 Task: Create a due date automation trigger when advanced on, 2 days before a card is due add fields without custom field "Resume" set to a date between 1 and 7 working days ago at 11:00 AM.
Action: Mouse moved to (1078, 326)
Screenshot: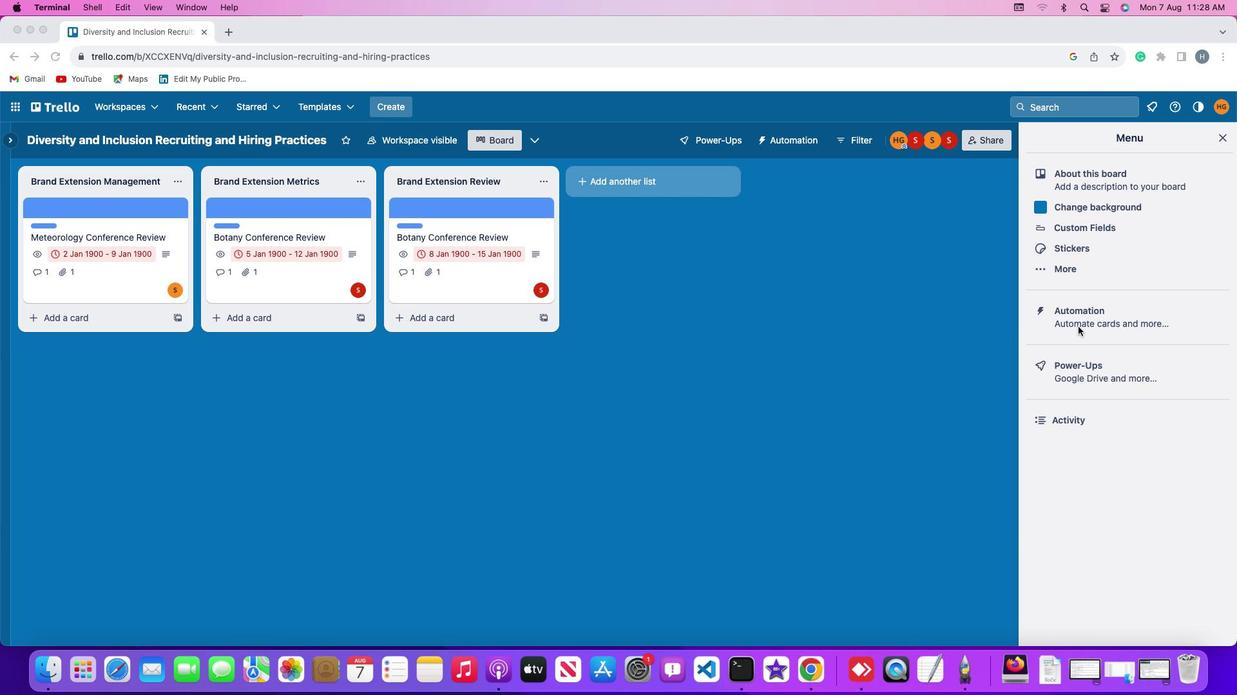 
Action: Mouse pressed left at (1078, 326)
Screenshot: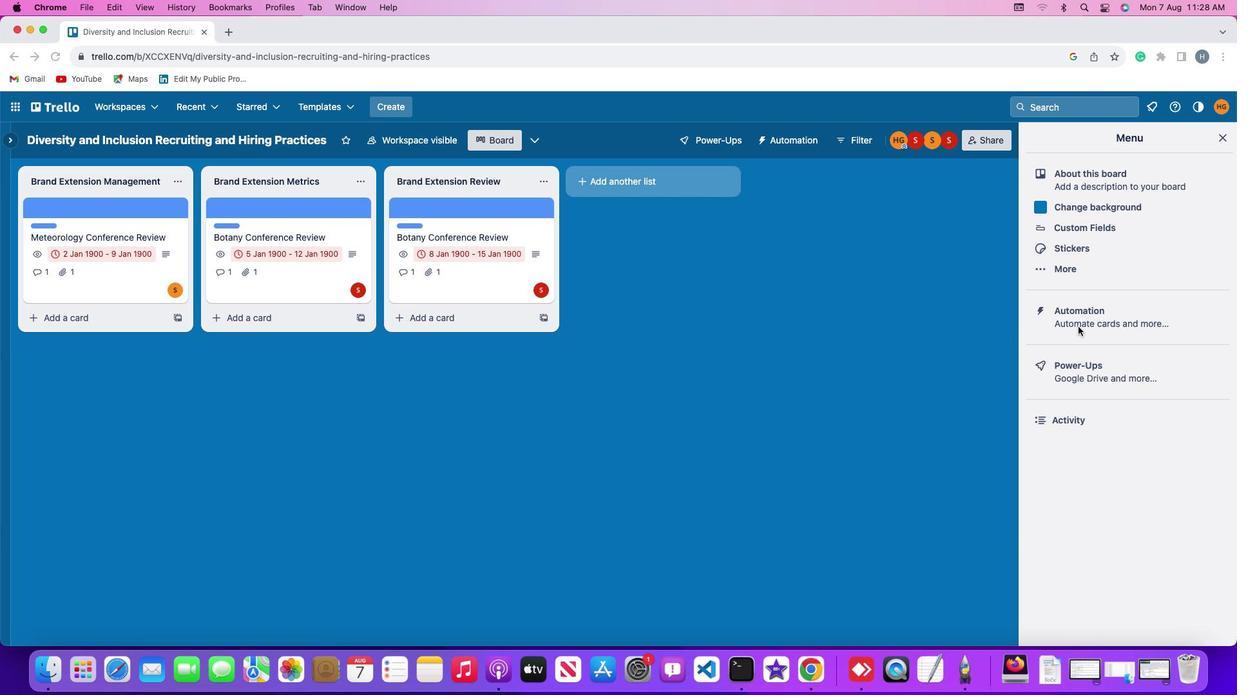 
Action: Mouse pressed left at (1078, 326)
Screenshot: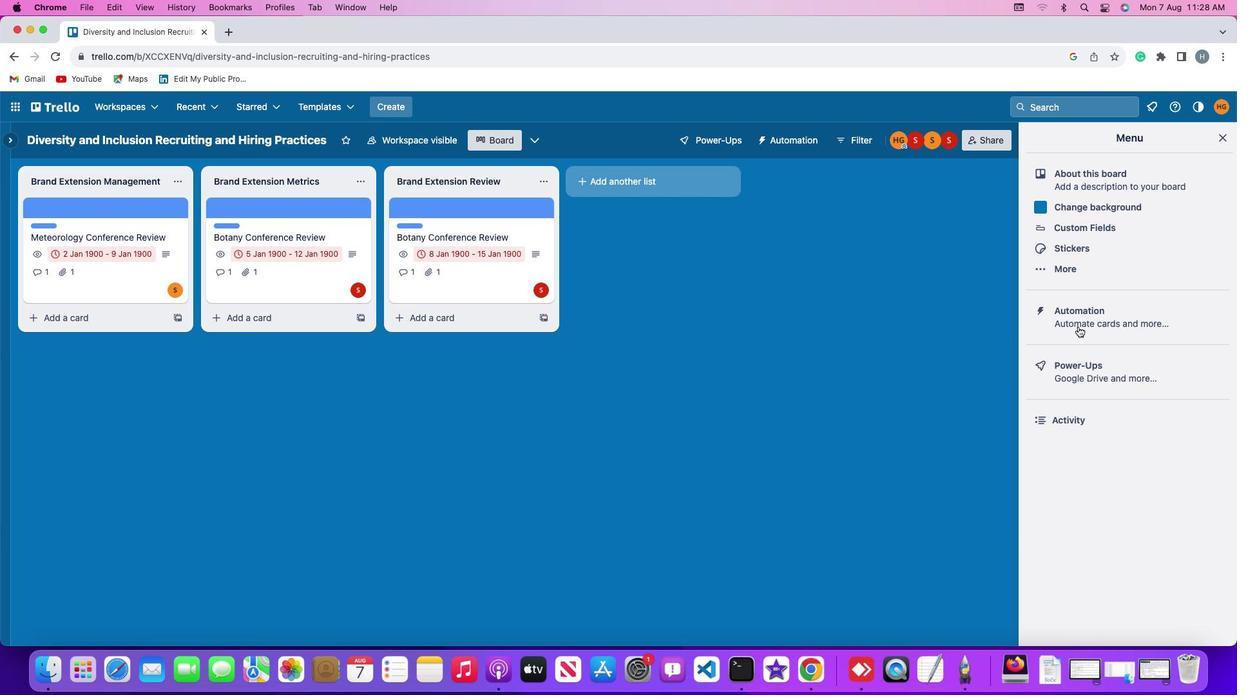 
Action: Mouse moved to (87, 305)
Screenshot: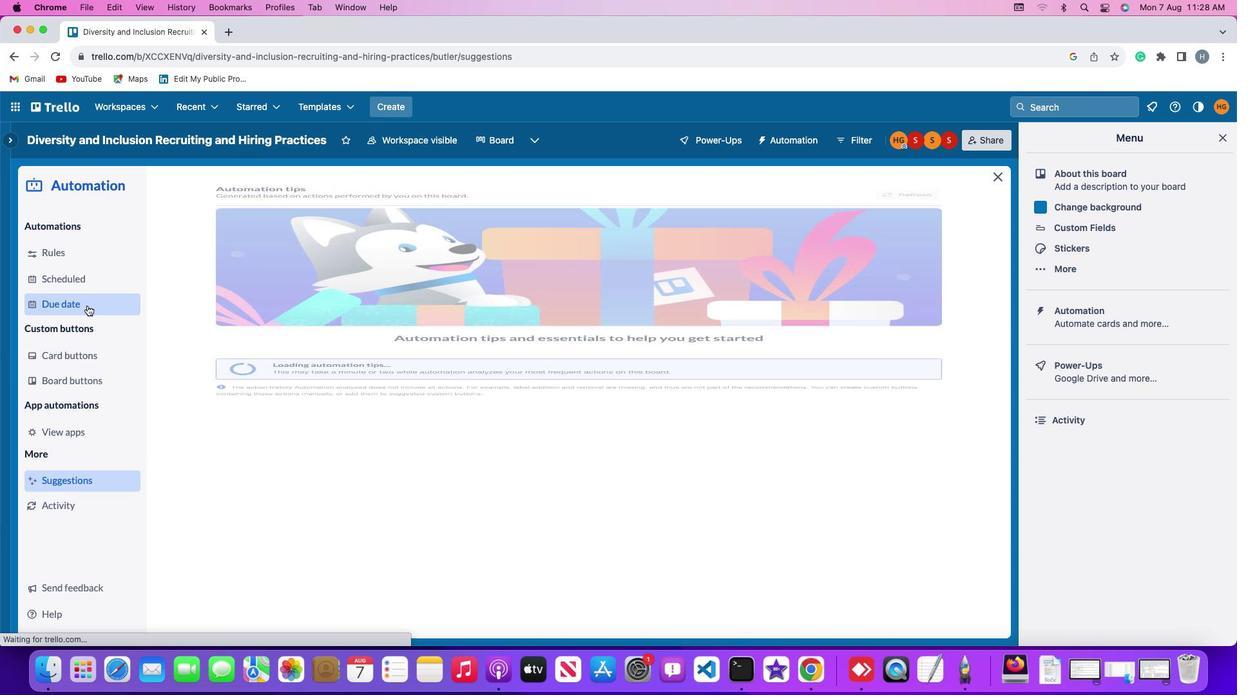 
Action: Mouse pressed left at (87, 305)
Screenshot: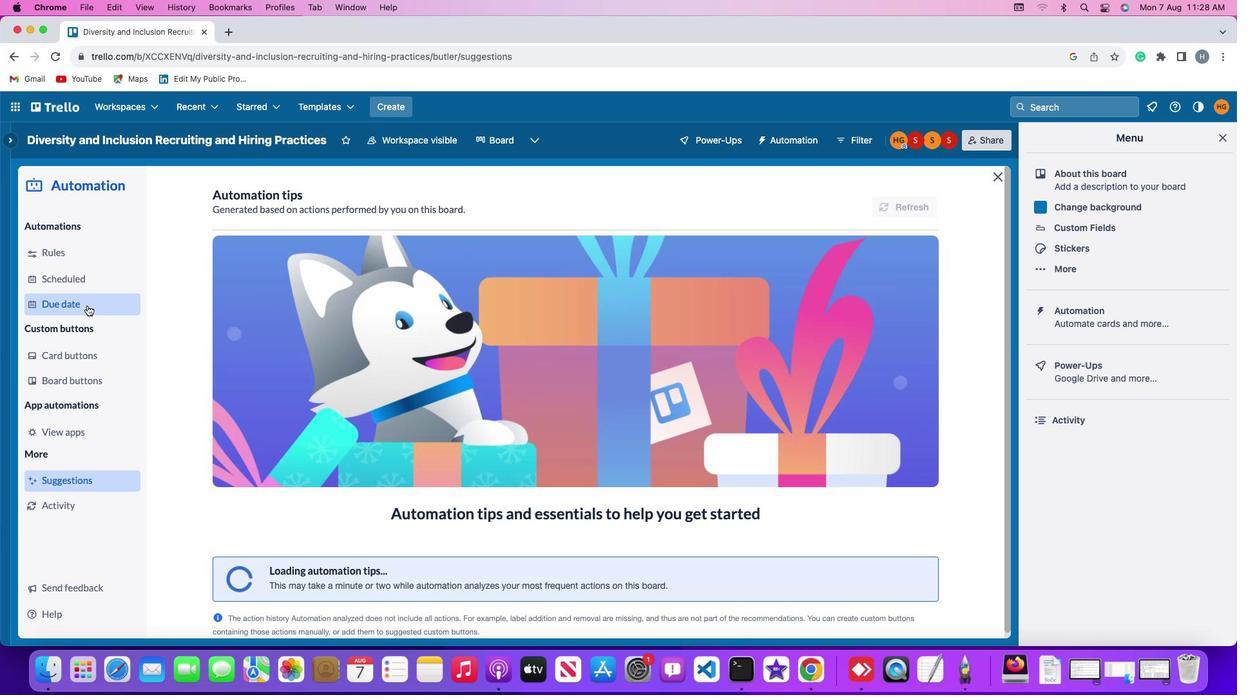 
Action: Mouse moved to (886, 198)
Screenshot: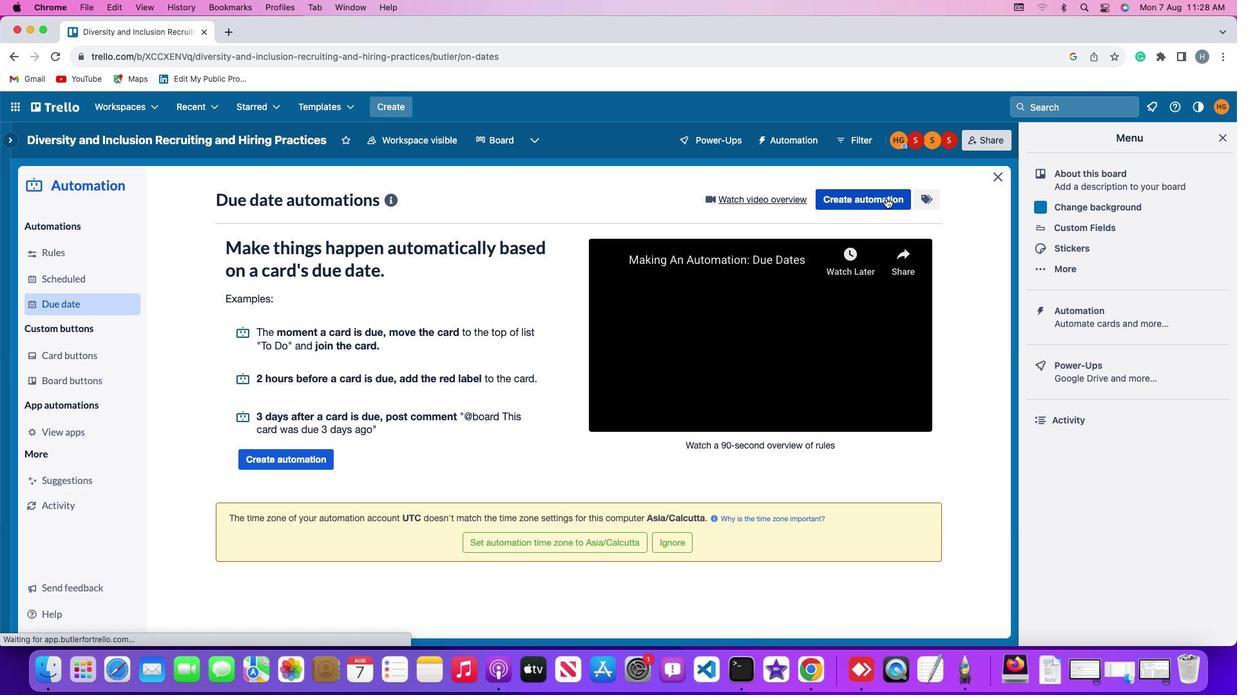 
Action: Mouse pressed left at (886, 198)
Screenshot: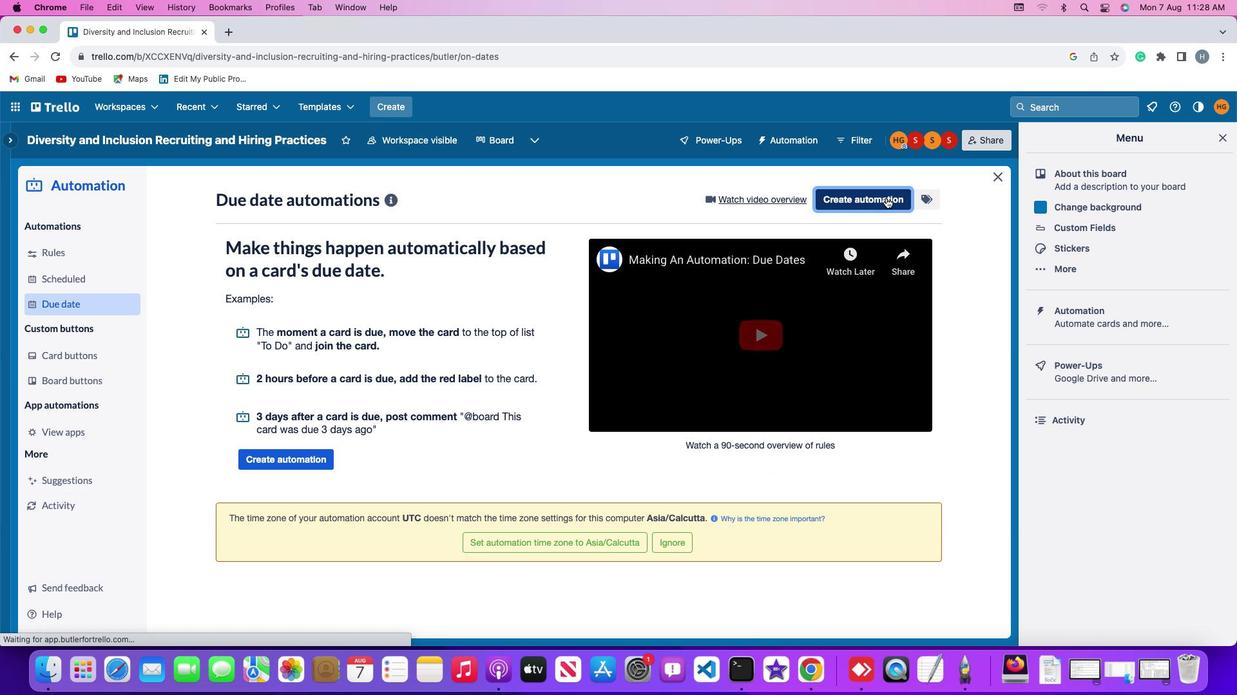 
Action: Mouse moved to (612, 326)
Screenshot: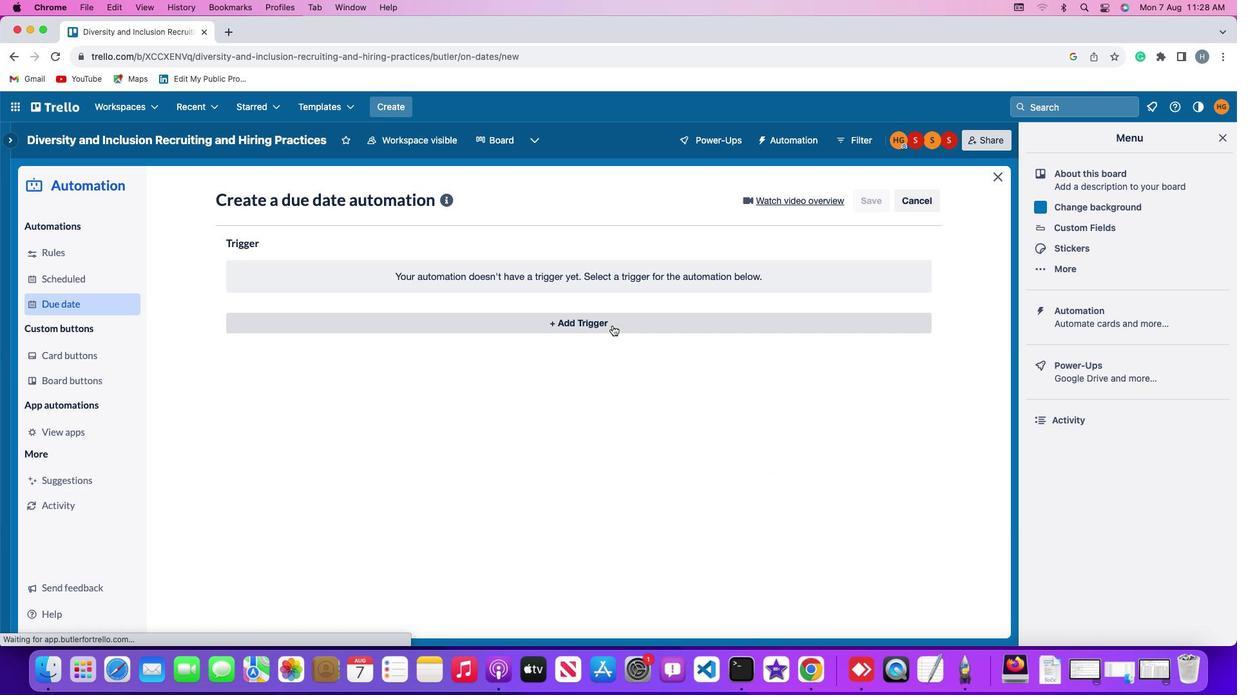 
Action: Mouse pressed left at (612, 326)
Screenshot: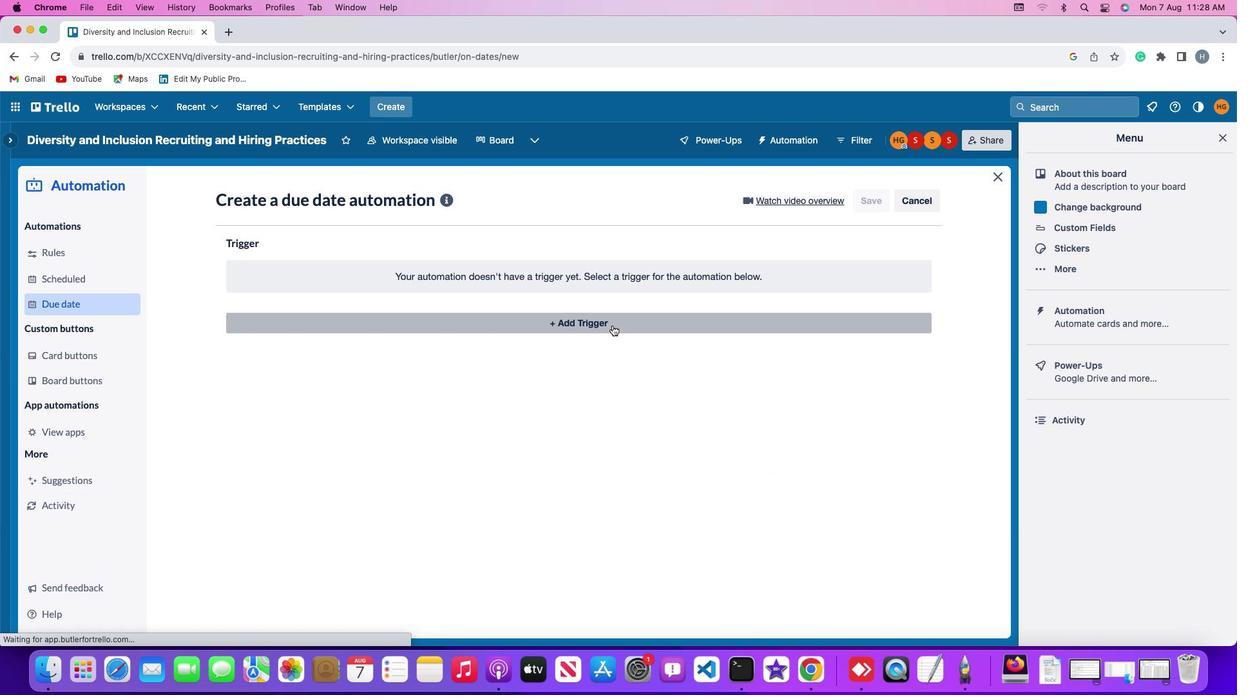 
Action: Mouse moved to (248, 518)
Screenshot: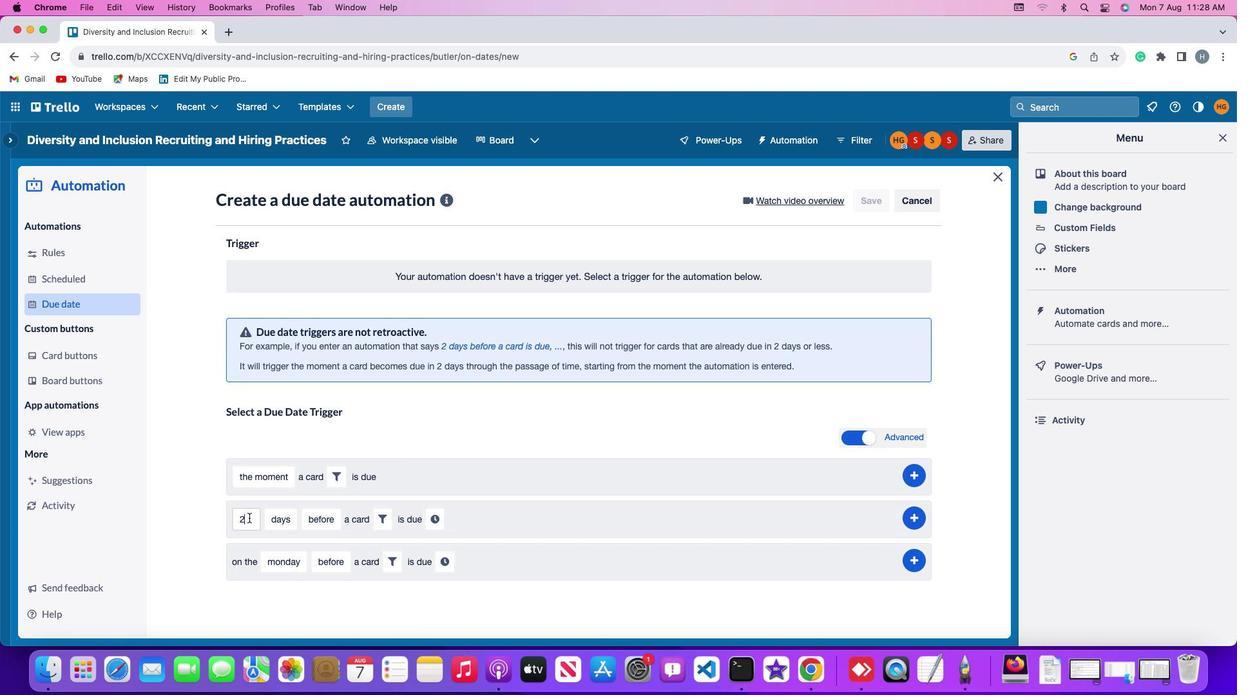 
Action: Mouse pressed left at (248, 518)
Screenshot: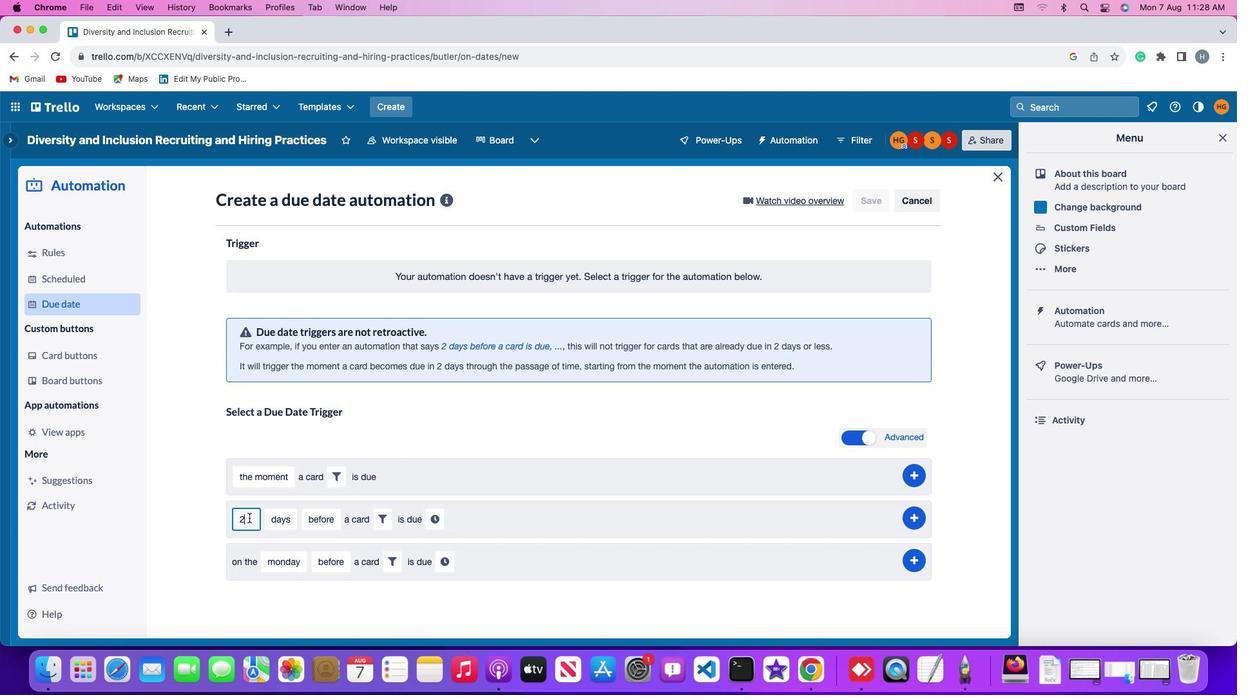 
Action: Mouse moved to (248, 518)
Screenshot: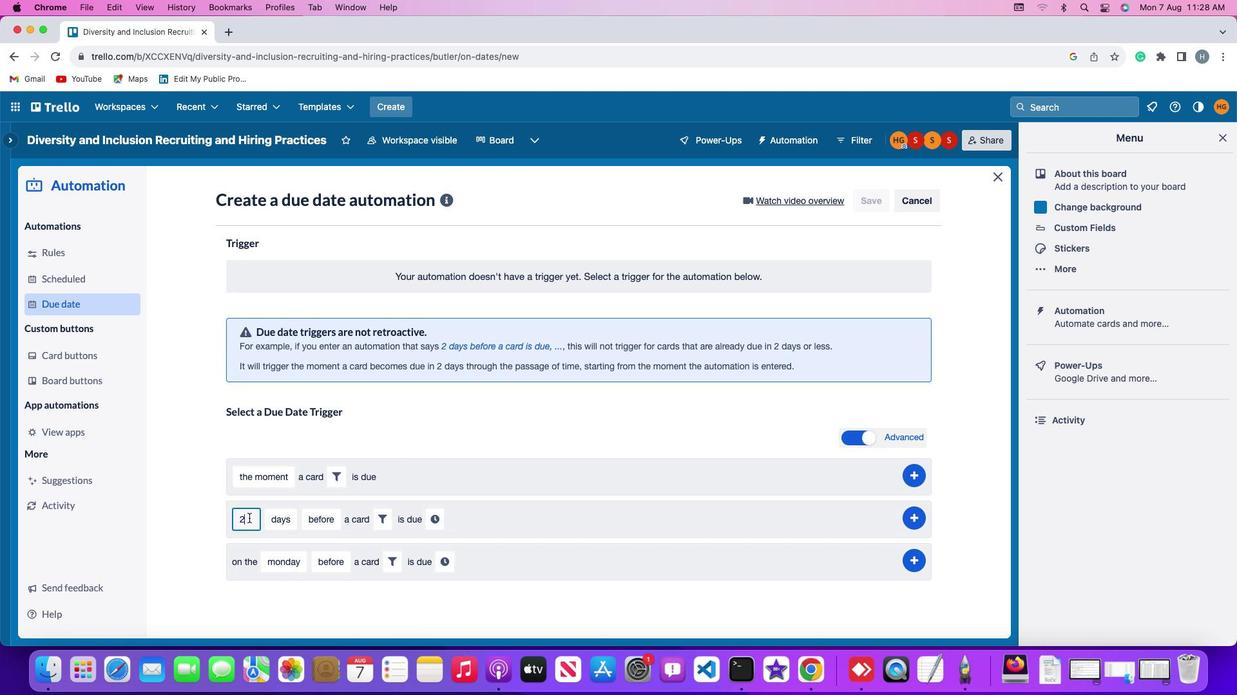
Action: Key pressed Key.backspace'2'
Screenshot: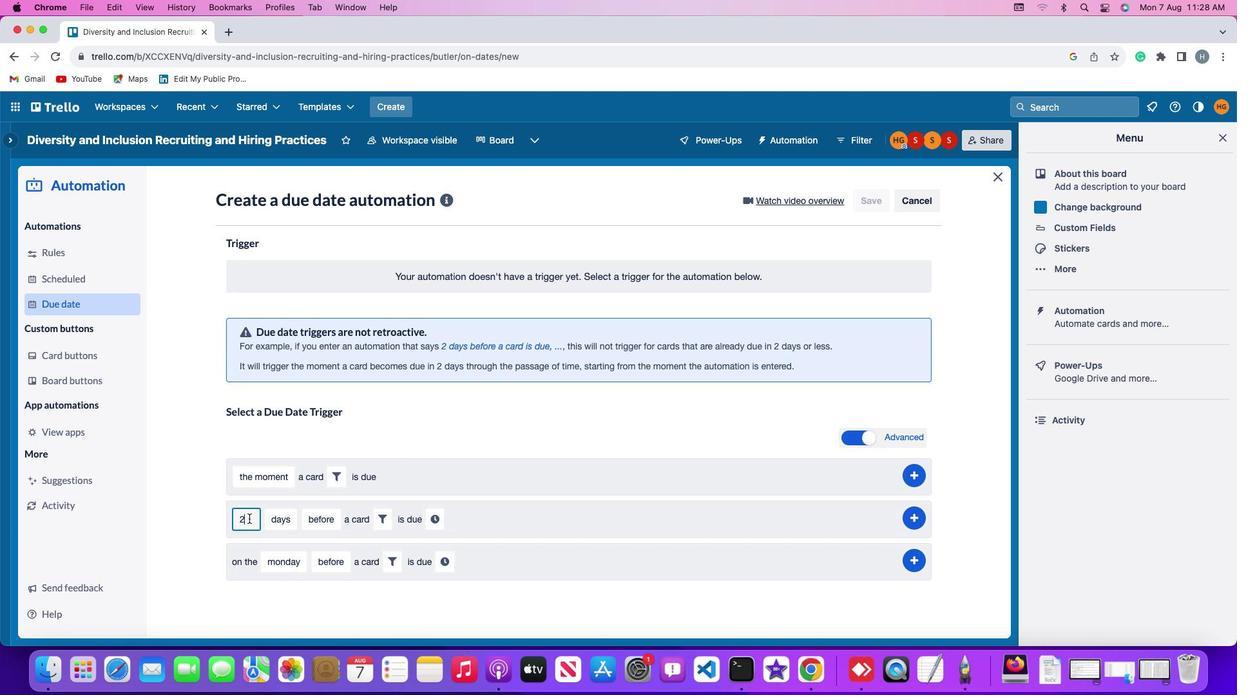 
Action: Mouse moved to (270, 519)
Screenshot: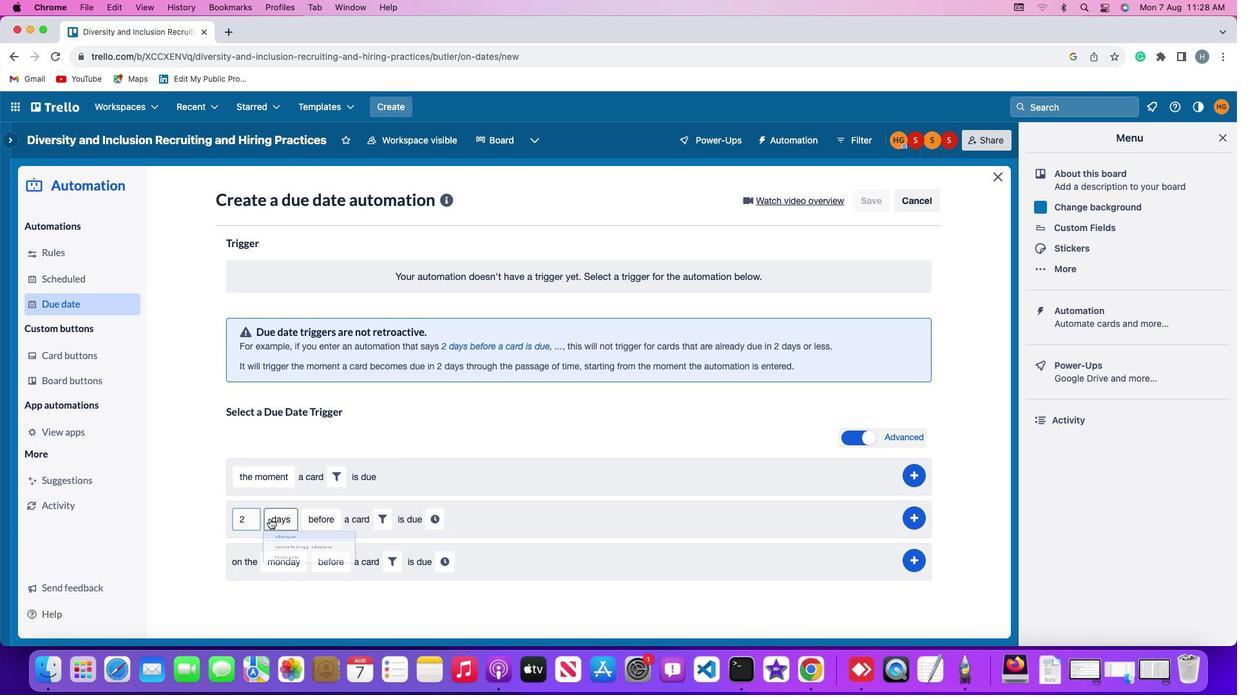 
Action: Mouse pressed left at (270, 519)
Screenshot: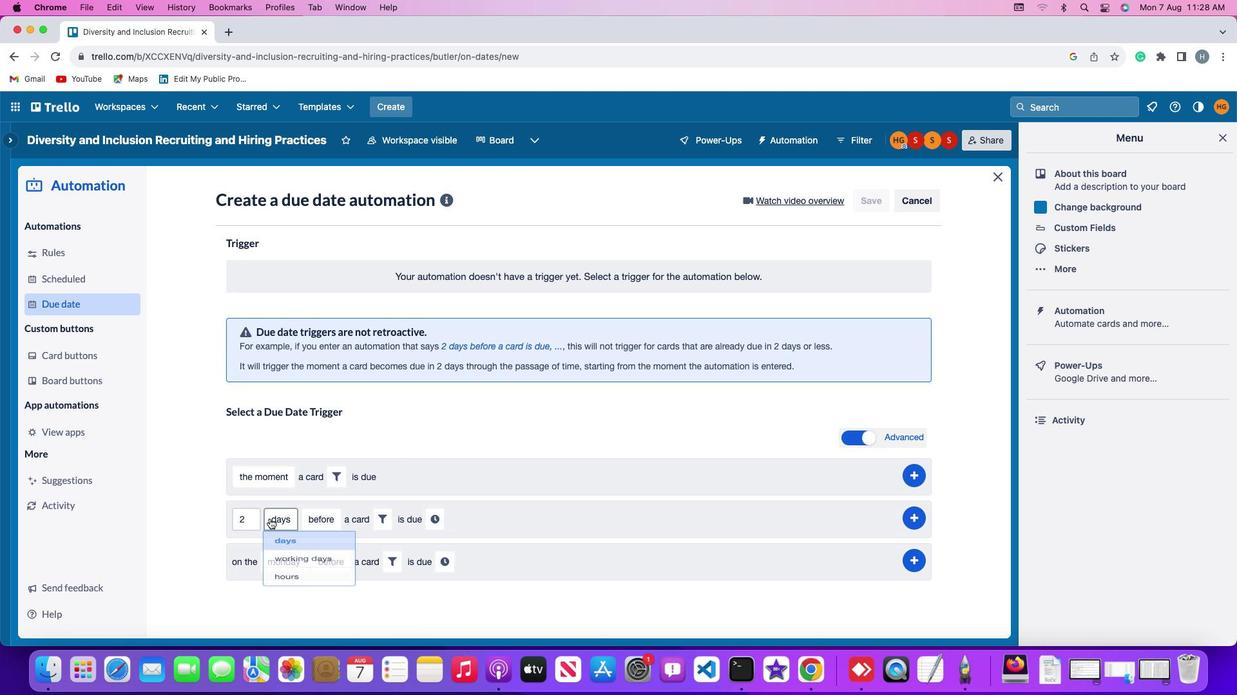 
Action: Mouse moved to (282, 546)
Screenshot: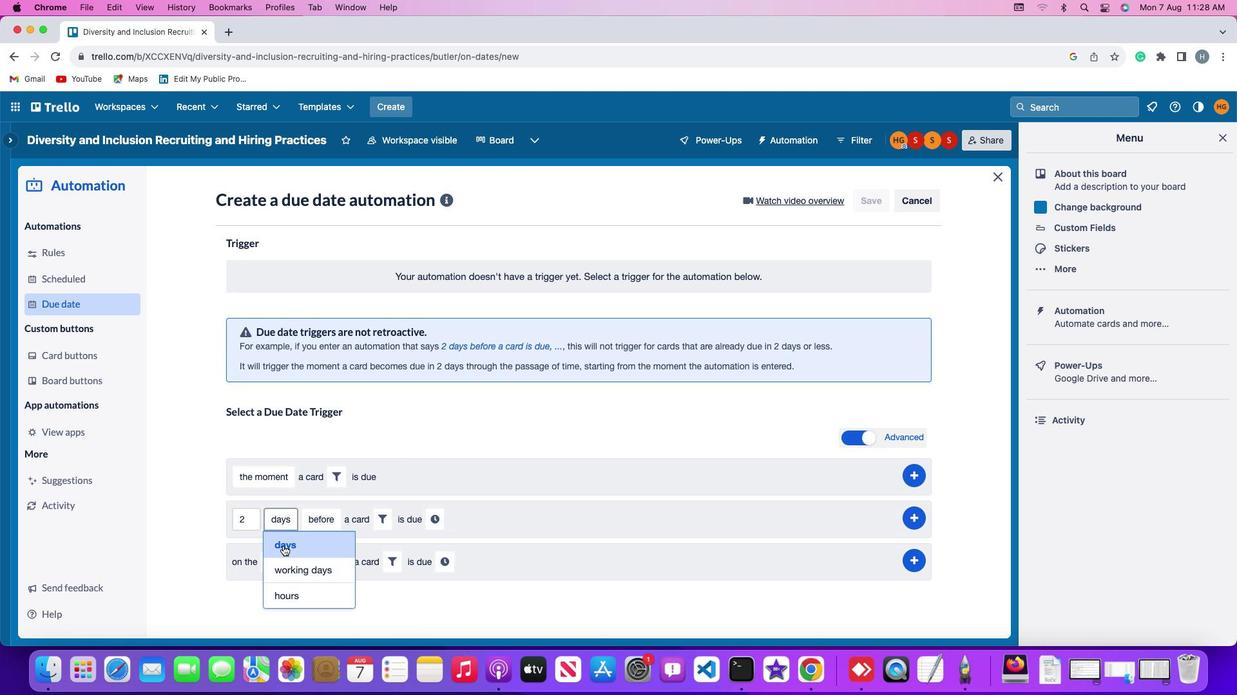 
Action: Mouse pressed left at (282, 546)
Screenshot: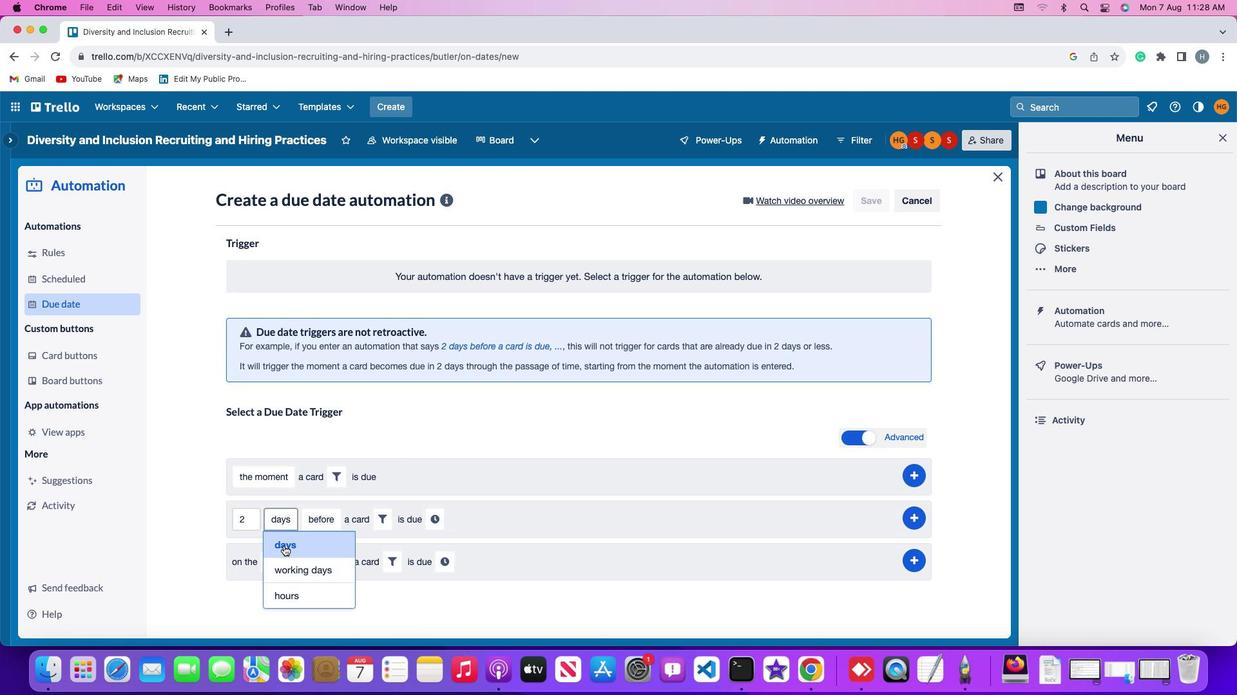 
Action: Mouse moved to (322, 520)
Screenshot: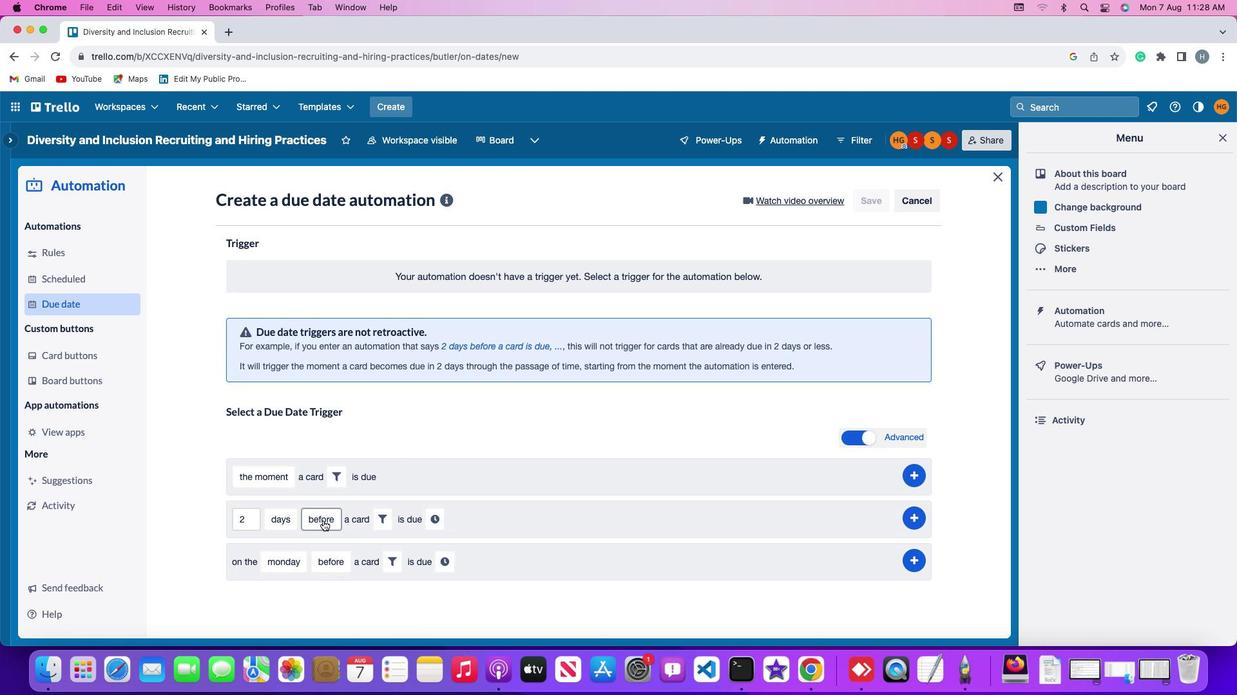 
Action: Mouse pressed left at (322, 520)
Screenshot: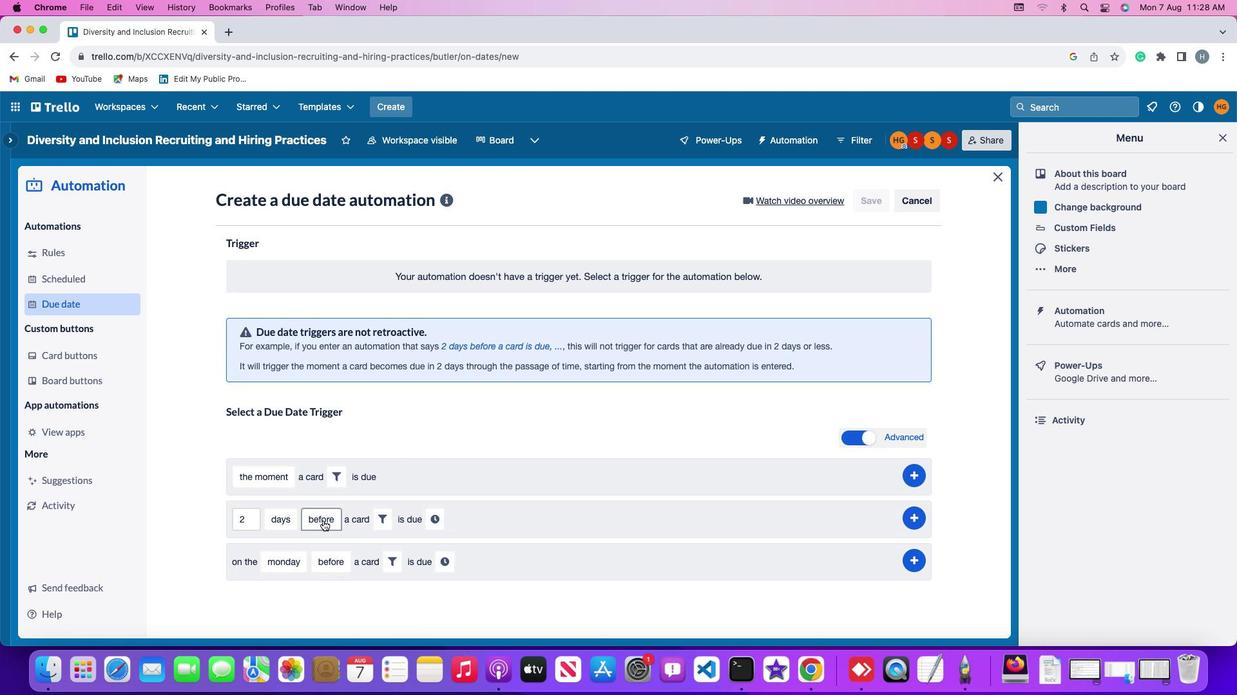 
Action: Mouse moved to (327, 541)
Screenshot: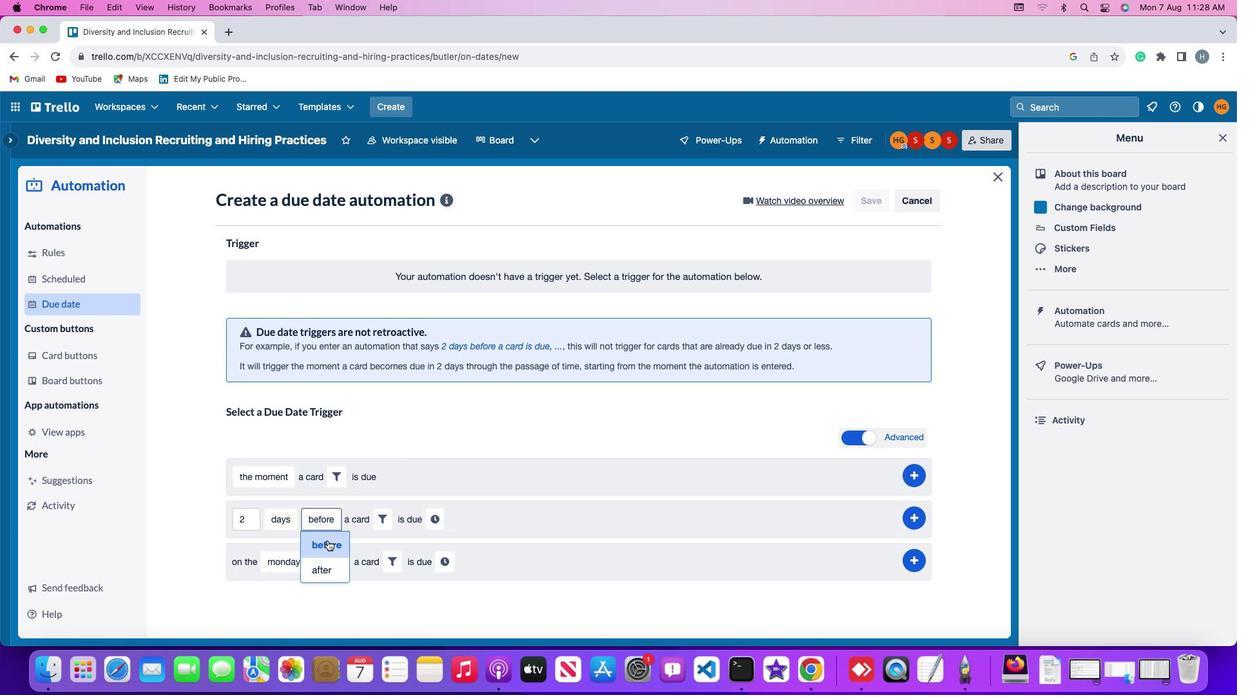 
Action: Mouse pressed left at (327, 541)
Screenshot: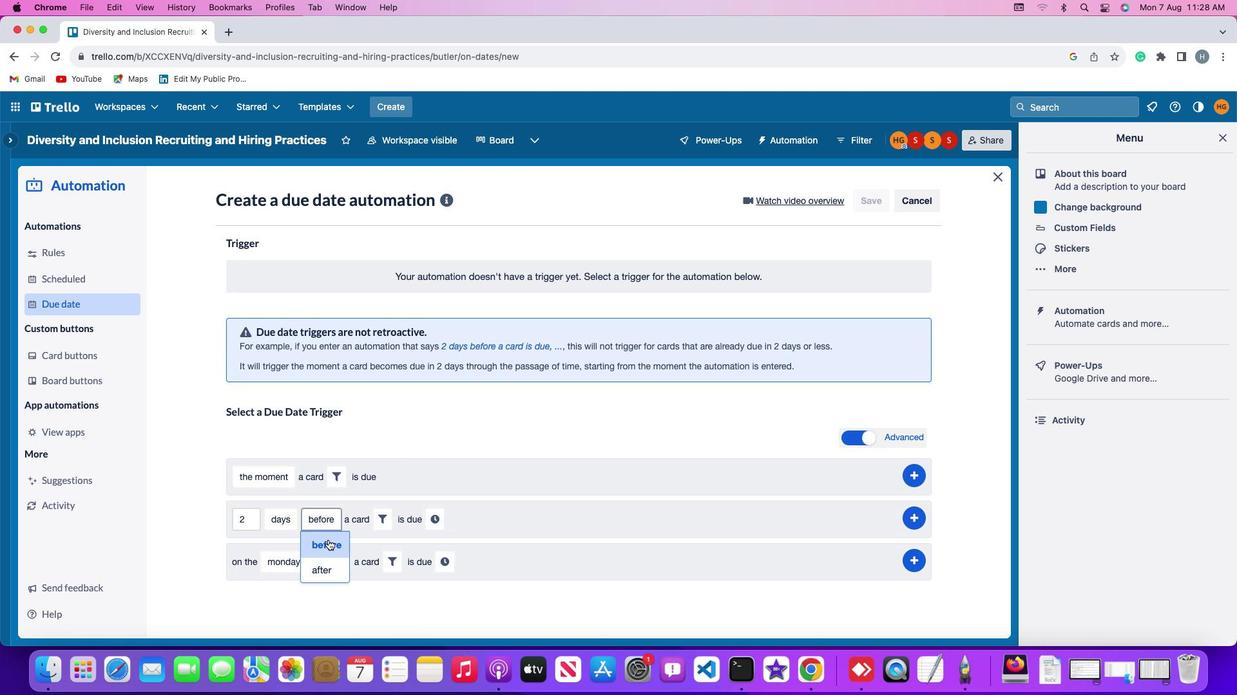 
Action: Mouse moved to (374, 517)
Screenshot: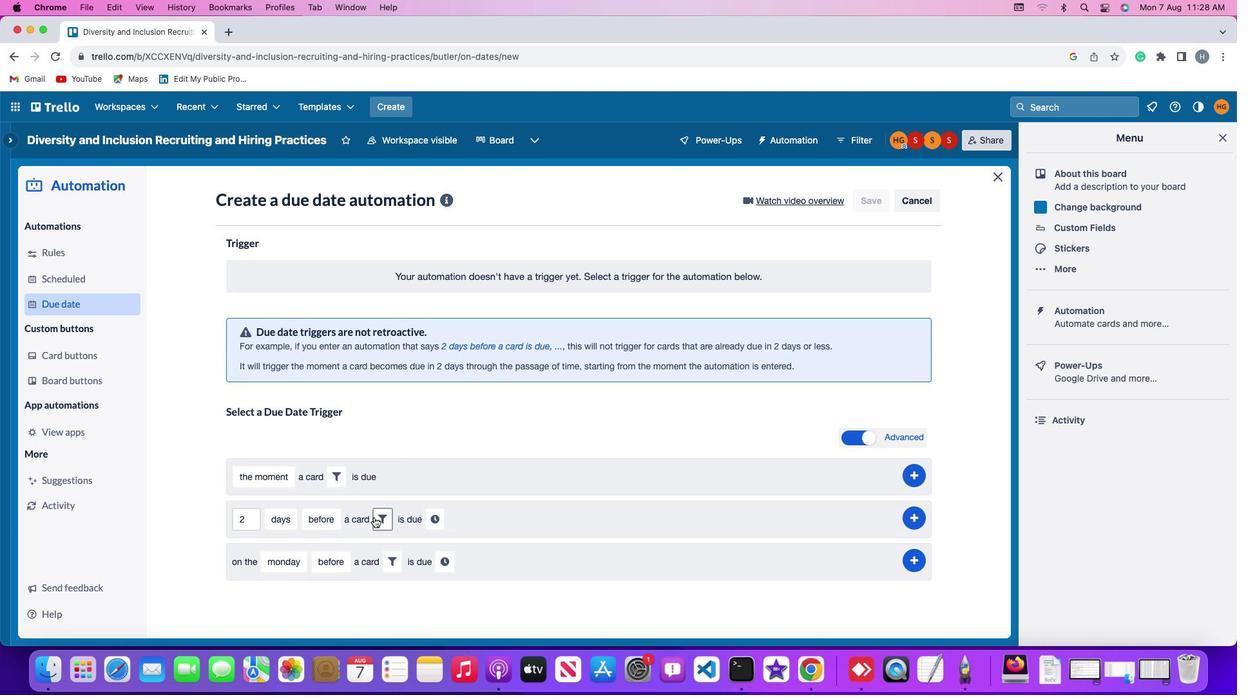 
Action: Mouse pressed left at (374, 517)
Screenshot: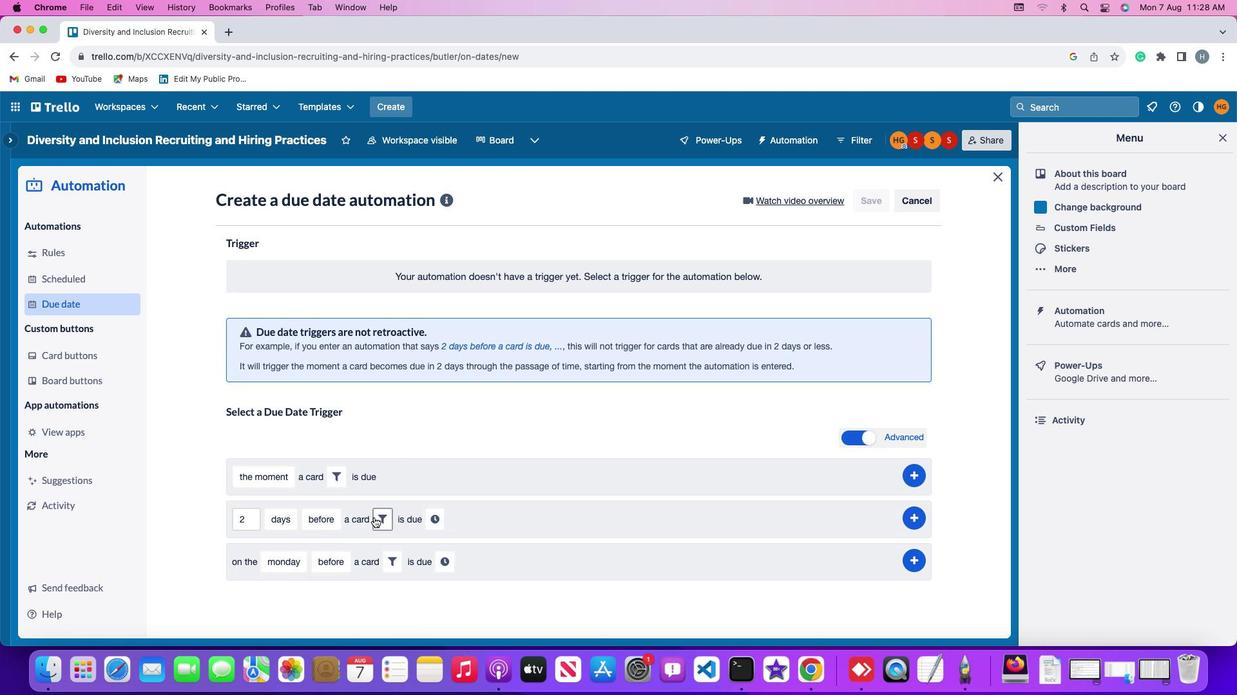 
Action: Mouse moved to (595, 559)
Screenshot: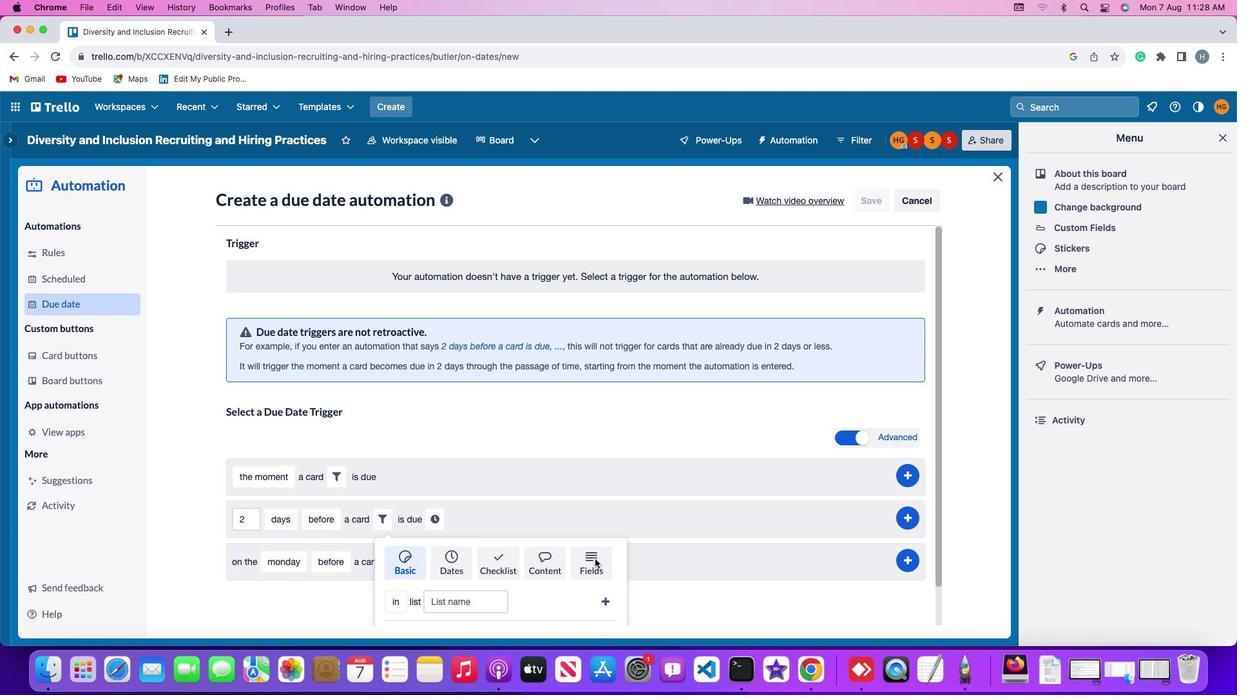
Action: Mouse pressed left at (595, 559)
Screenshot: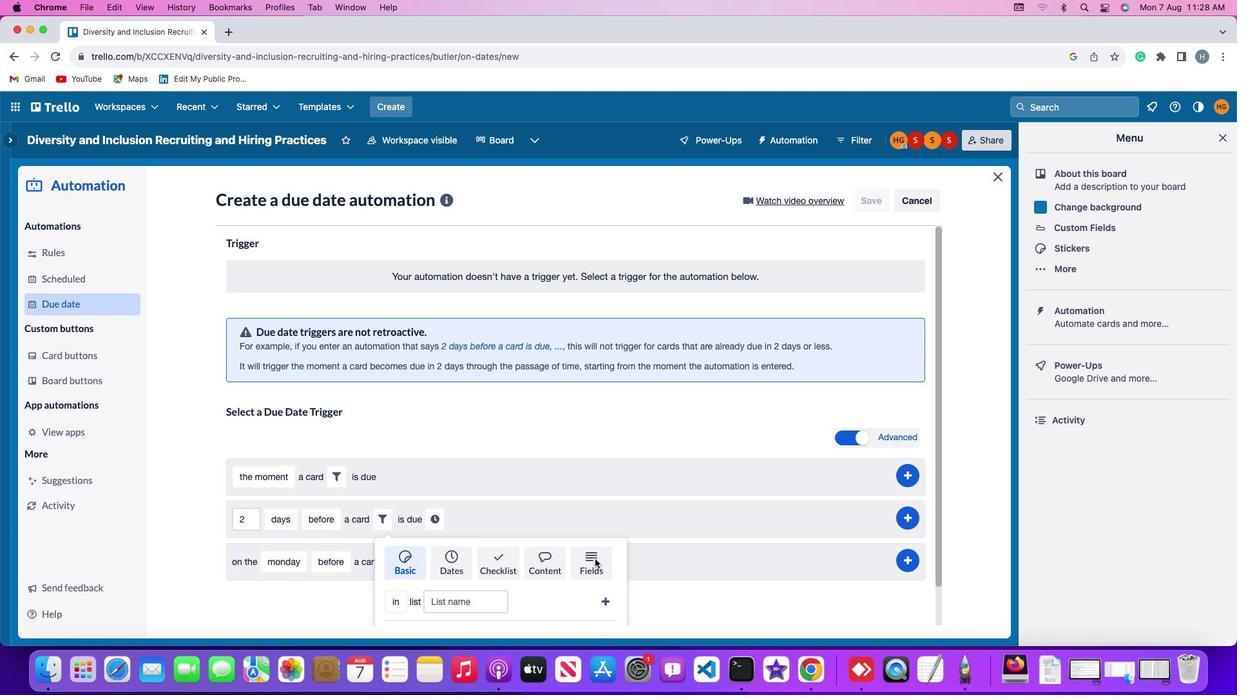 
Action: Mouse moved to (444, 579)
Screenshot: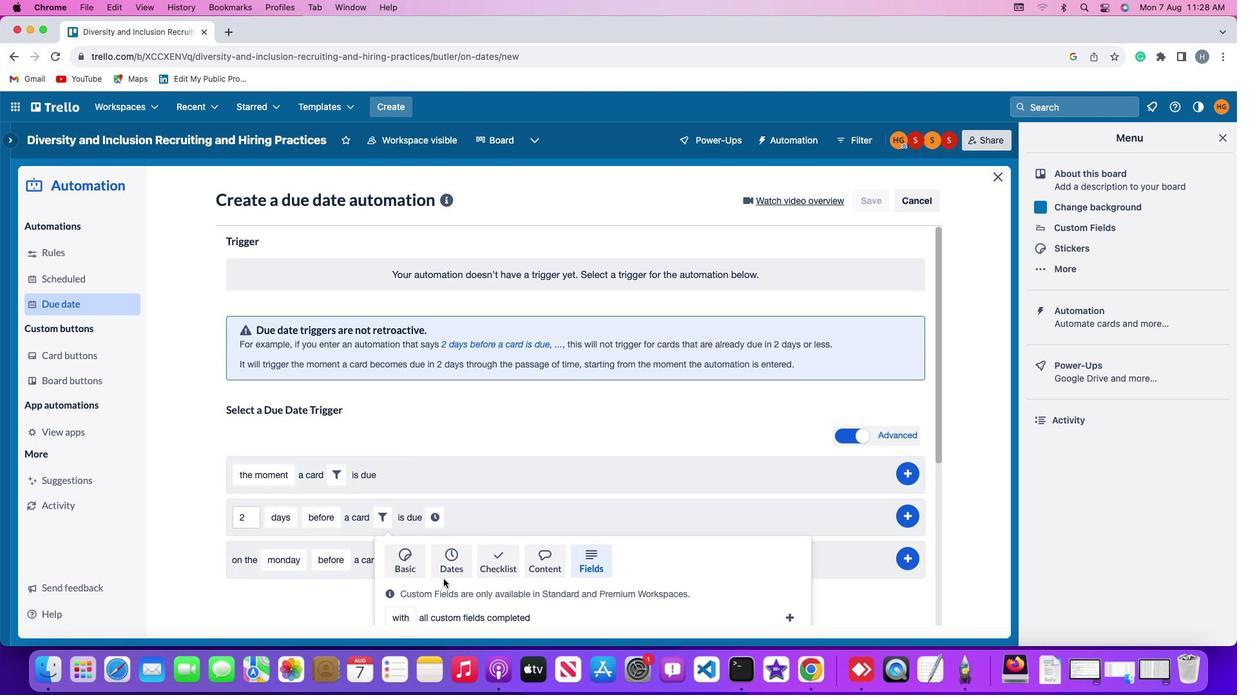 
Action: Mouse scrolled (444, 579) with delta (0, 0)
Screenshot: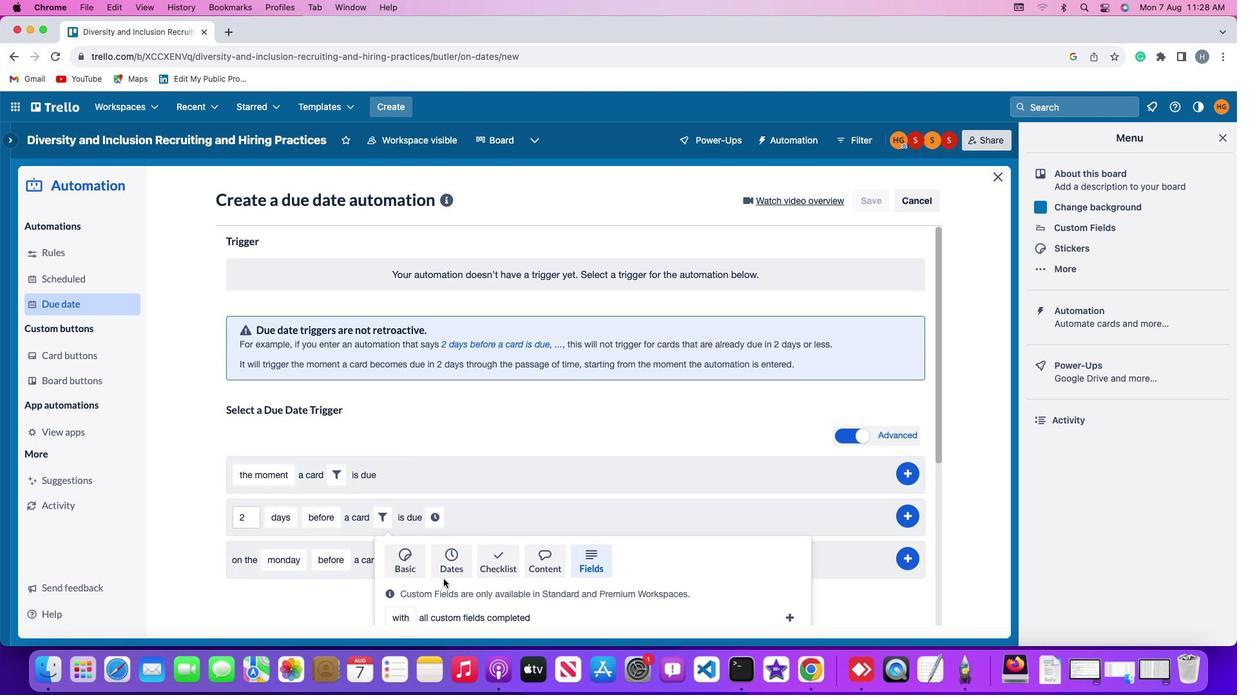 
Action: Mouse scrolled (444, 579) with delta (0, 0)
Screenshot: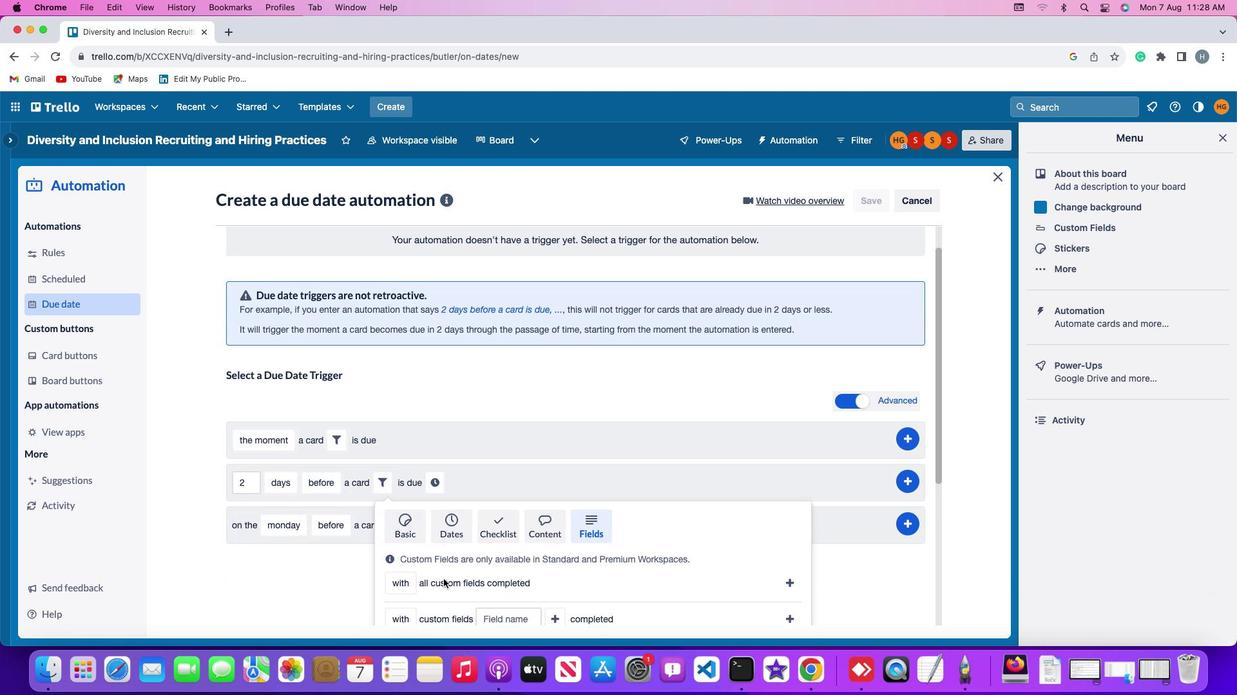 
Action: Mouse scrolled (444, 579) with delta (0, -2)
Screenshot: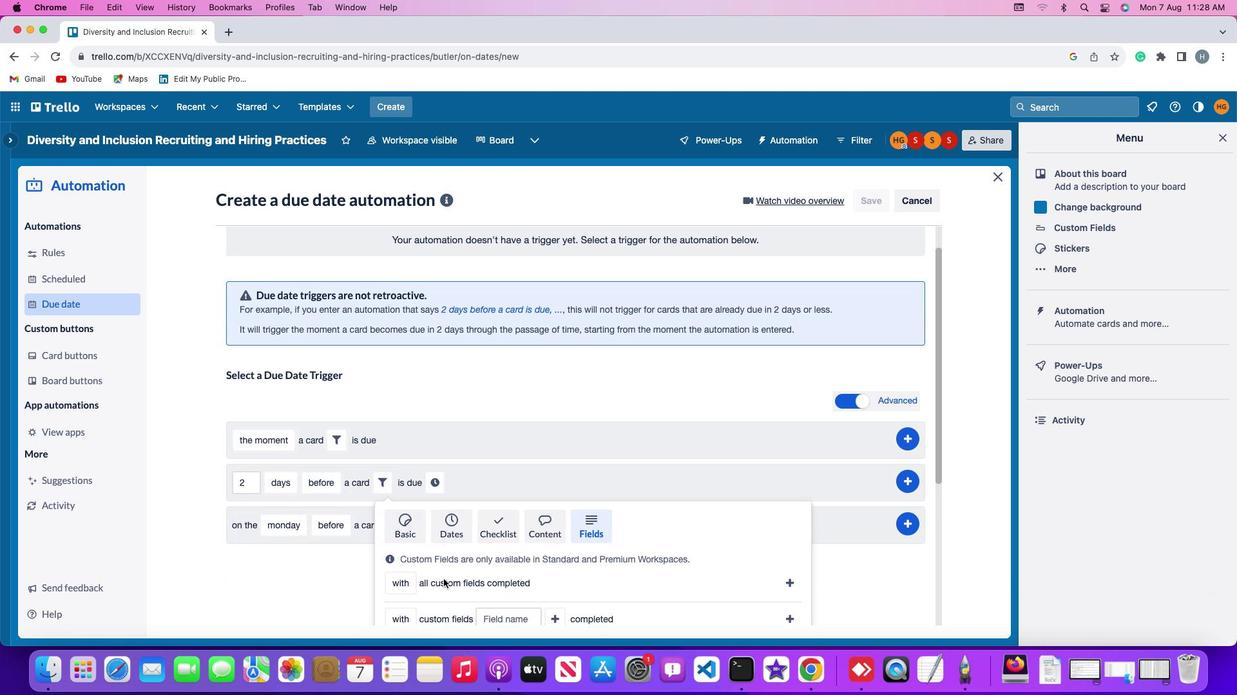
Action: Mouse scrolled (444, 579) with delta (0, -3)
Screenshot: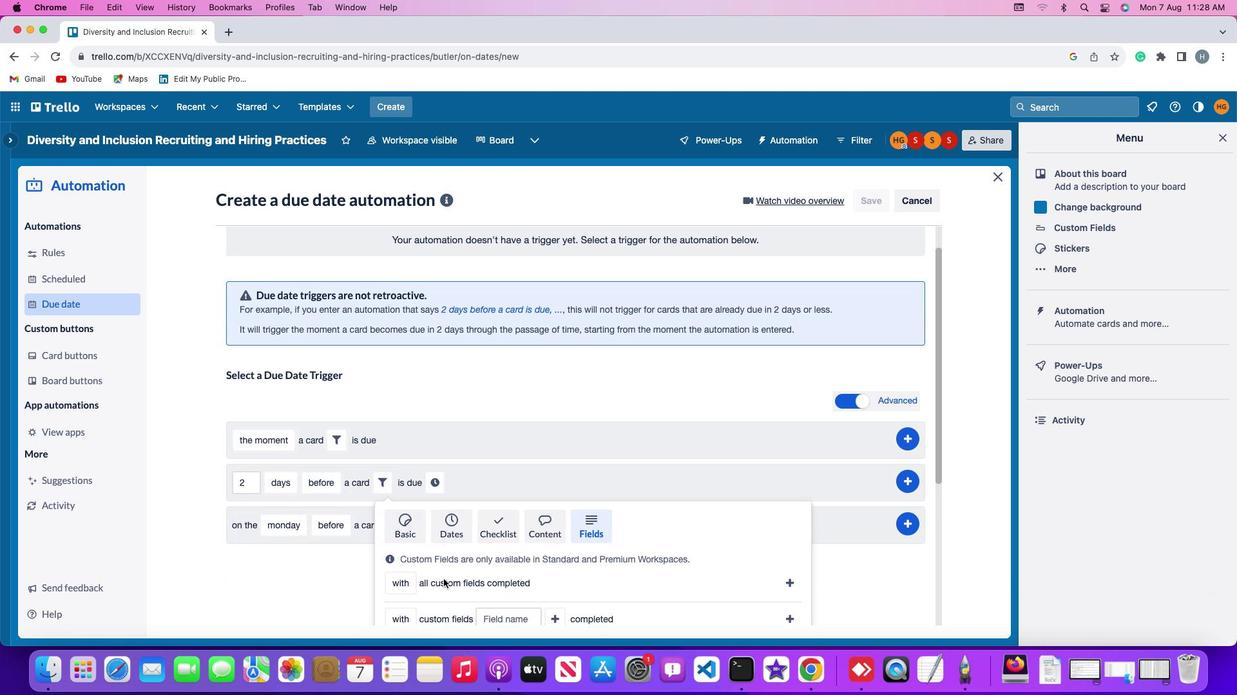 
Action: Mouse scrolled (444, 579) with delta (0, -3)
Screenshot: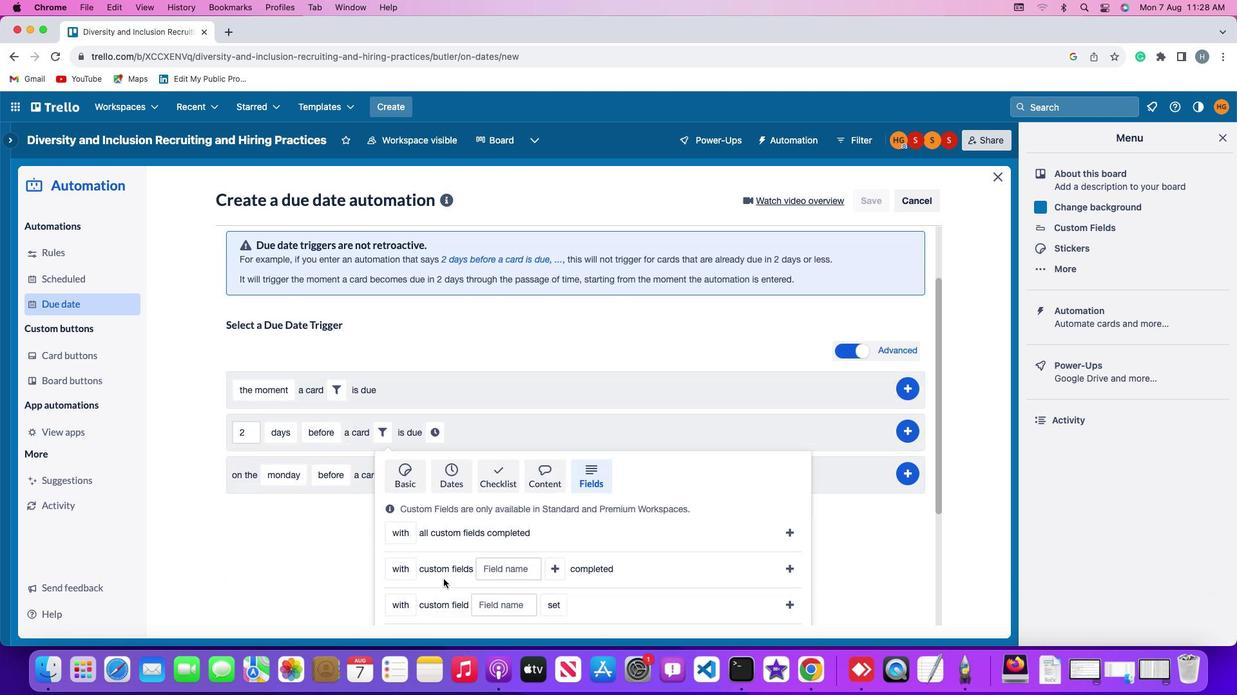 
Action: Mouse scrolled (444, 579) with delta (0, -4)
Screenshot: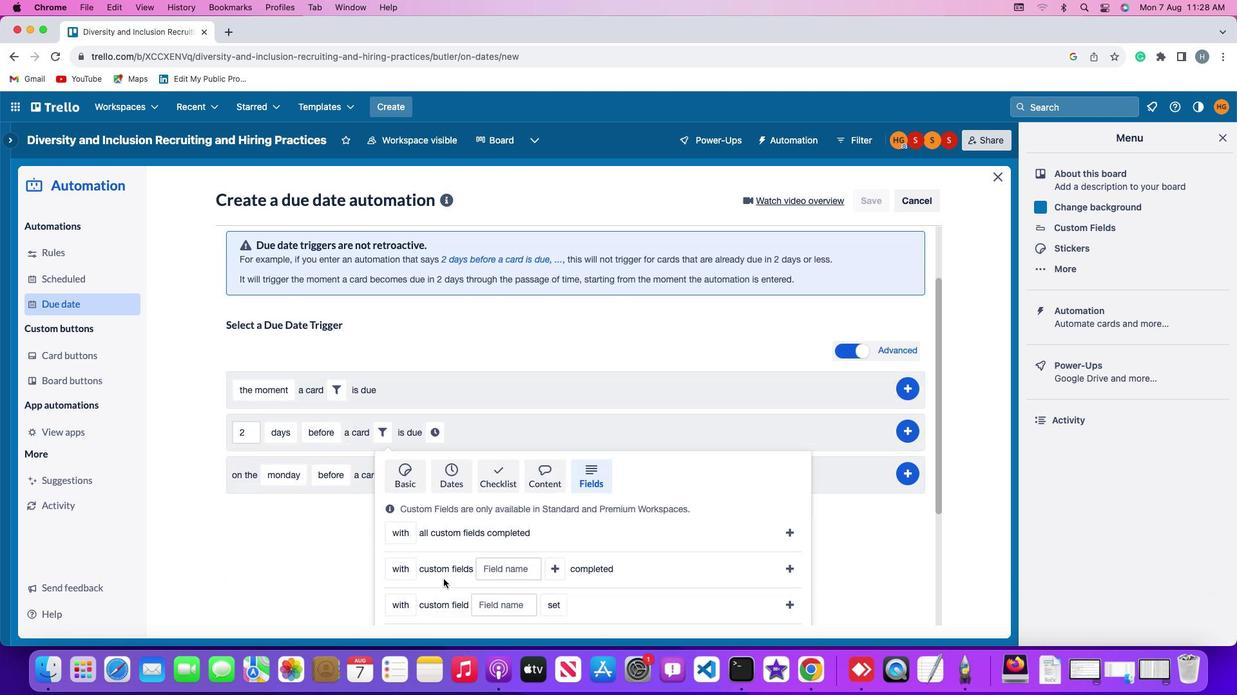 
Action: Mouse scrolled (444, 579) with delta (0, -4)
Screenshot: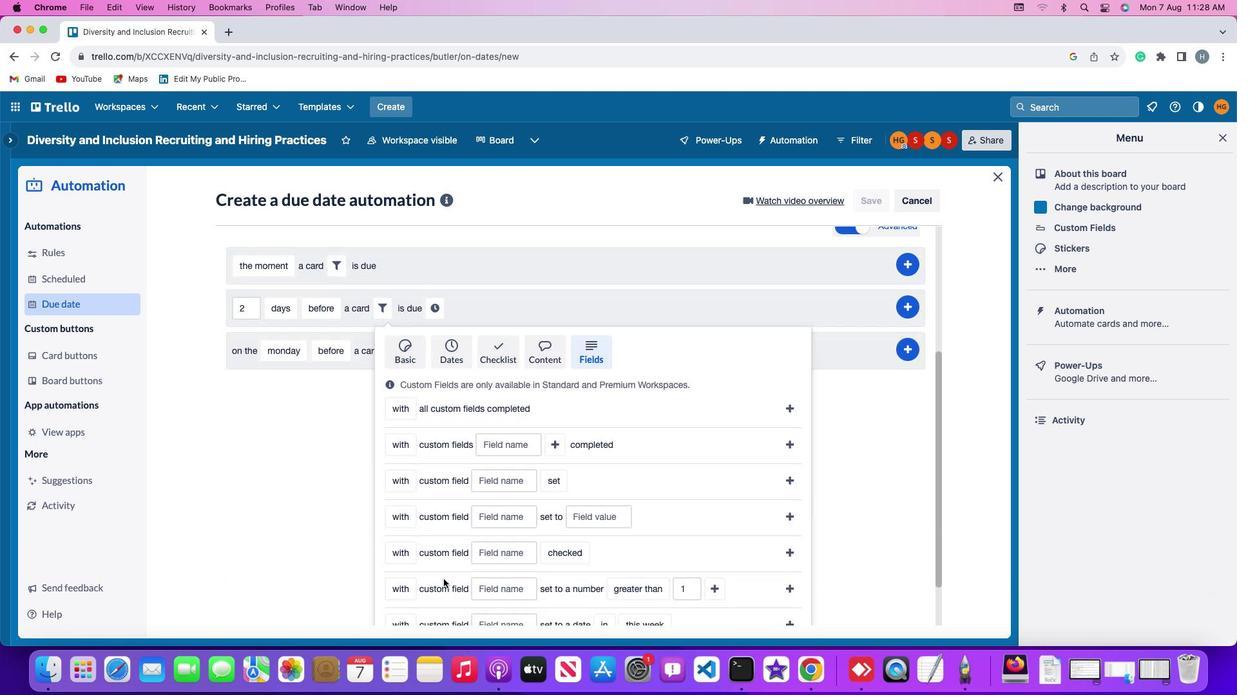 
Action: Mouse scrolled (444, 579) with delta (0, 0)
Screenshot: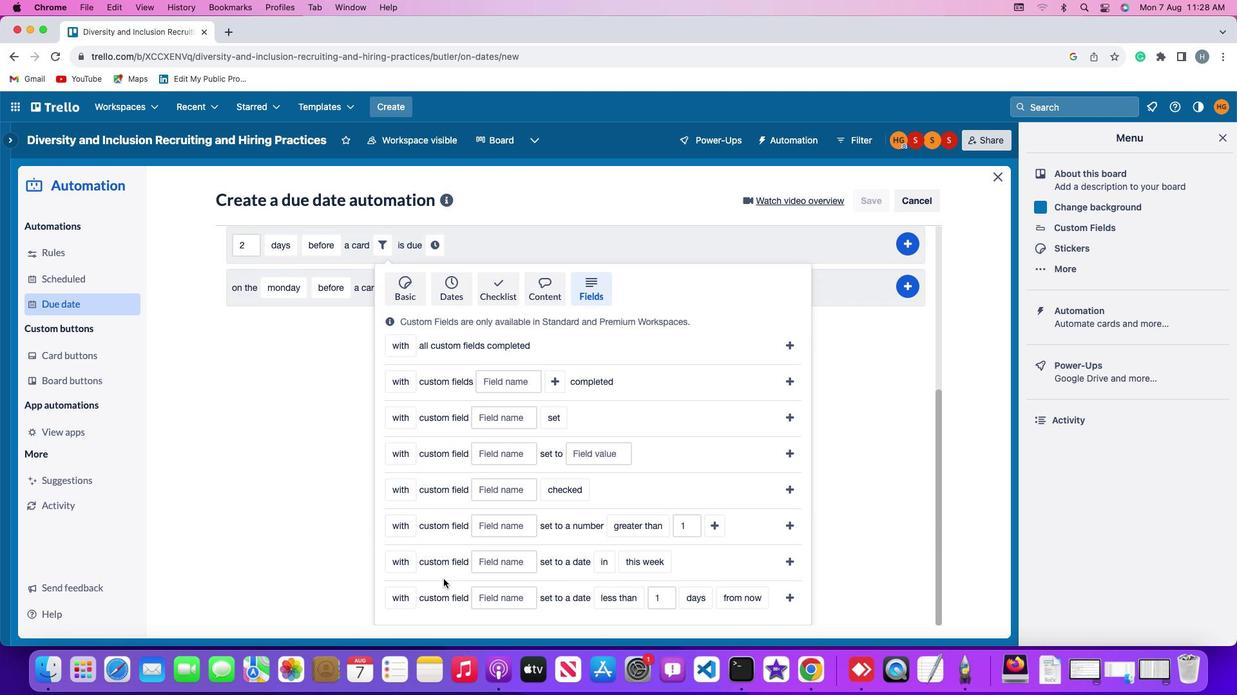 
Action: Mouse scrolled (444, 579) with delta (0, 0)
Screenshot: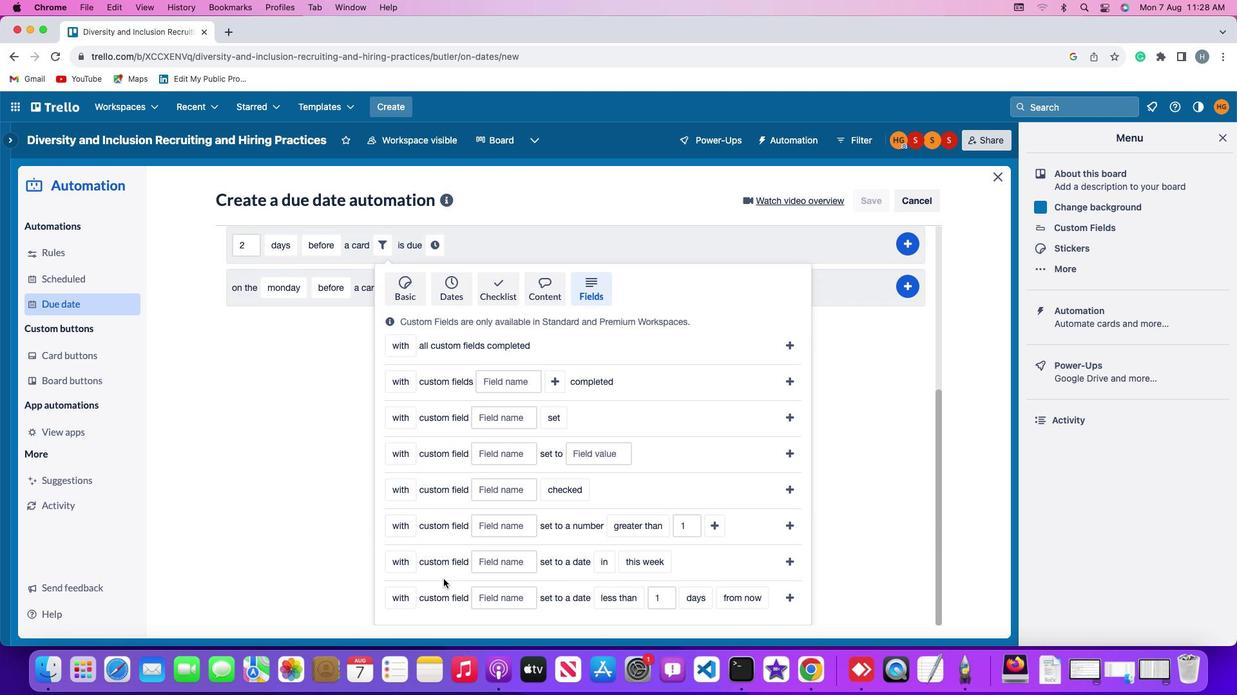 
Action: Mouse scrolled (444, 579) with delta (0, -1)
Screenshot: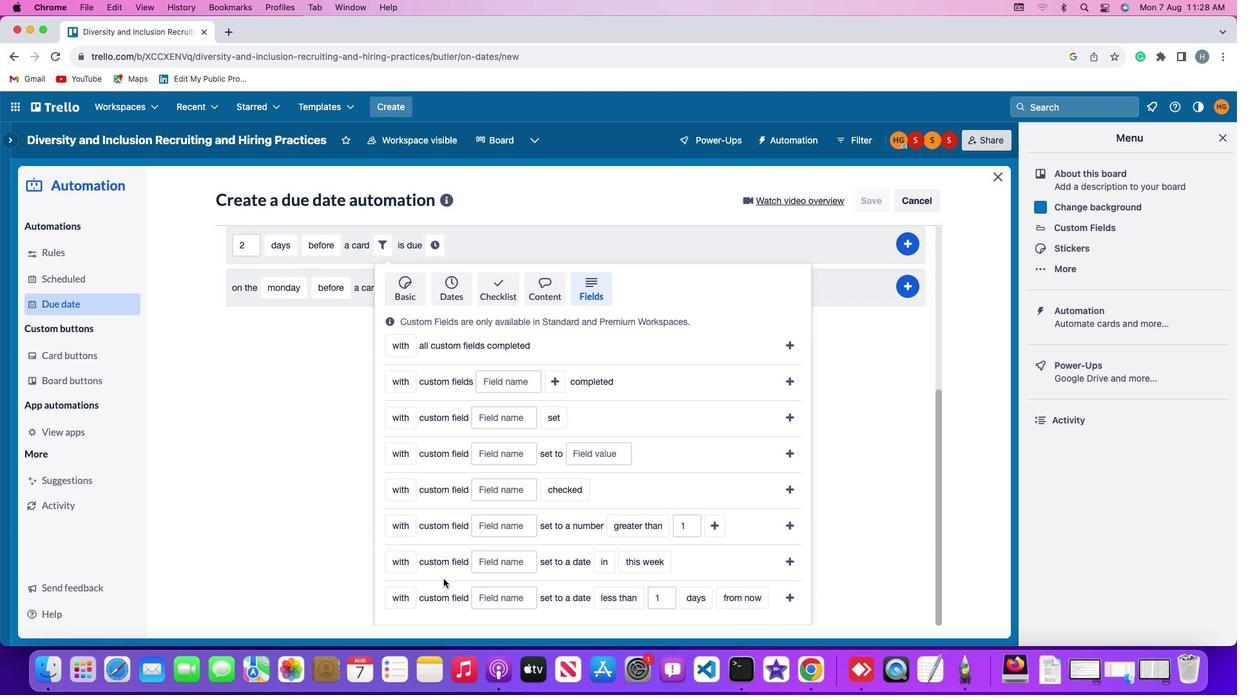 
Action: Mouse scrolled (444, 579) with delta (0, -3)
Screenshot: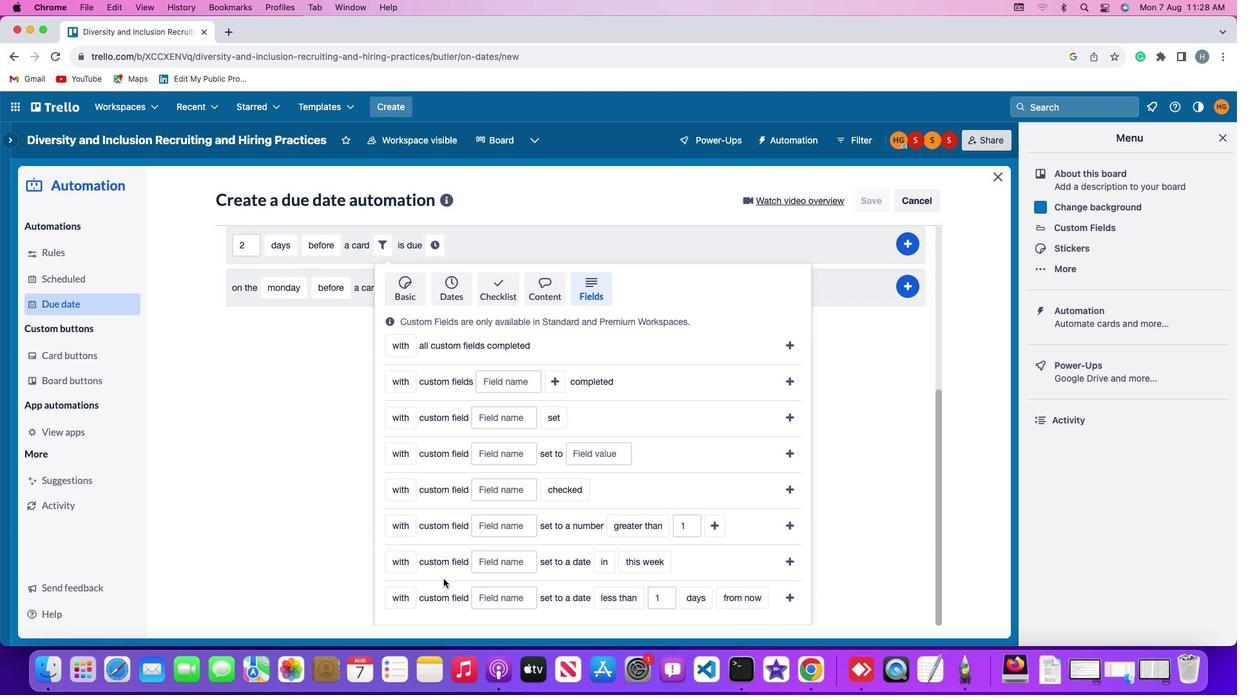
Action: Mouse moved to (400, 595)
Screenshot: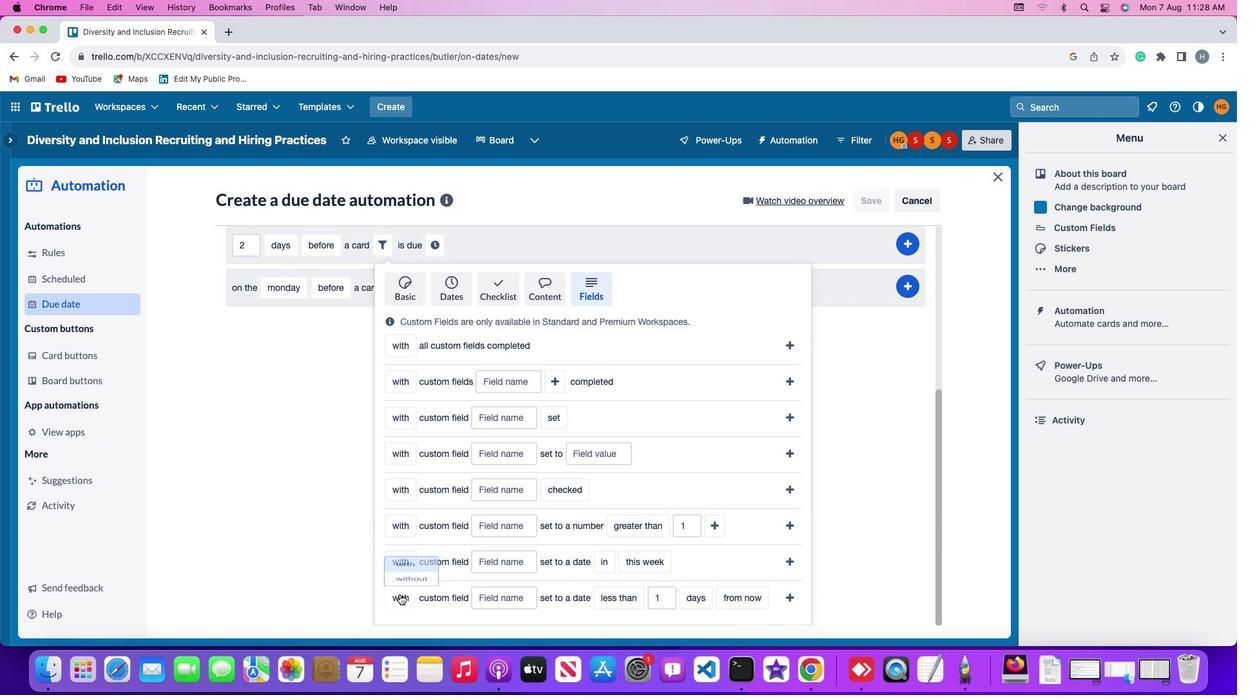 
Action: Mouse pressed left at (400, 595)
Screenshot: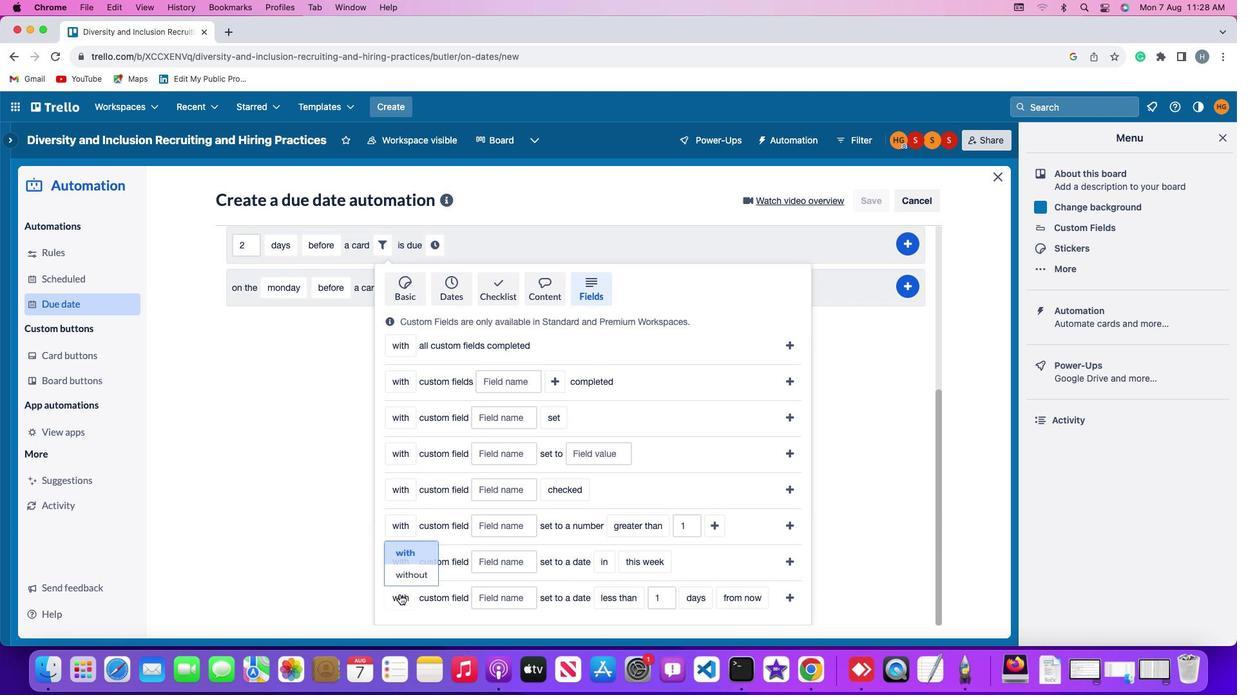 
Action: Mouse moved to (408, 572)
Screenshot: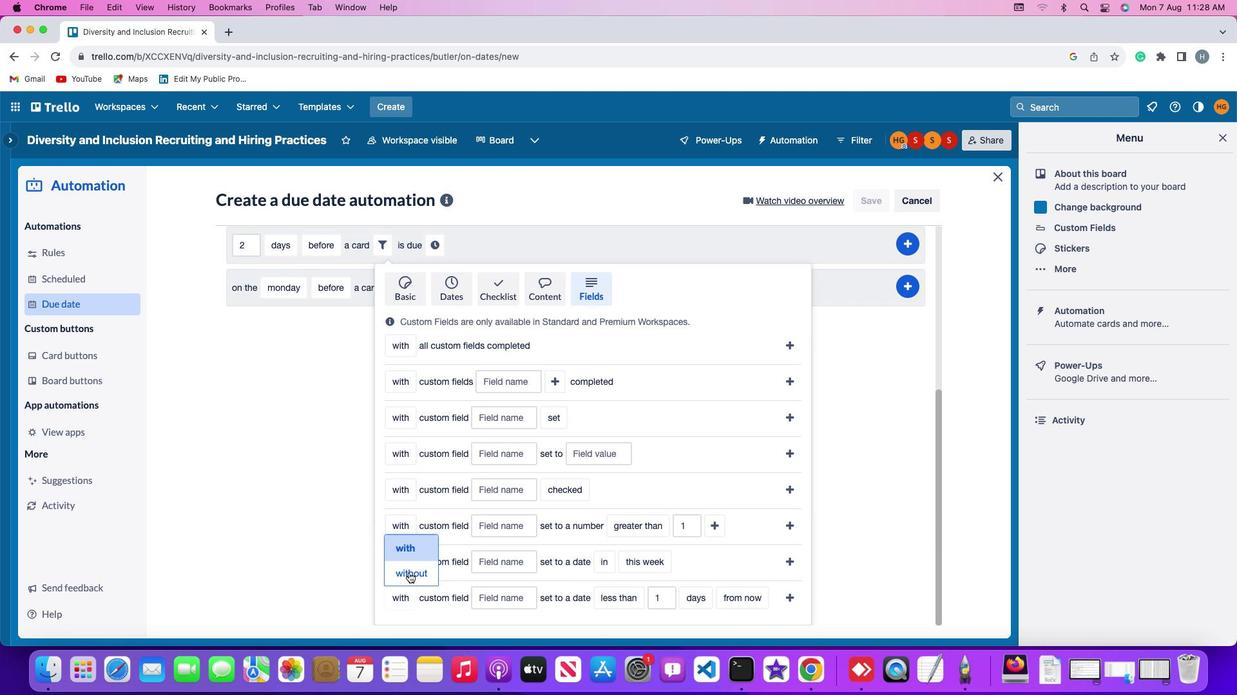 
Action: Mouse pressed left at (408, 572)
Screenshot: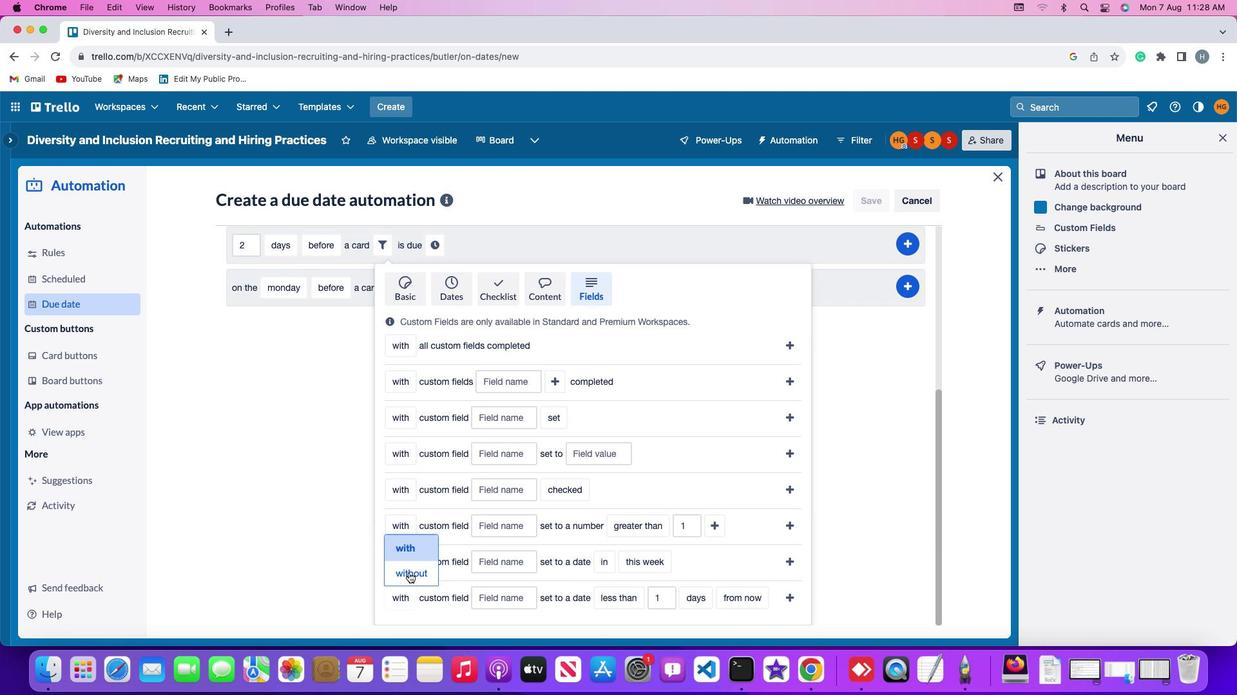 
Action: Mouse moved to (509, 601)
Screenshot: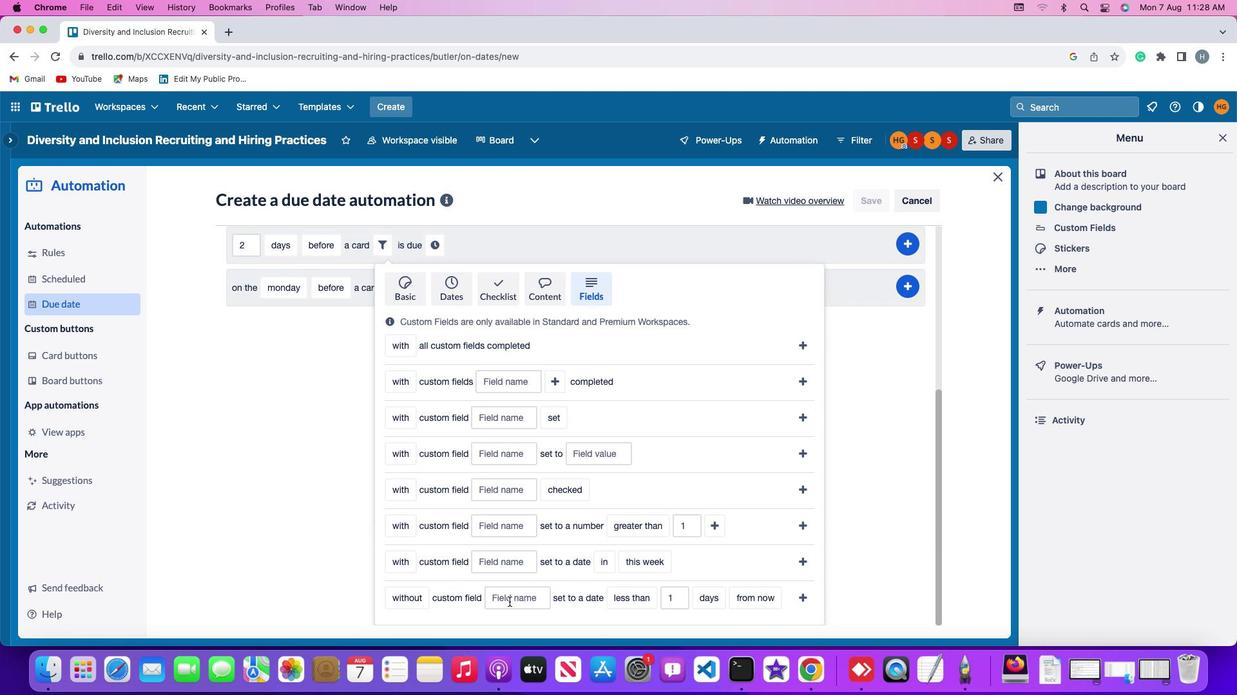 
Action: Mouse pressed left at (509, 601)
Screenshot: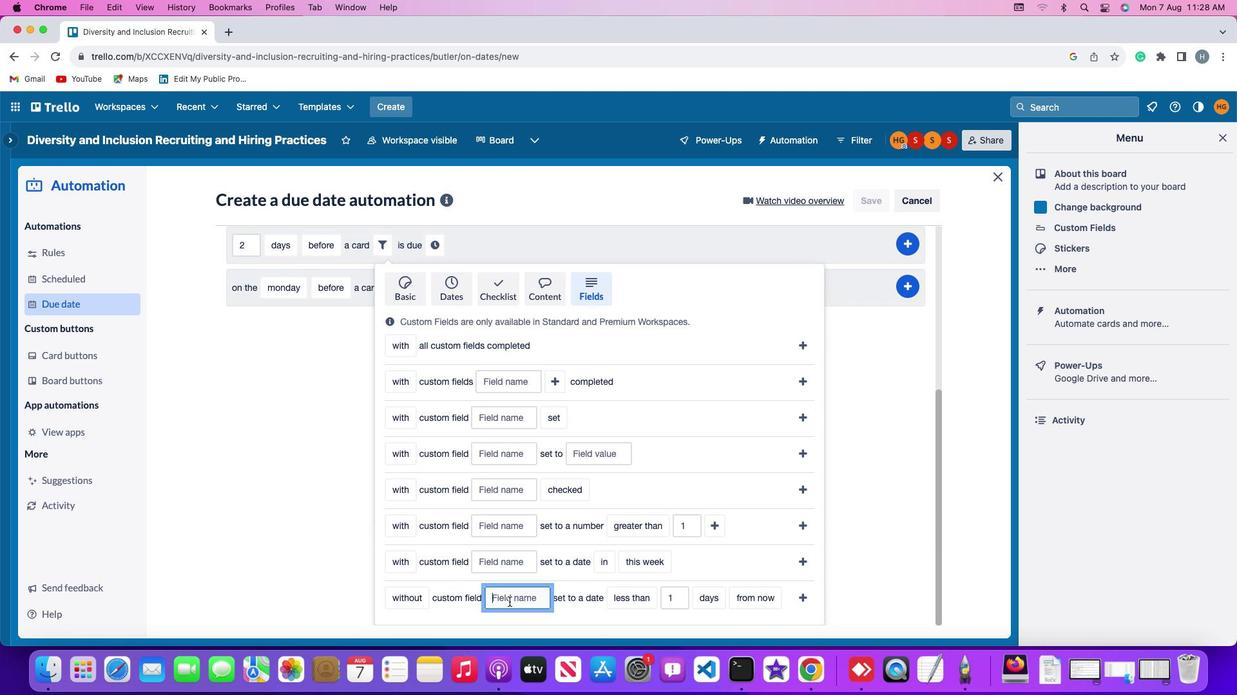 
Action: Mouse moved to (520, 600)
Screenshot: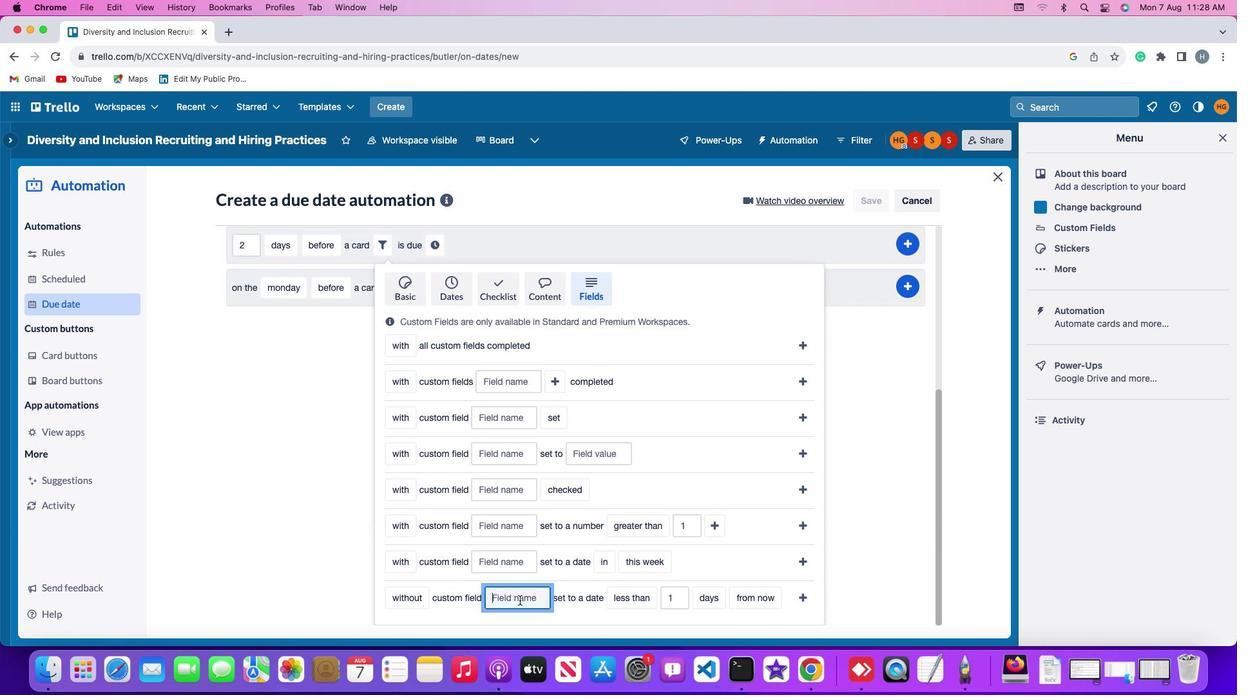 
Action: Key pressed Key.shift'R''e''s''u''m''e'
Screenshot: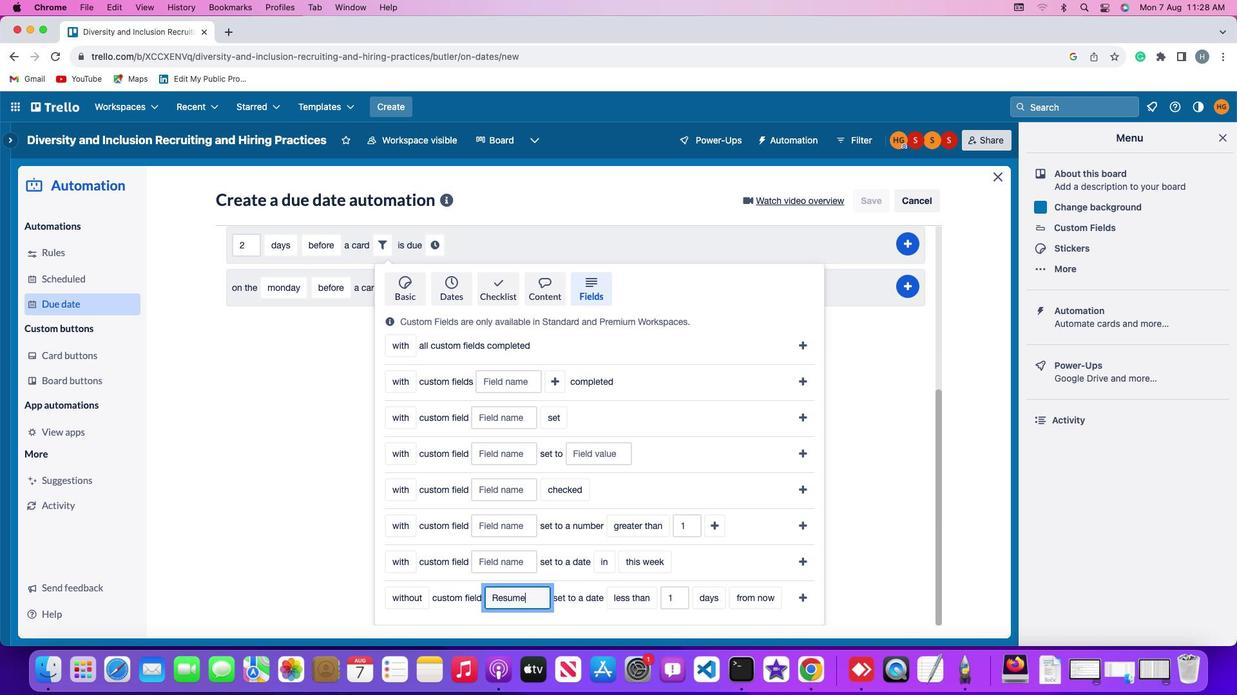 
Action: Mouse moved to (632, 599)
Screenshot: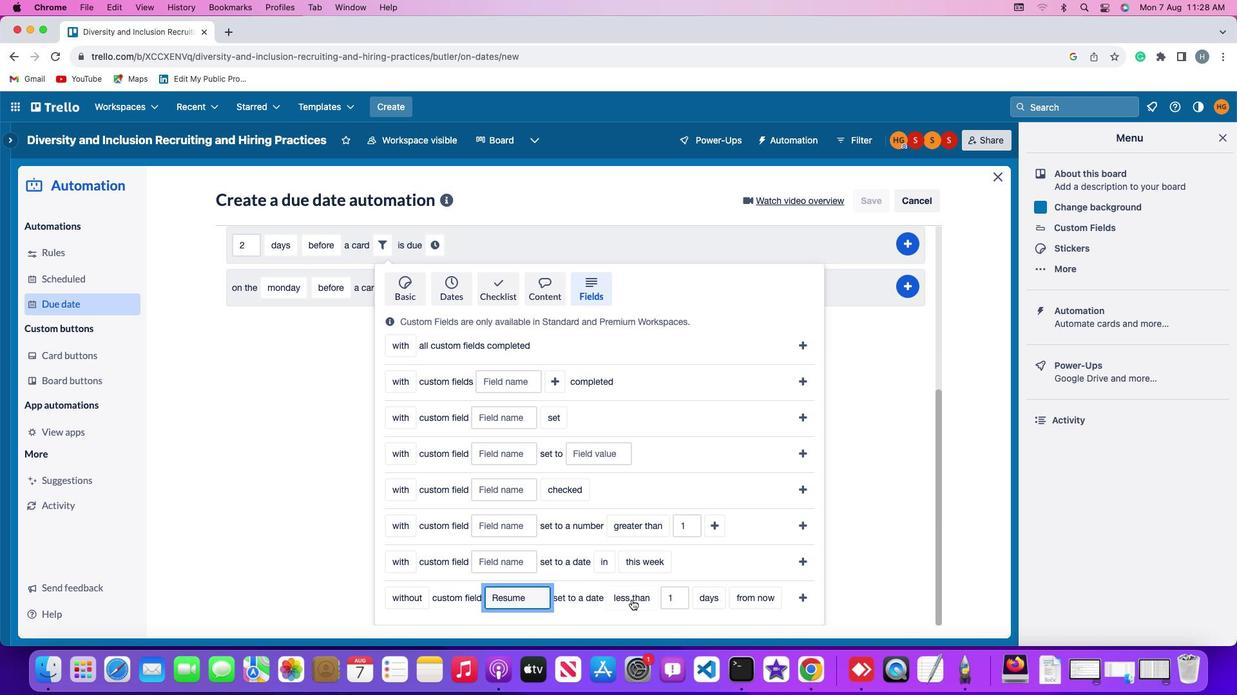 
Action: Mouse pressed left at (632, 599)
Screenshot: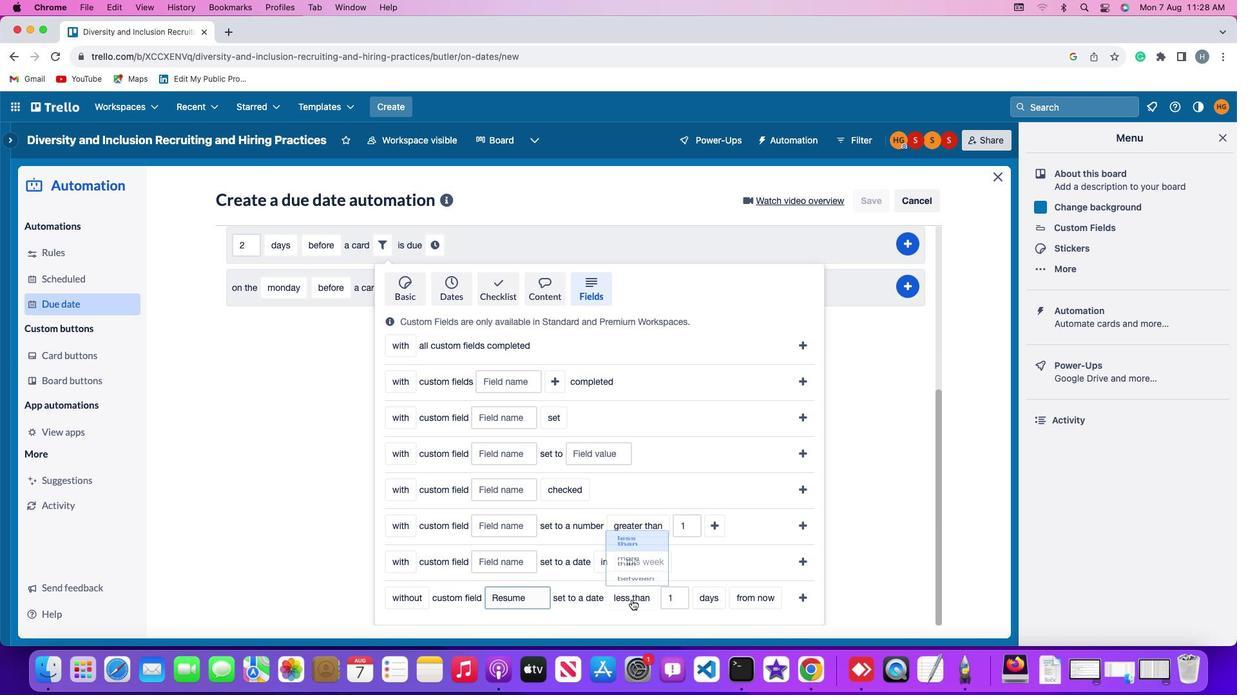 
Action: Mouse moved to (633, 575)
Screenshot: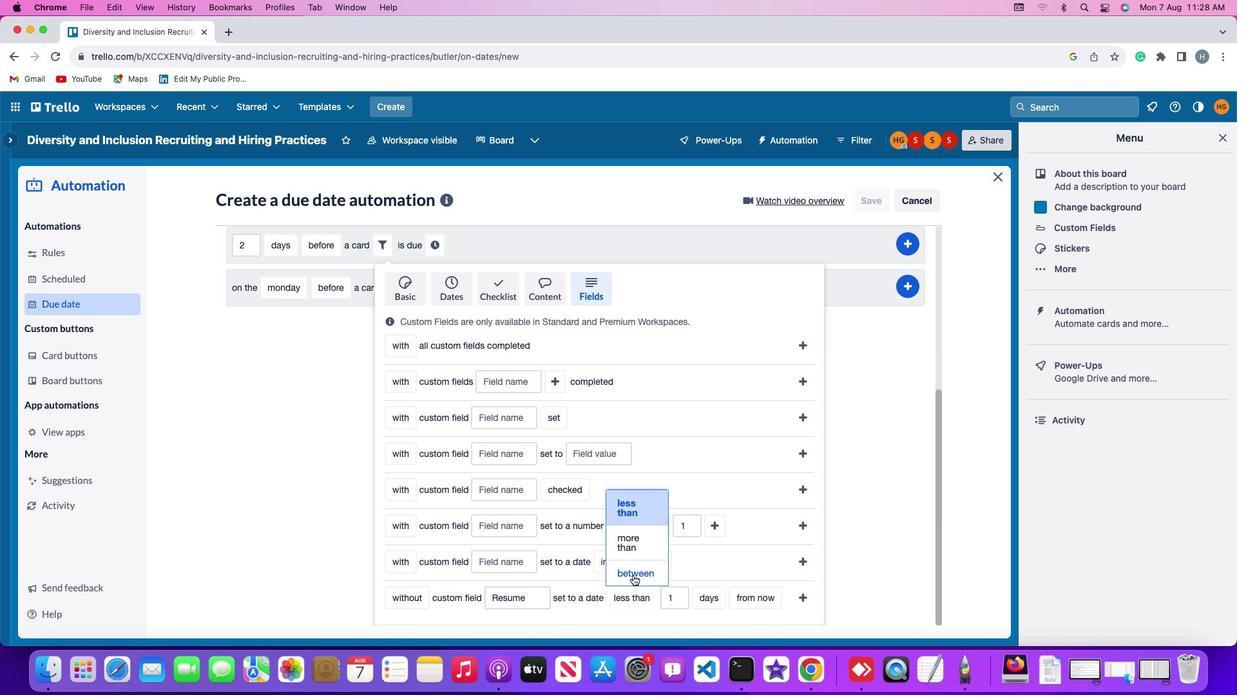 
Action: Mouse pressed left at (633, 575)
Screenshot: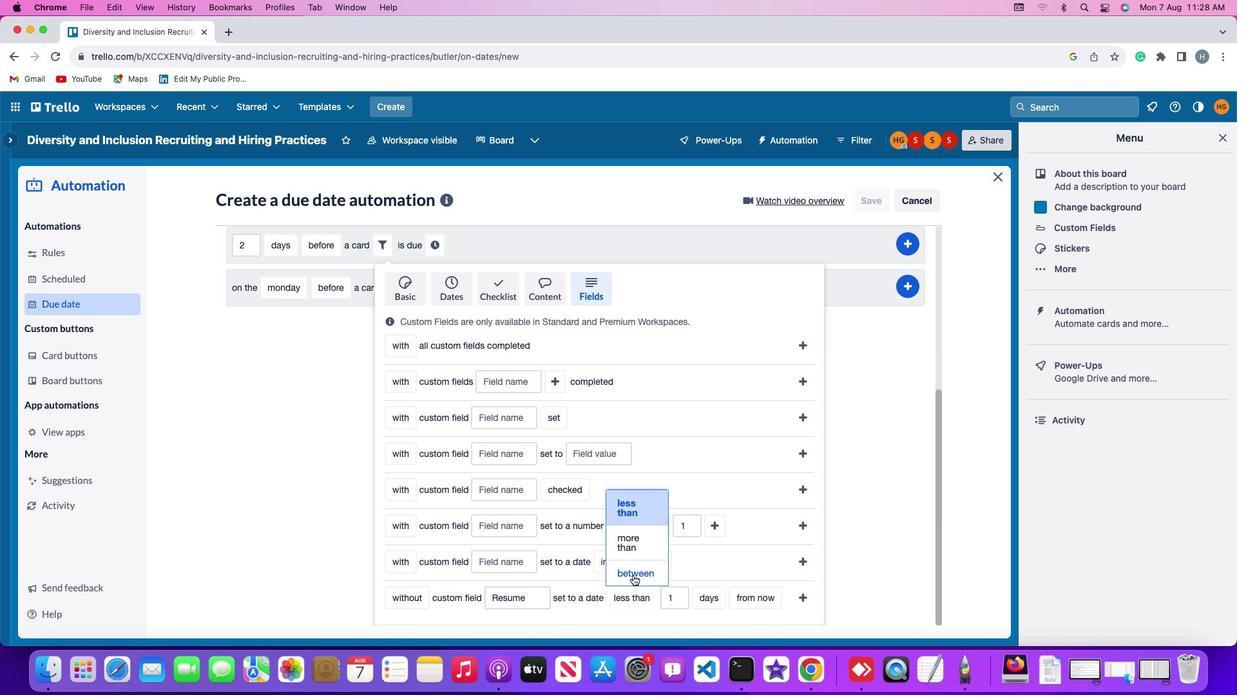 
Action: Mouse moved to (677, 598)
Screenshot: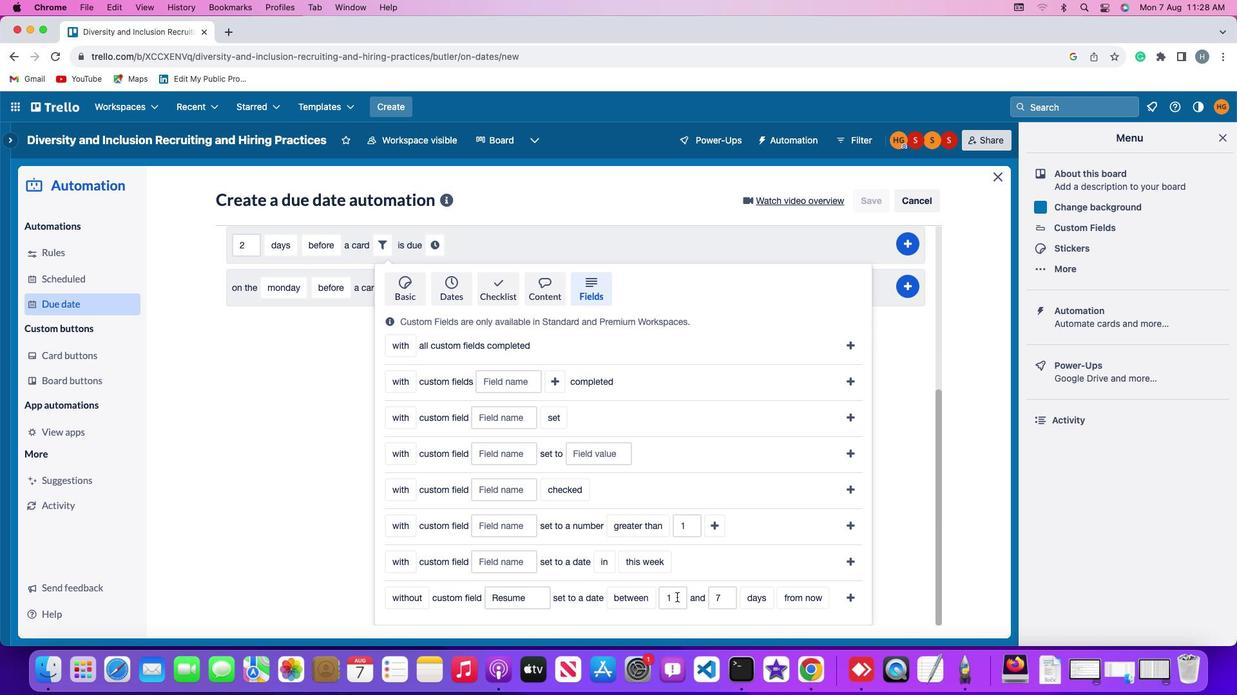 
Action: Mouse pressed left at (677, 598)
Screenshot: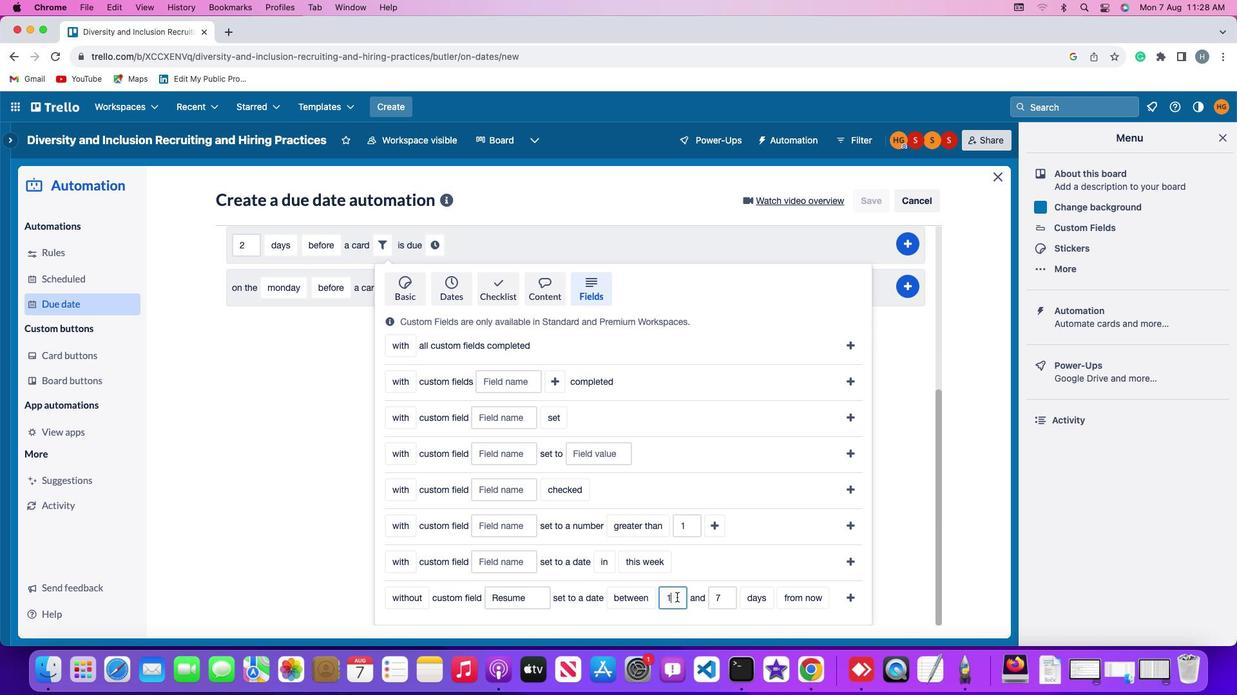 
Action: Mouse moved to (678, 597)
Screenshot: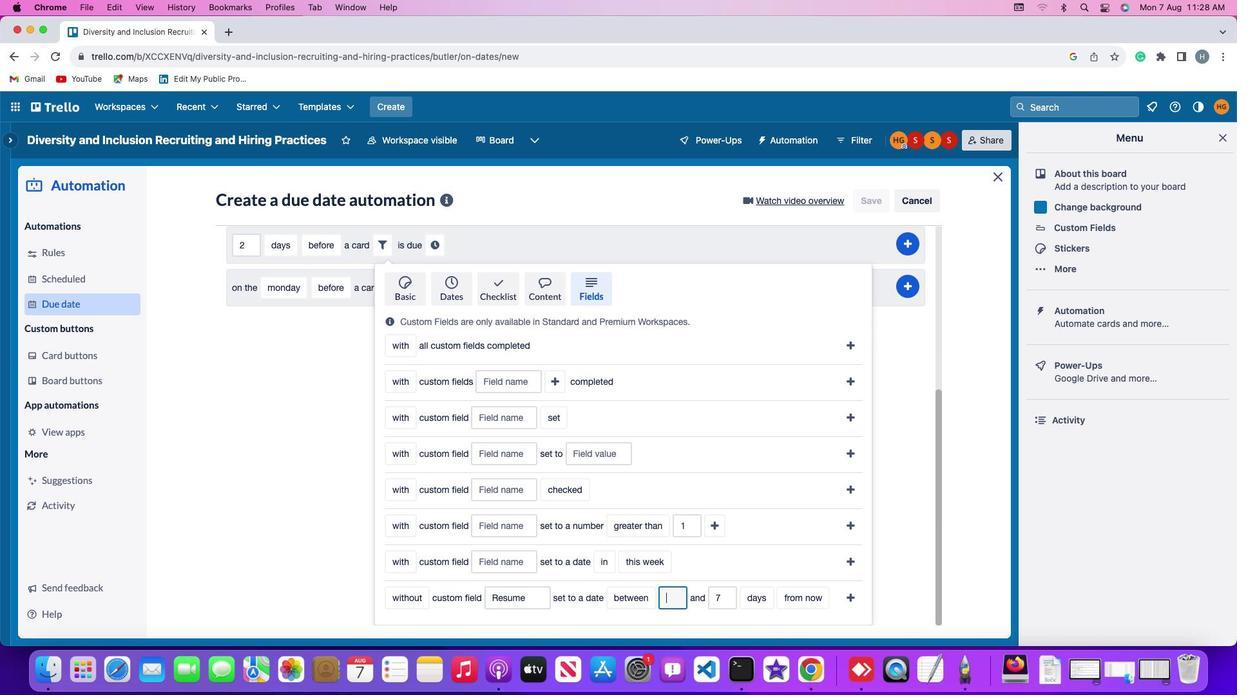 
Action: Key pressed Key.backspace'1'
Screenshot: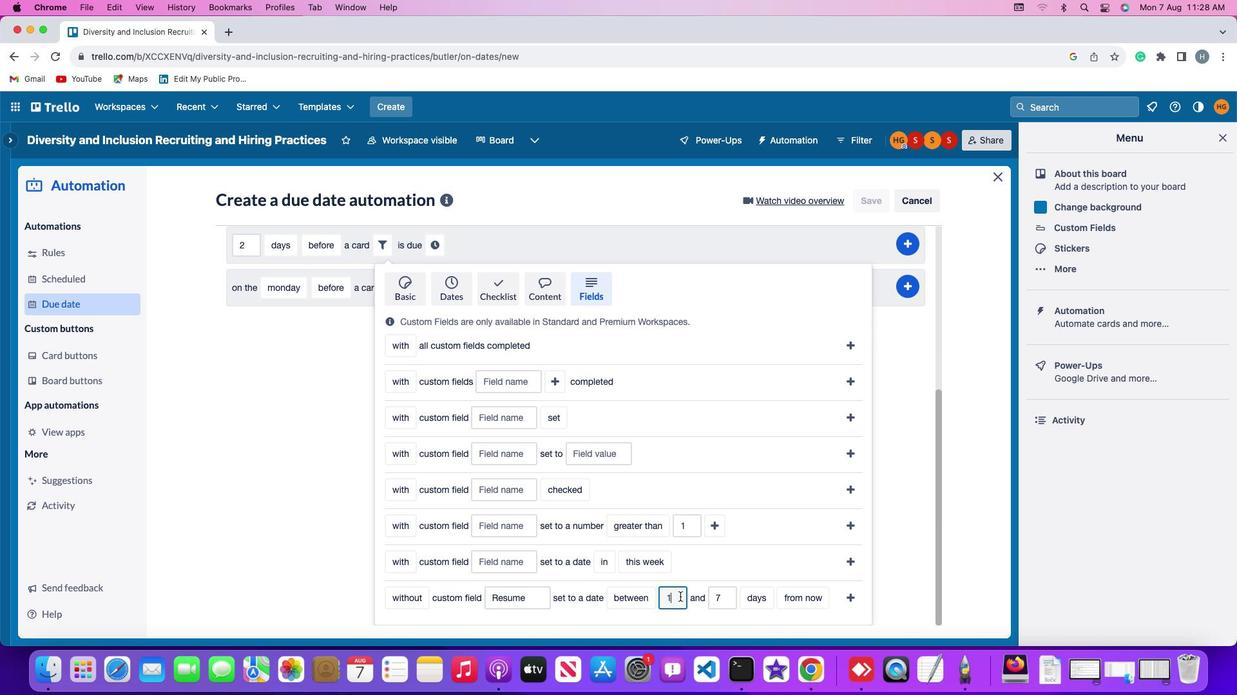 
Action: Mouse moved to (731, 596)
Screenshot: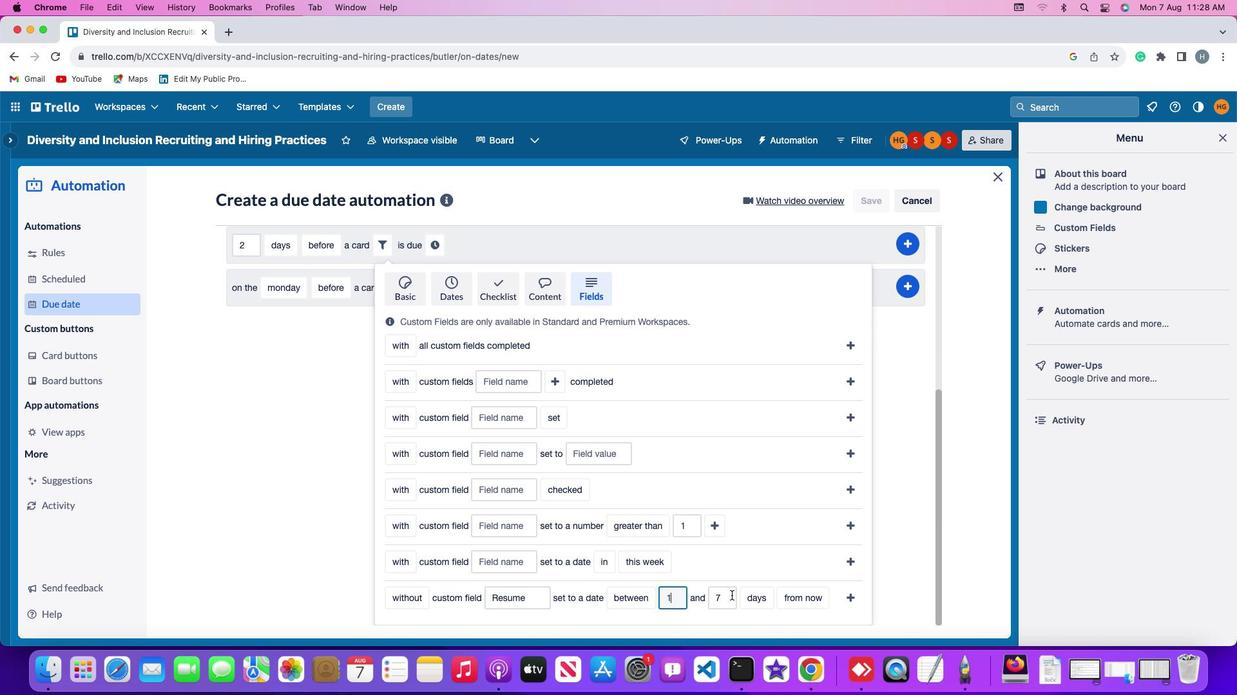 
Action: Mouse pressed left at (731, 596)
Screenshot: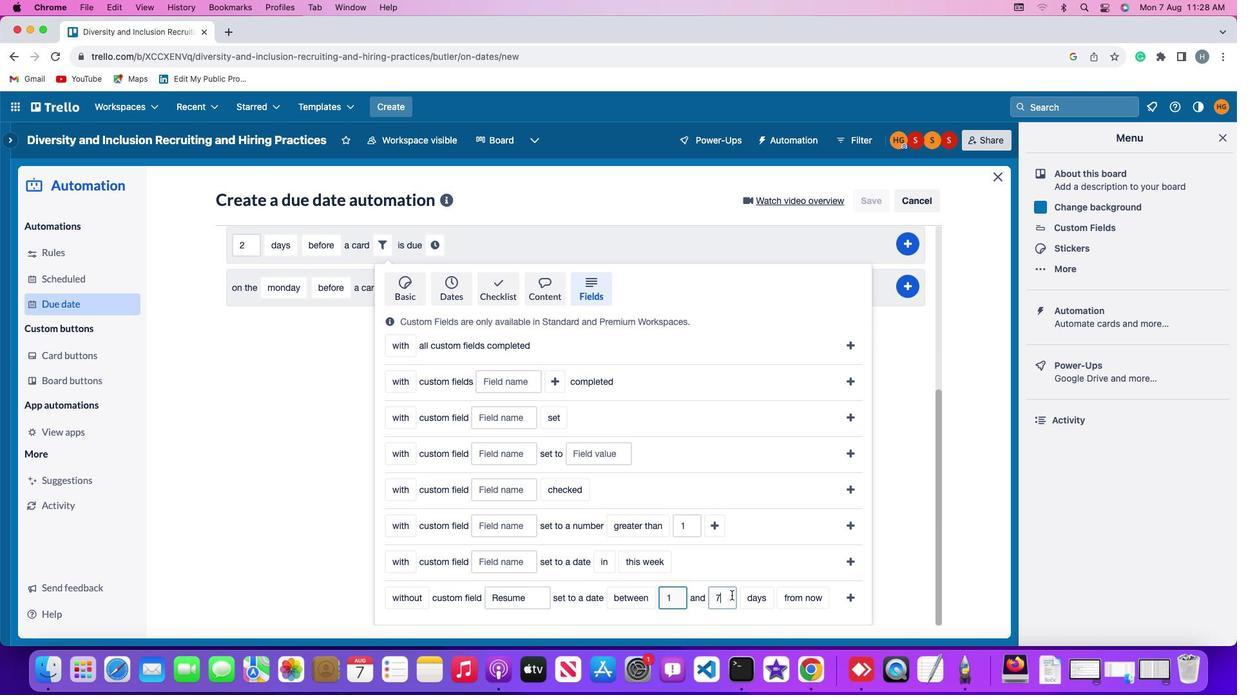 
Action: Key pressed Key.backspace'7'
Screenshot: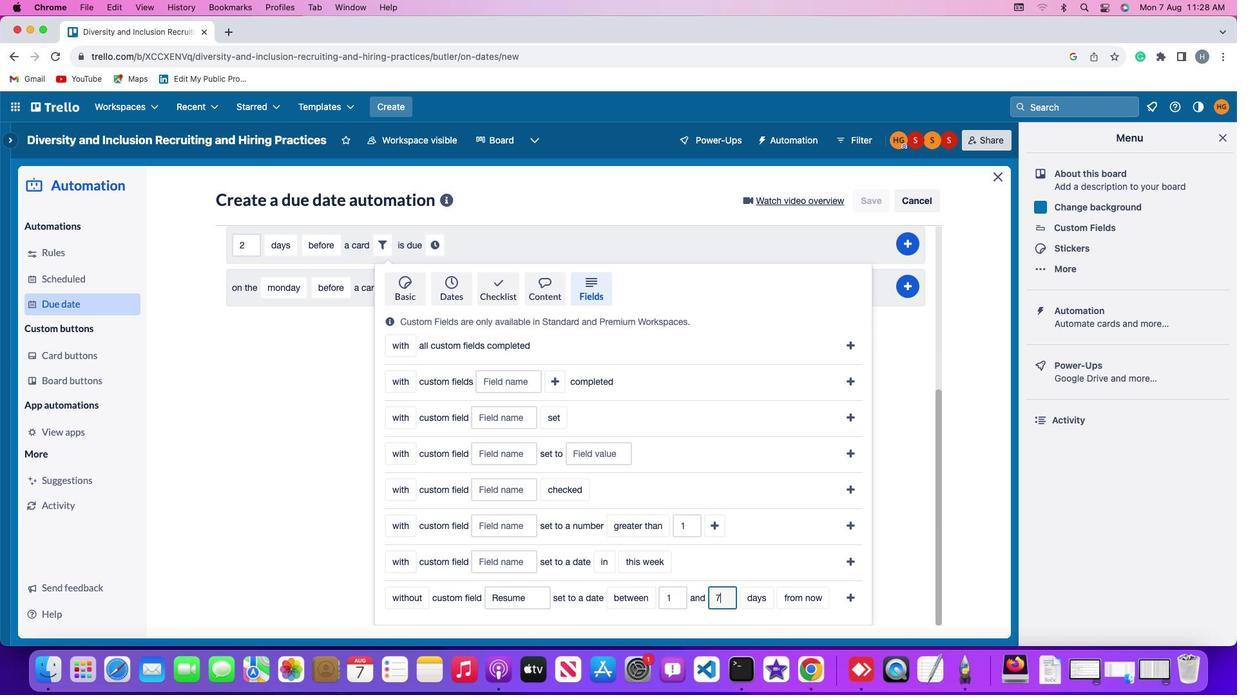 
Action: Mouse moved to (759, 596)
Screenshot: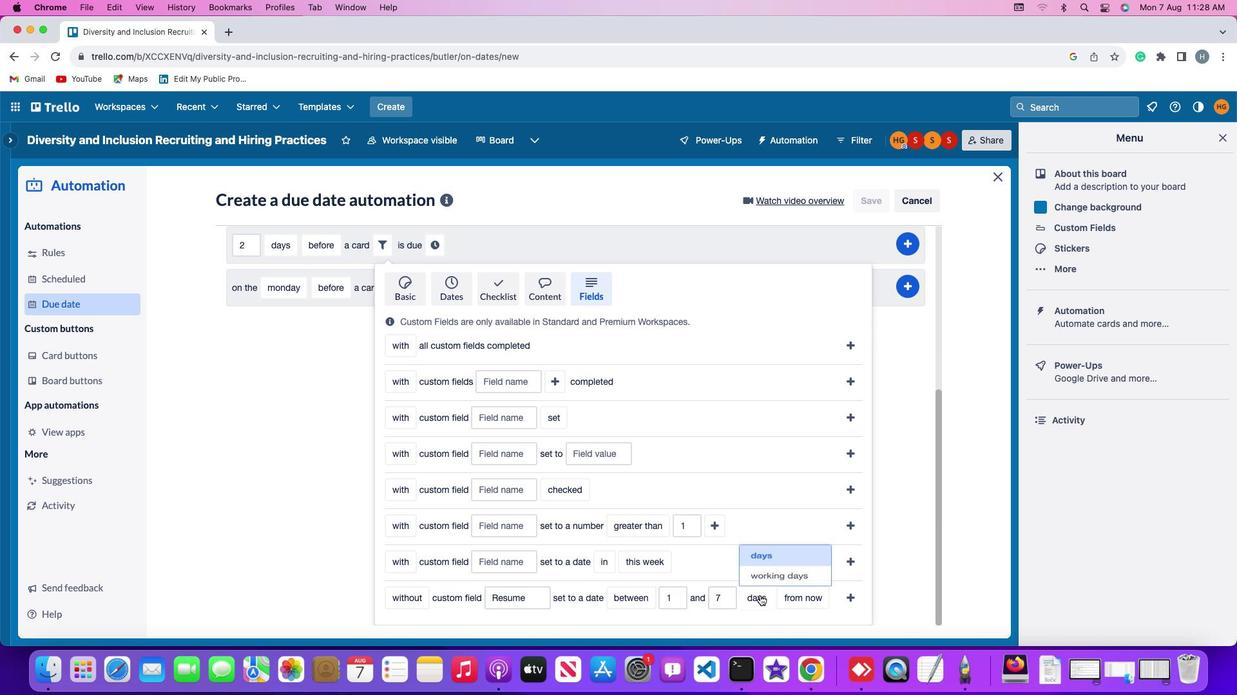 
Action: Mouse pressed left at (759, 596)
Screenshot: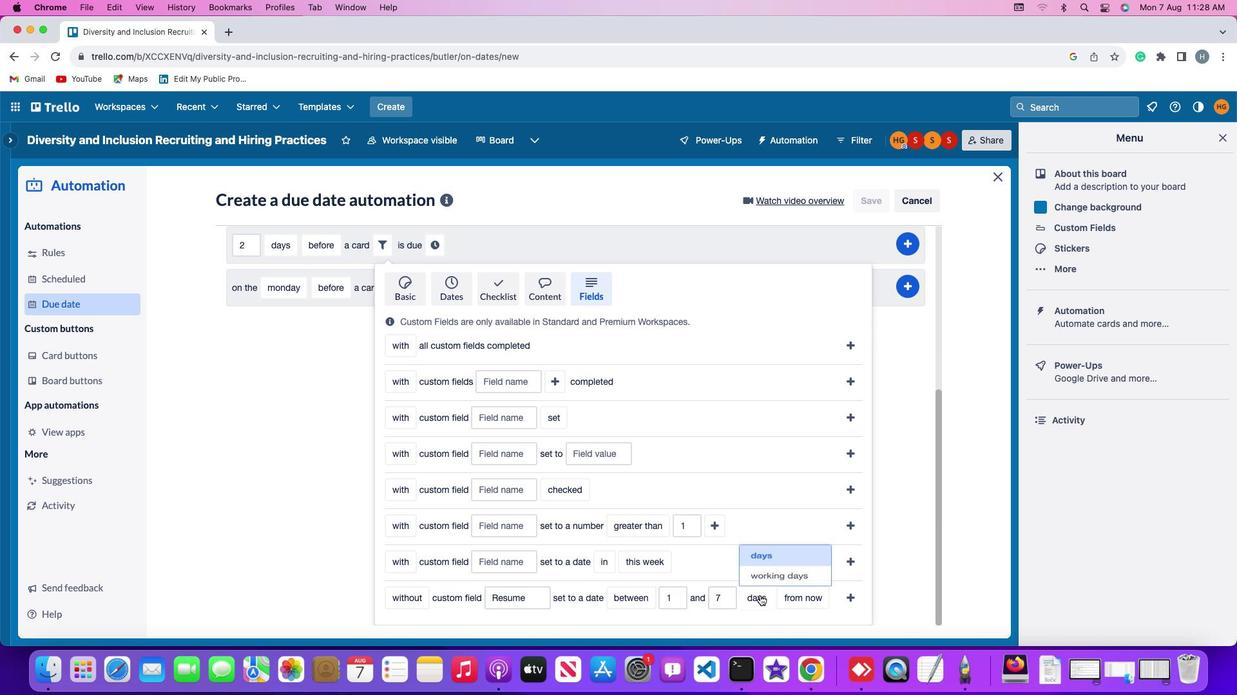 
Action: Mouse moved to (764, 576)
Screenshot: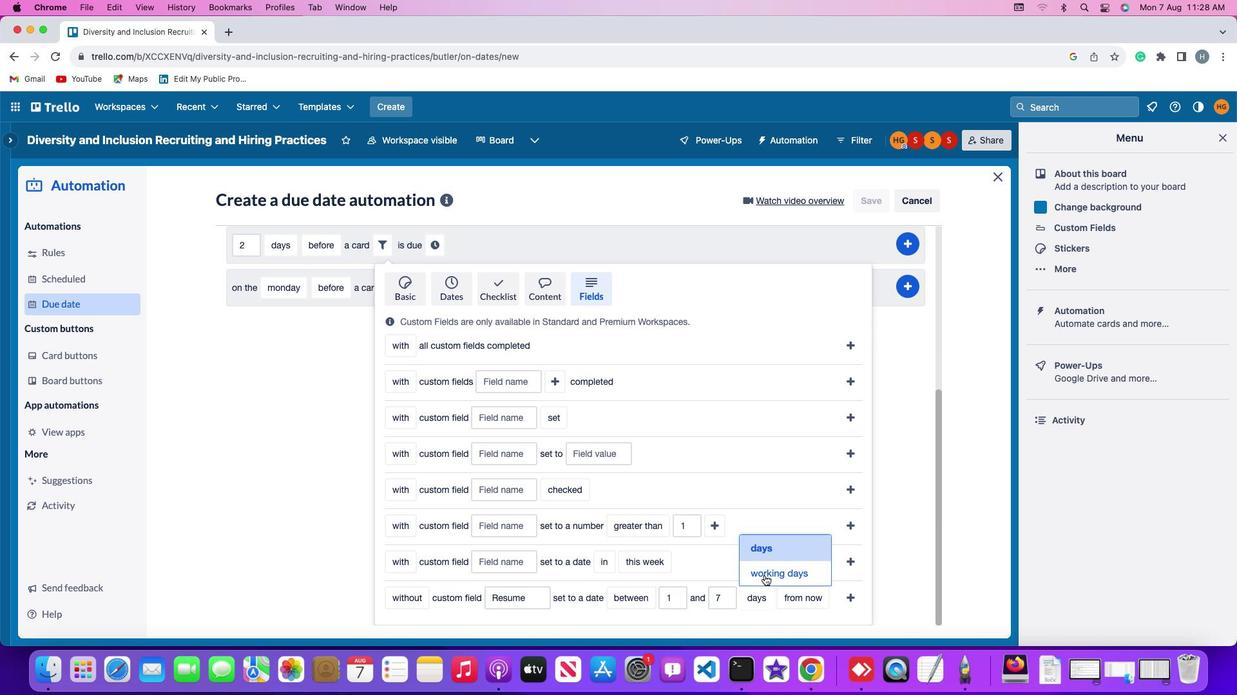 
Action: Mouse pressed left at (764, 576)
Screenshot: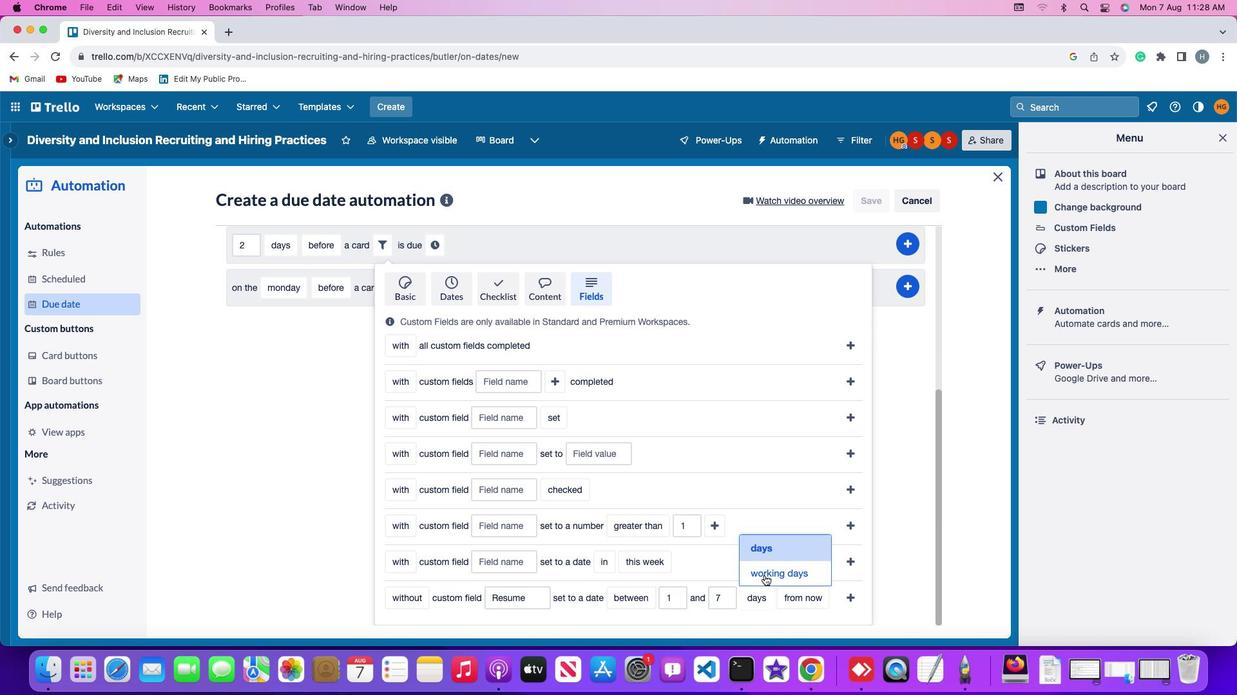 
Action: Mouse moved to (847, 595)
Screenshot: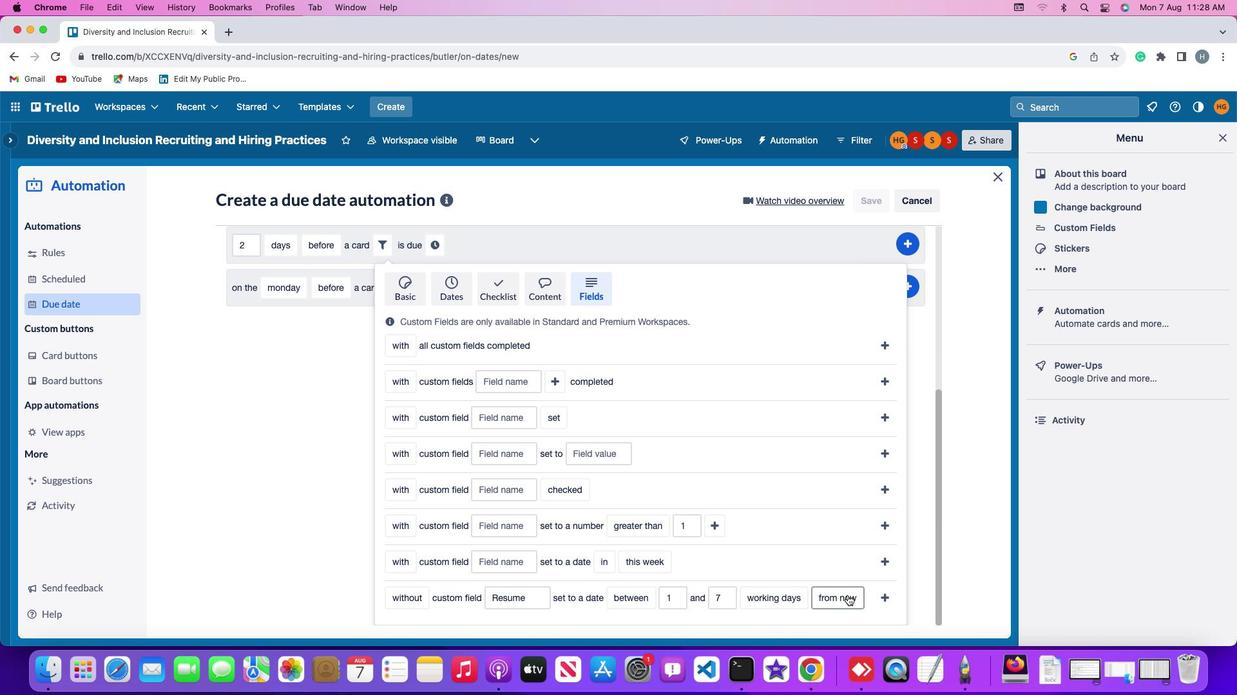
Action: Mouse pressed left at (847, 595)
Screenshot: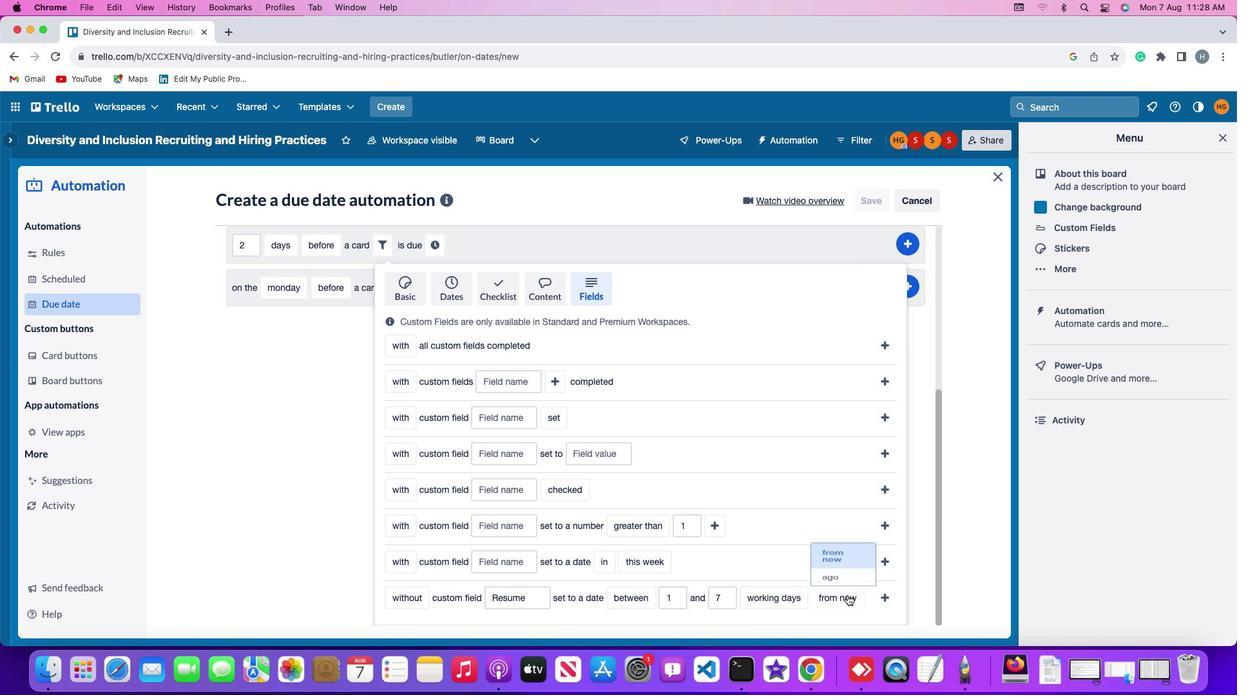 
Action: Mouse moved to (834, 571)
Screenshot: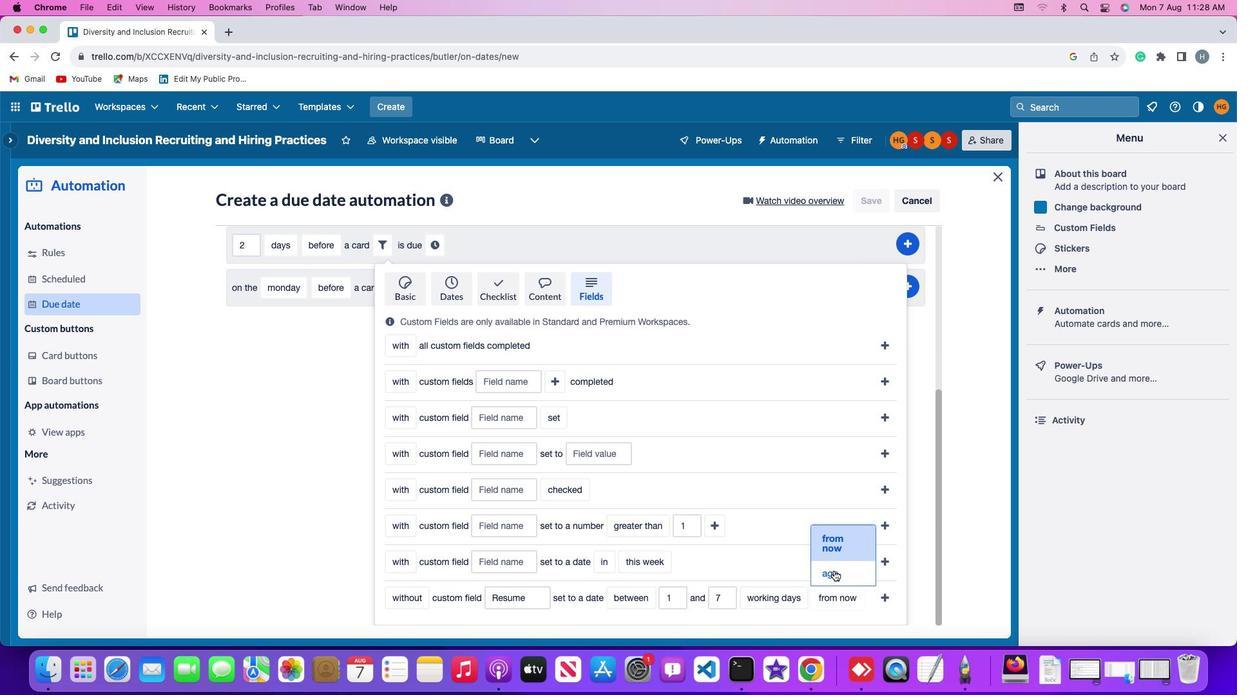 
Action: Mouse pressed left at (834, 571)
Screenshot: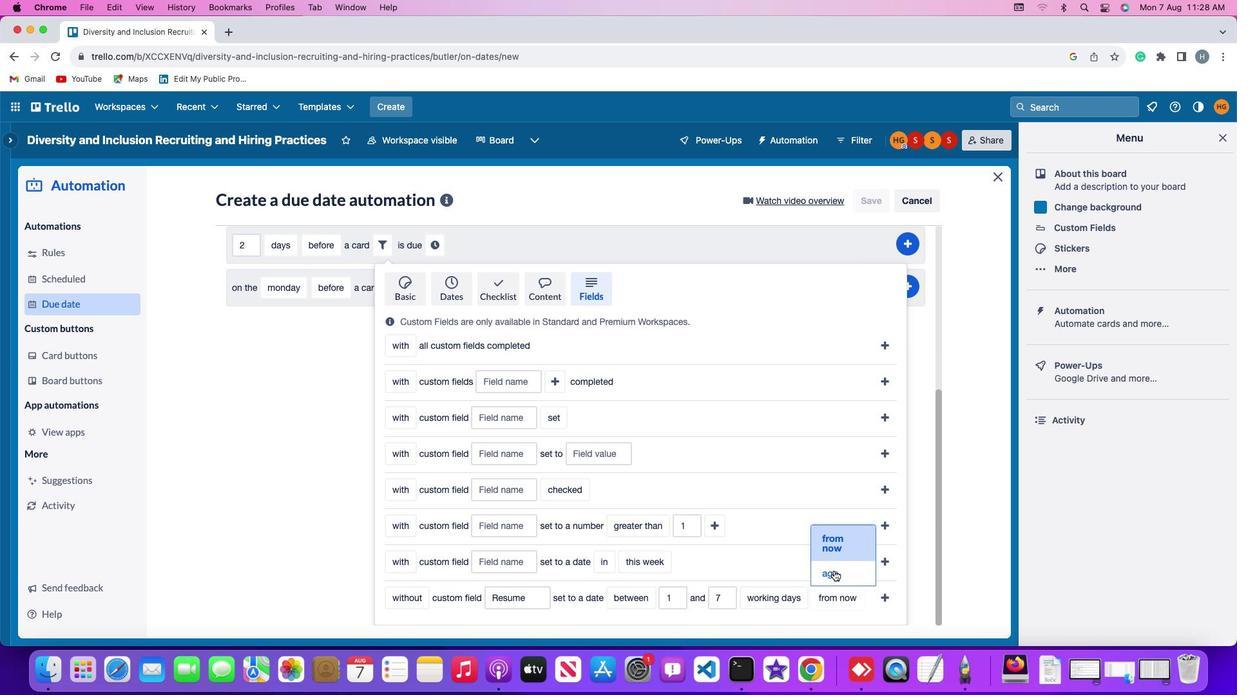 
Action: Mouse moved to (862, 595)
Screenshot: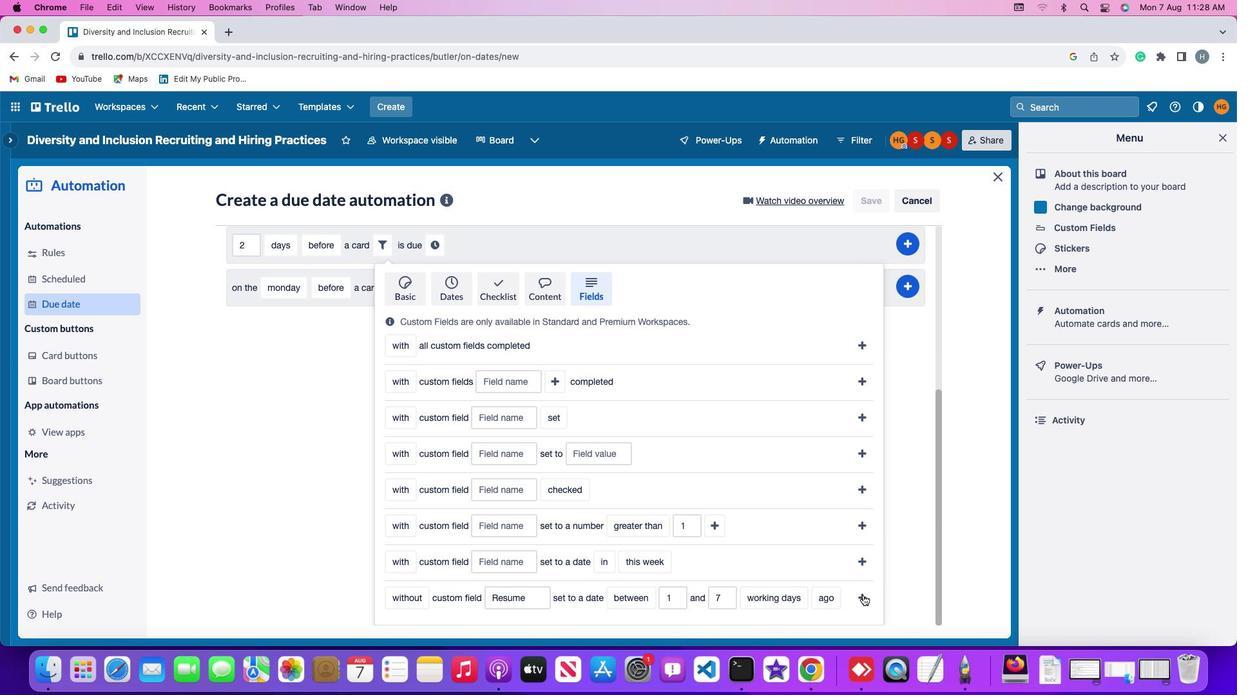 
Action: Mouse pressed left at (862, 595)
Screenshot: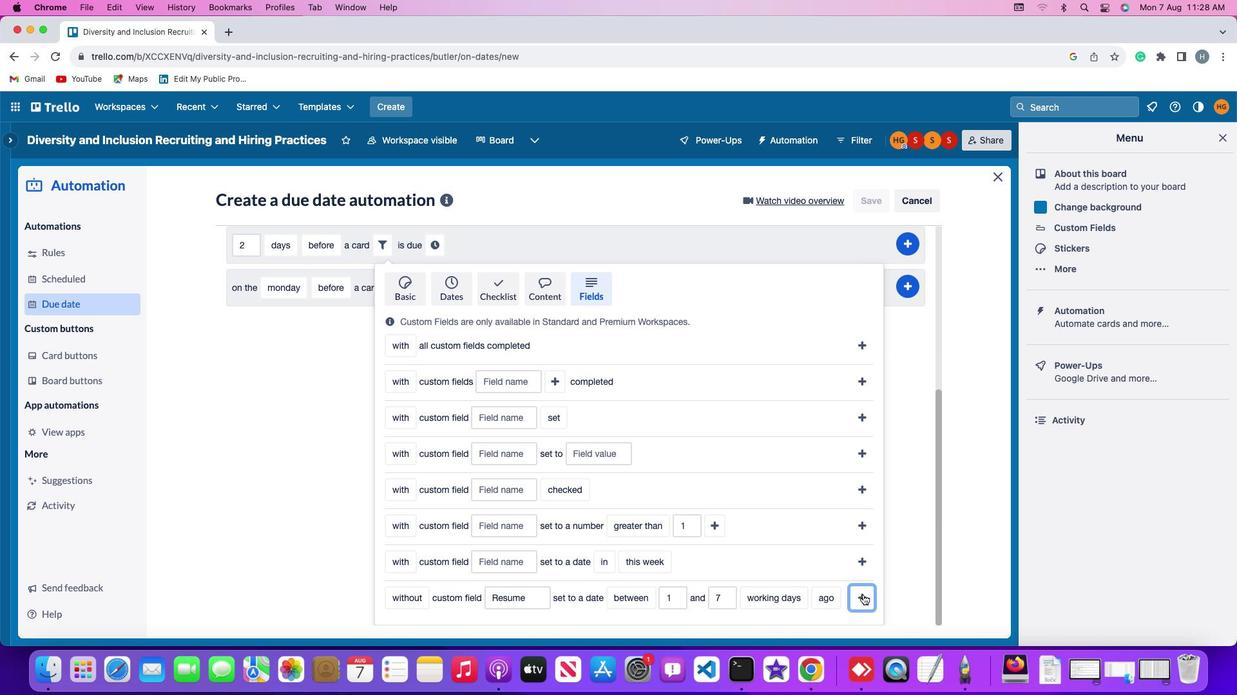 
Action: Mouse moved to (788, 512)
Screenshot: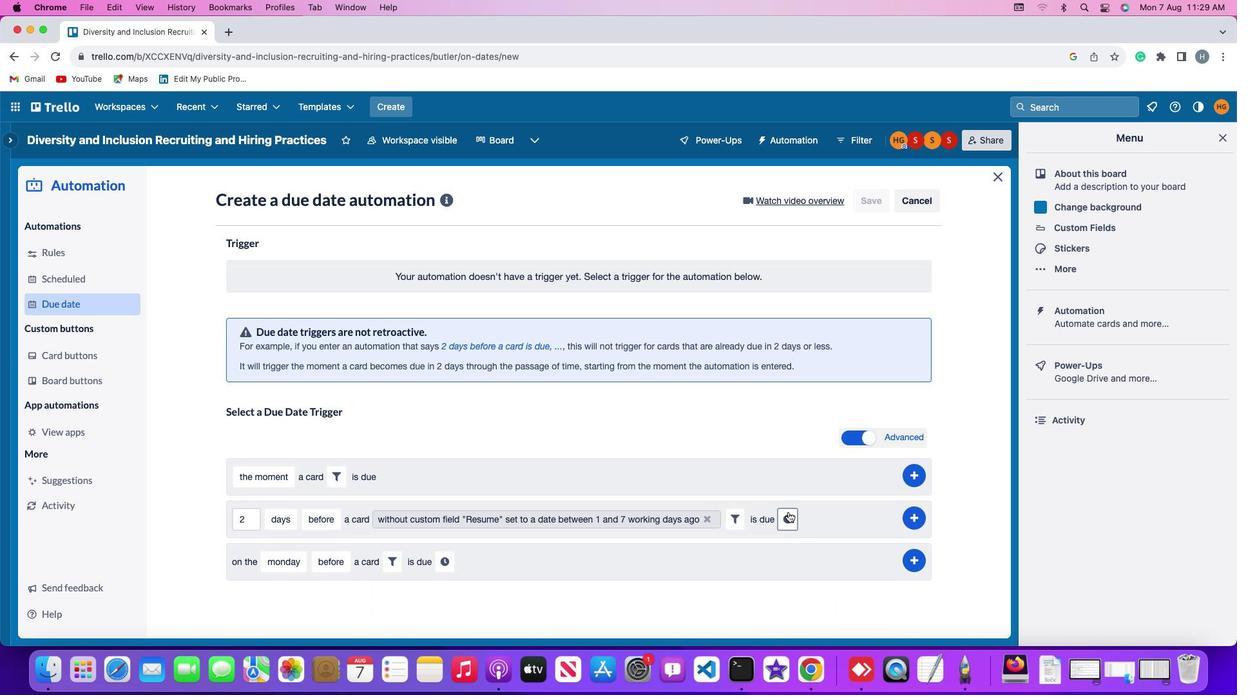 
Action: Mouse pressed left at (788, 512)
Screenshot: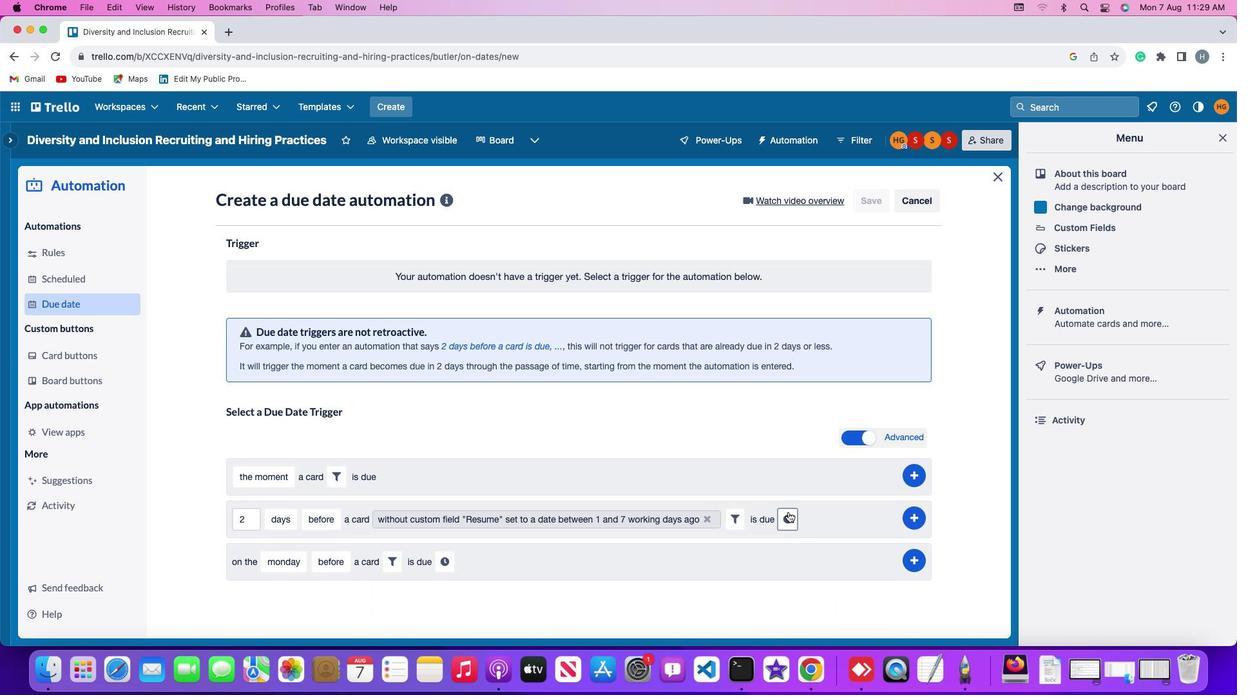 
Action: Mouse moved to (269, 547)
Screenshot: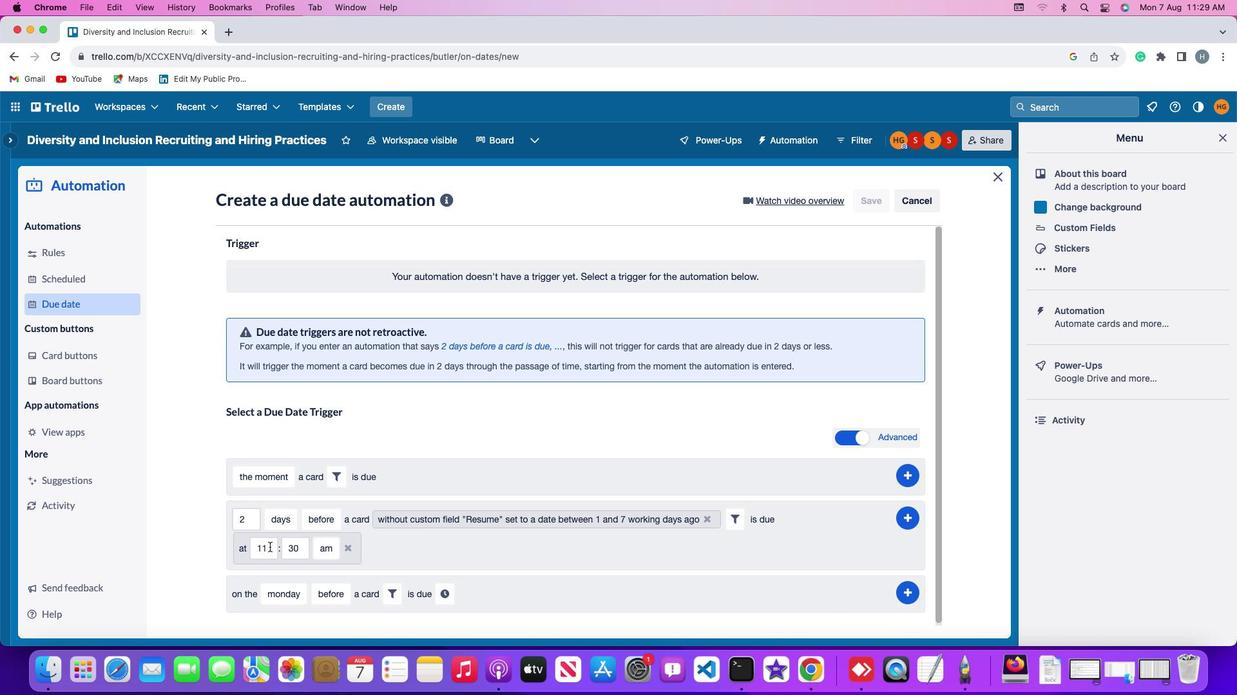 
Action: Mouse pressed left at (269, 547)
Screenshot: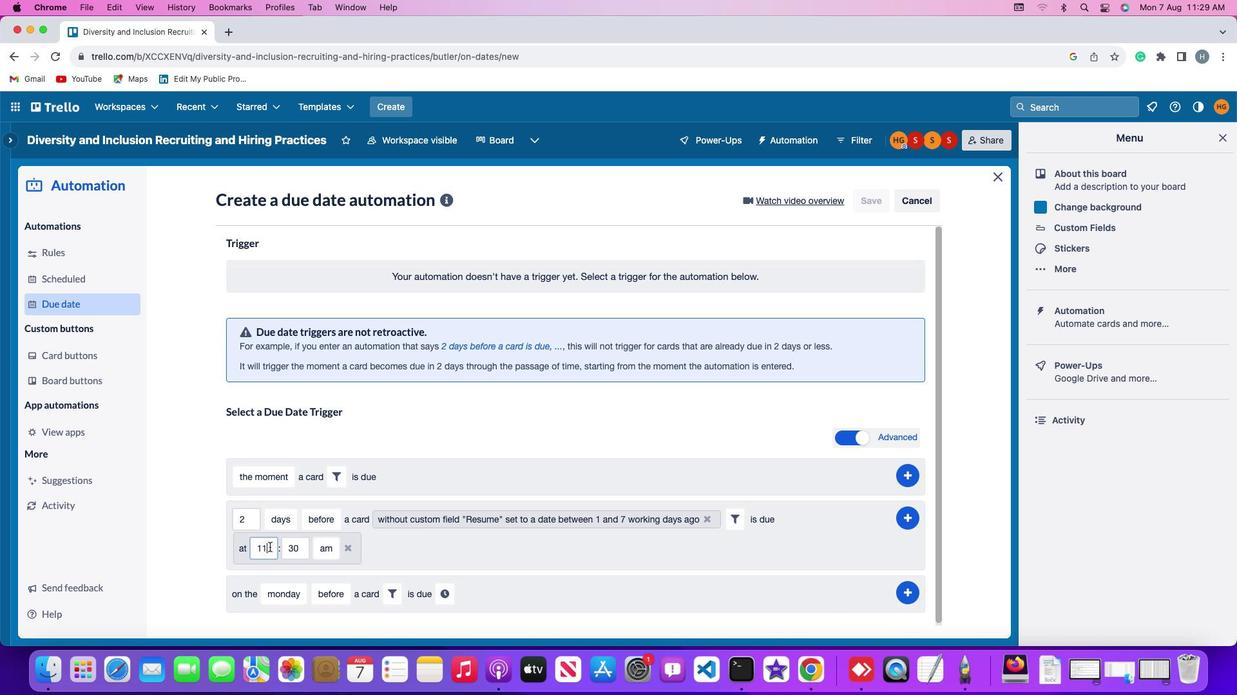 
Action: Key pressed Key.backspace
Screenshot: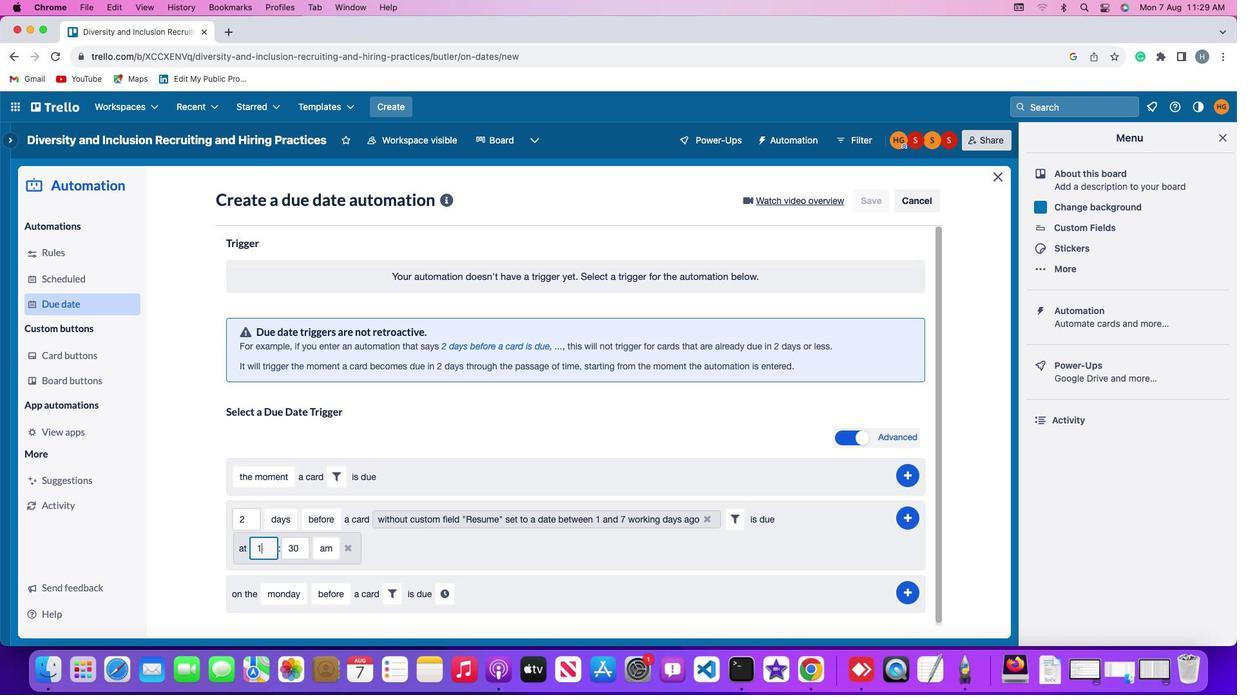 
Action: Mouse moved to (270, 547)
Screenshot: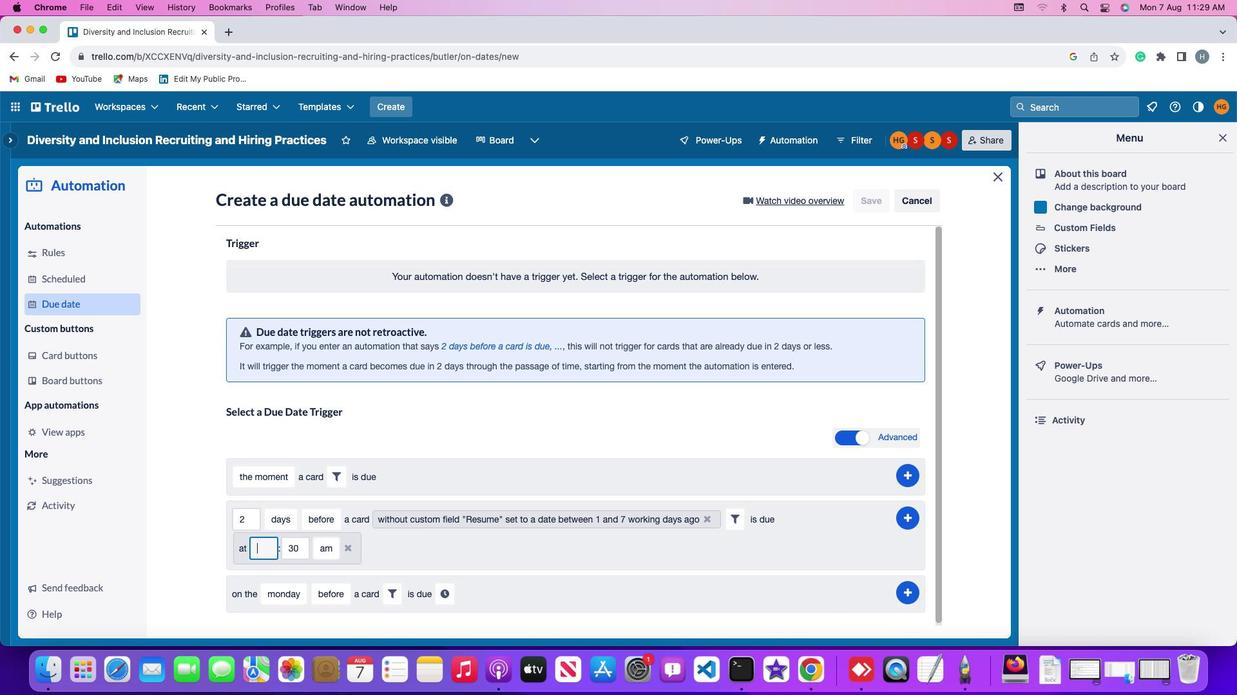 
Action: Key pressed Key.backspace
Screenshot: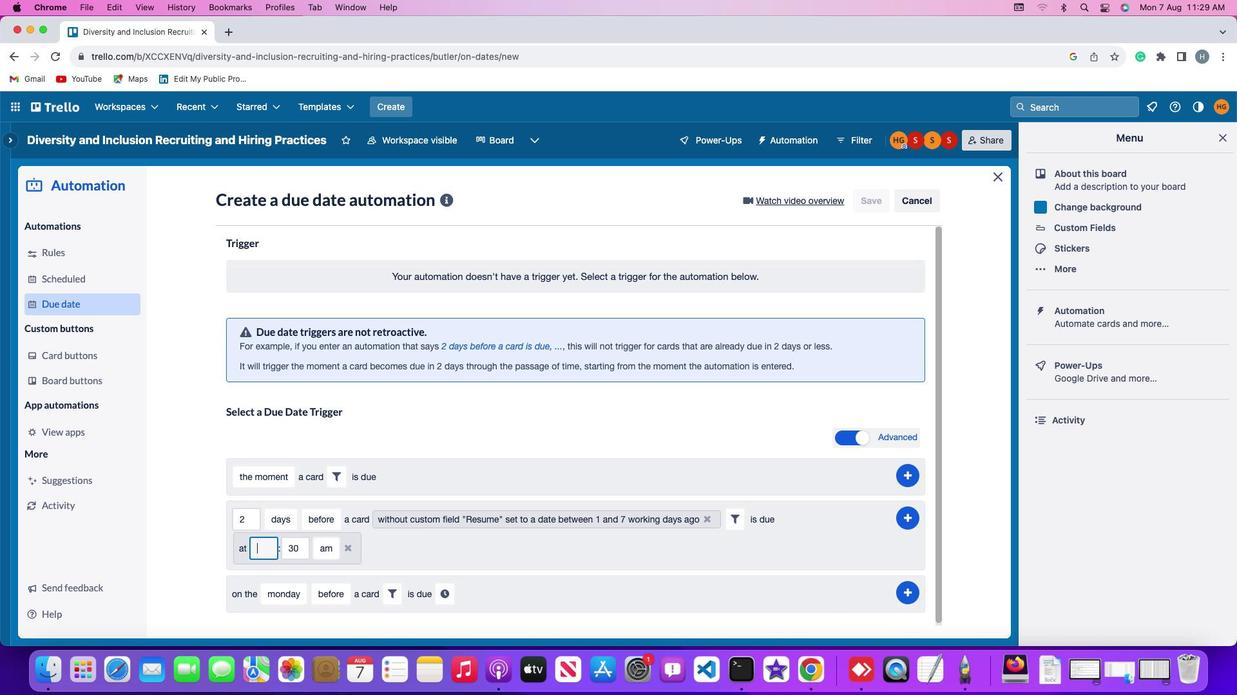 
Action: Mouse moved to (270, 547)
Screenshot: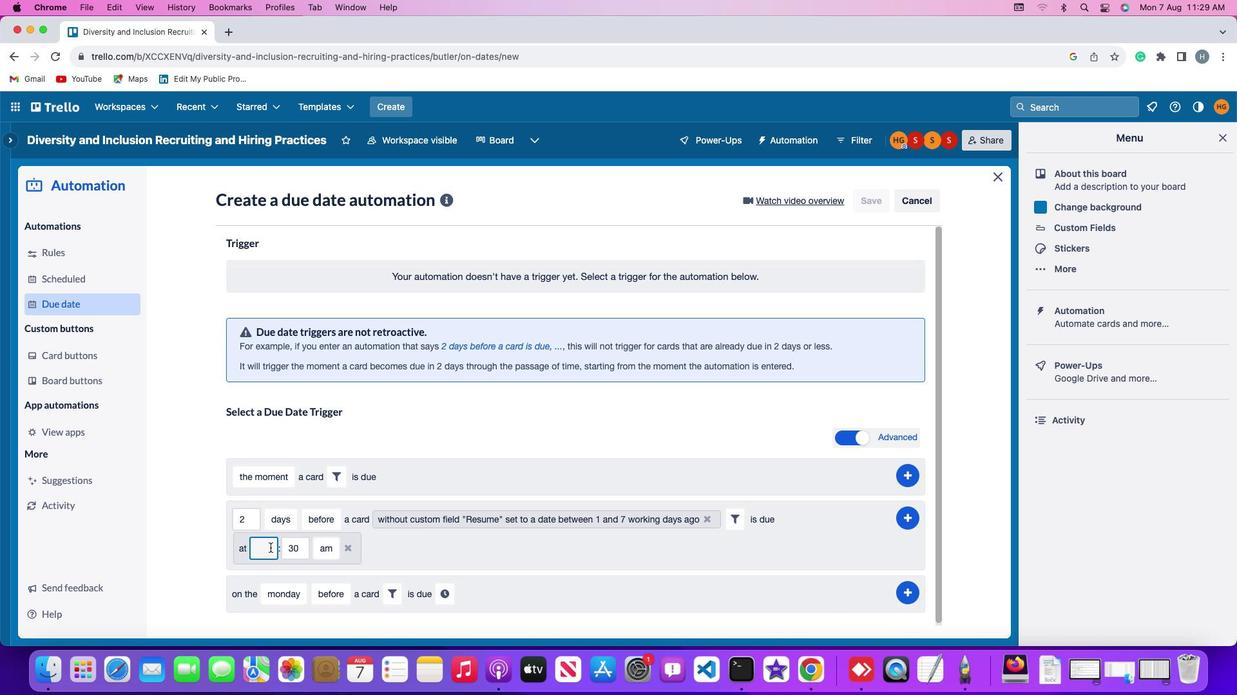 
Action: Key pressed '1''1'
Screenshot: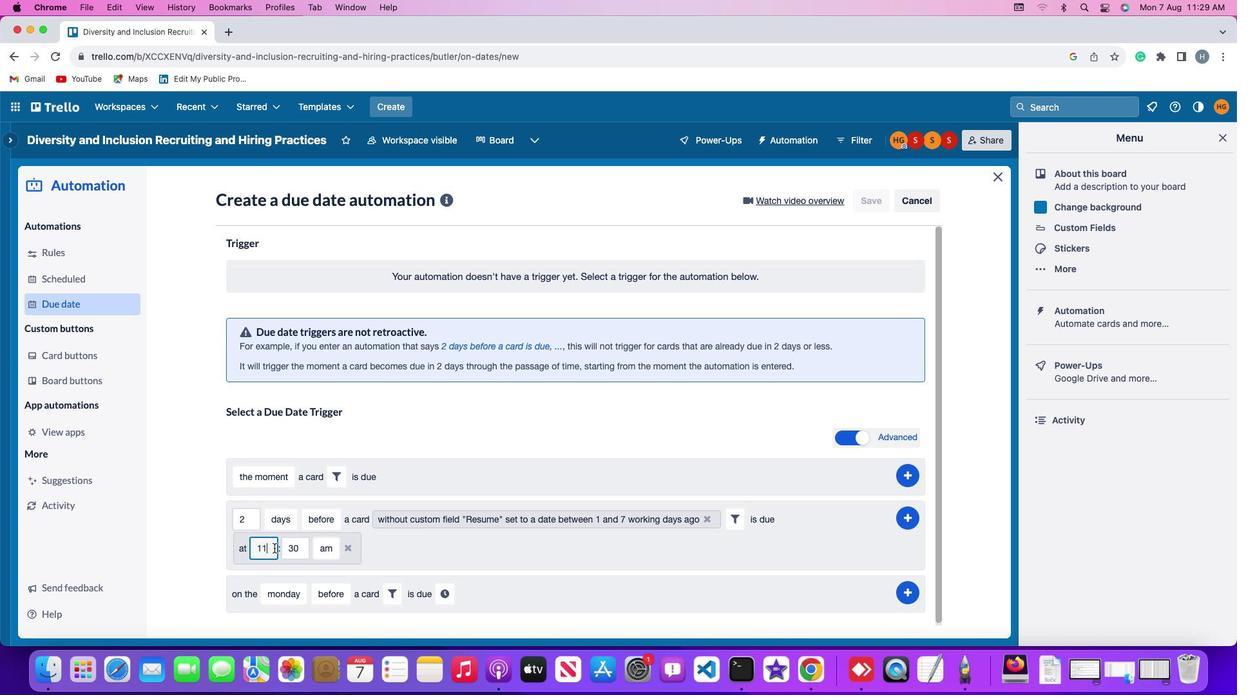 
Action: Mouse moved to (304, 548)
Screenshot: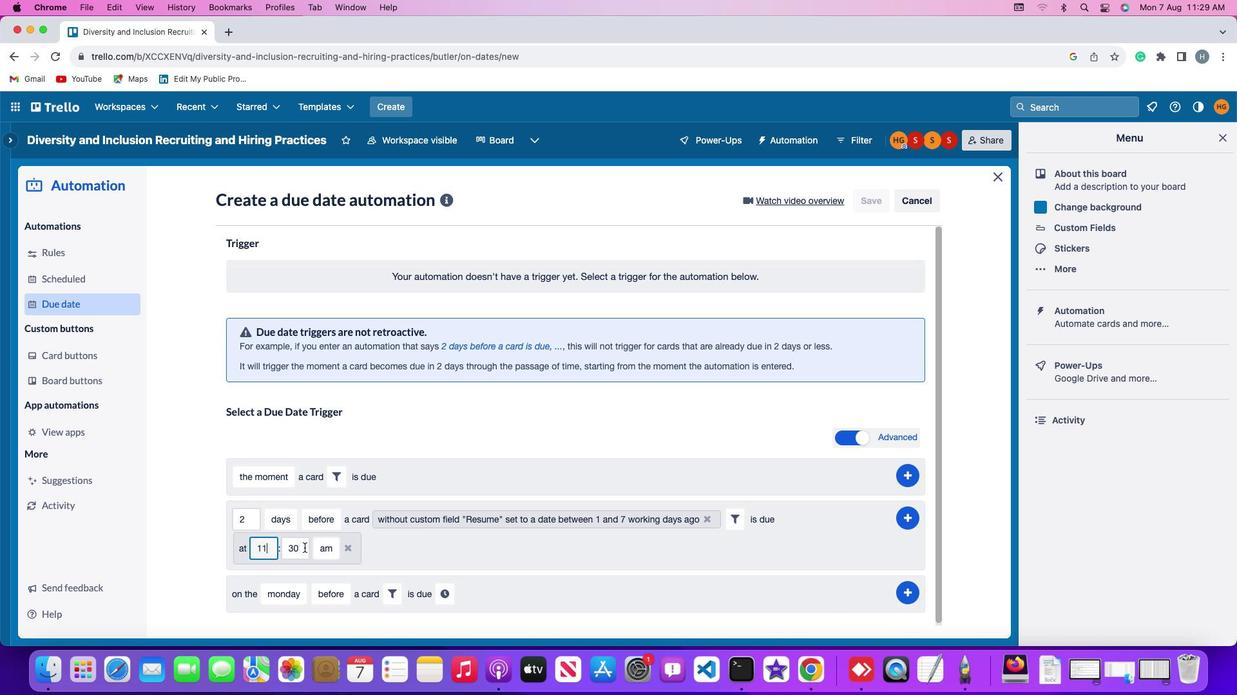 
Action: Mouse pressed left at (304, 548)
Screenshot: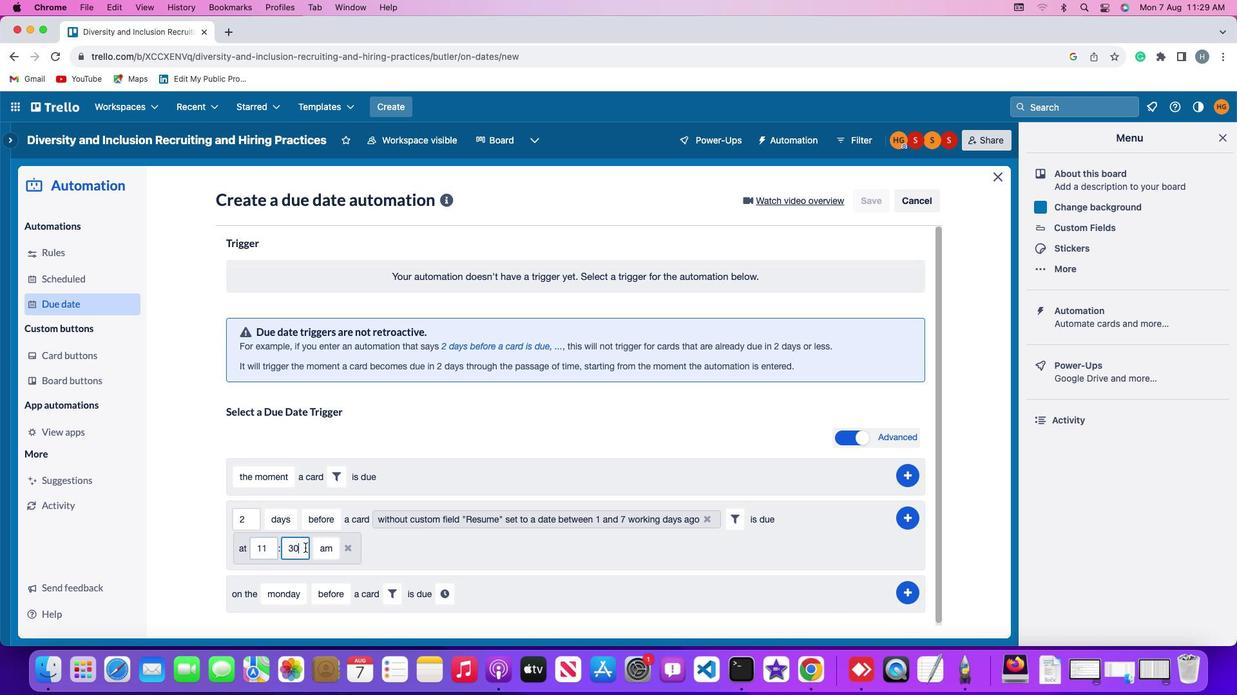 
Action: Mouse moved to (305, 547)
Screenshot: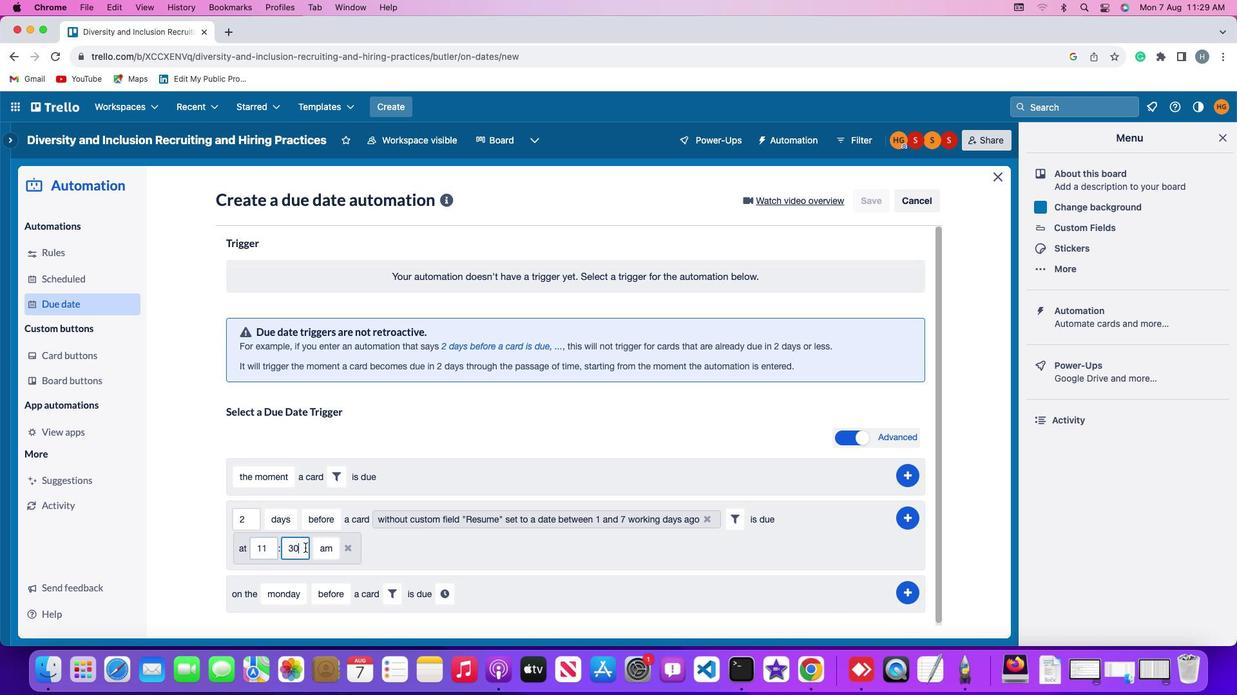 
Action: Key pressed Key.backspaceKey.backspaceKey.backspace'0''0'
Screenshot: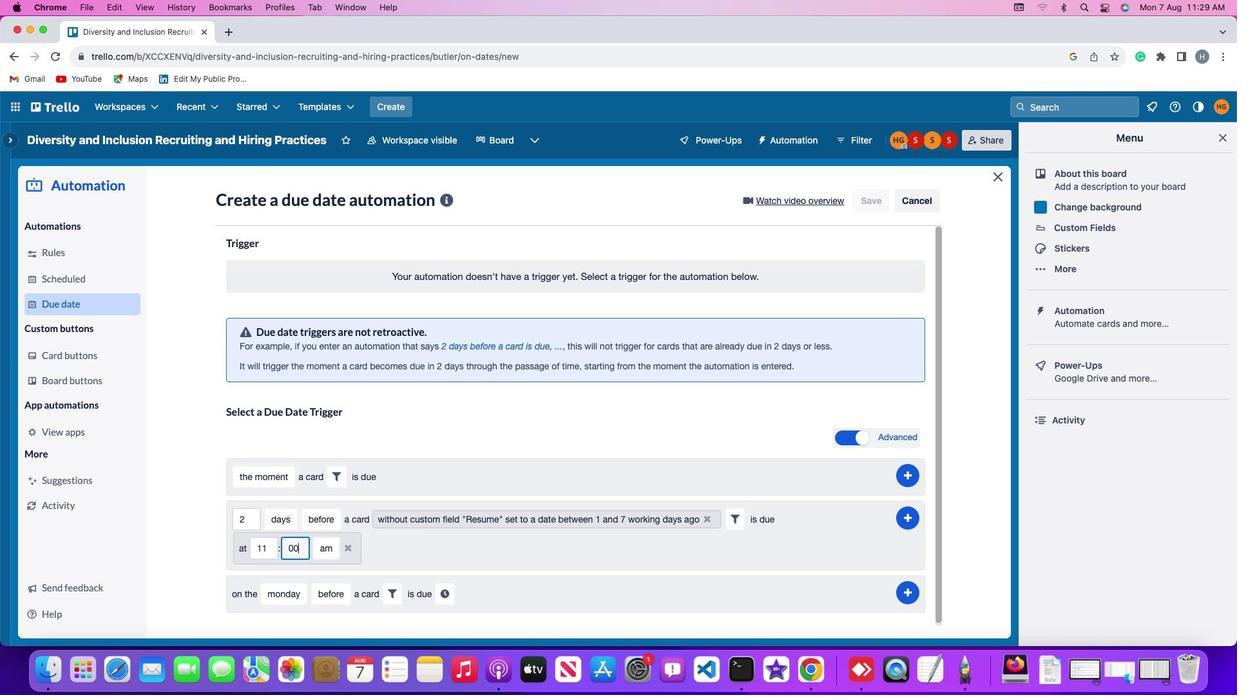 
Action: Mouse moved to (331, 547)
Screenshot: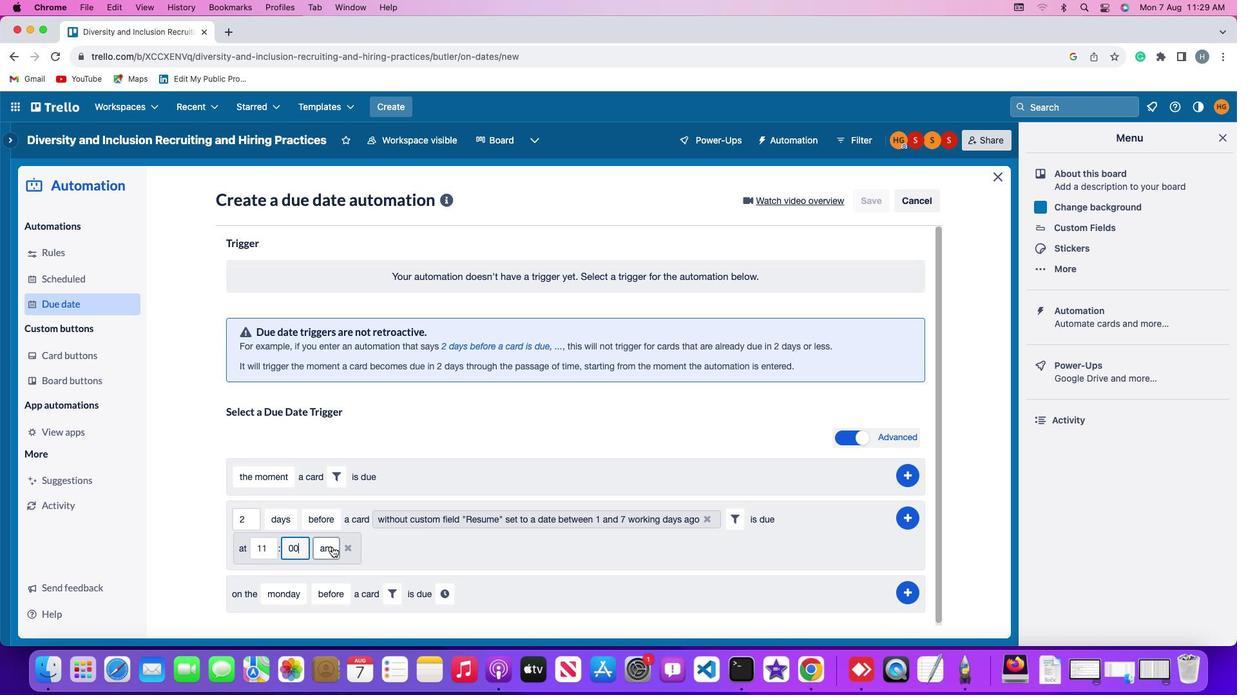 
Action: Mouse pressed left at (331, 547)
Screenshot: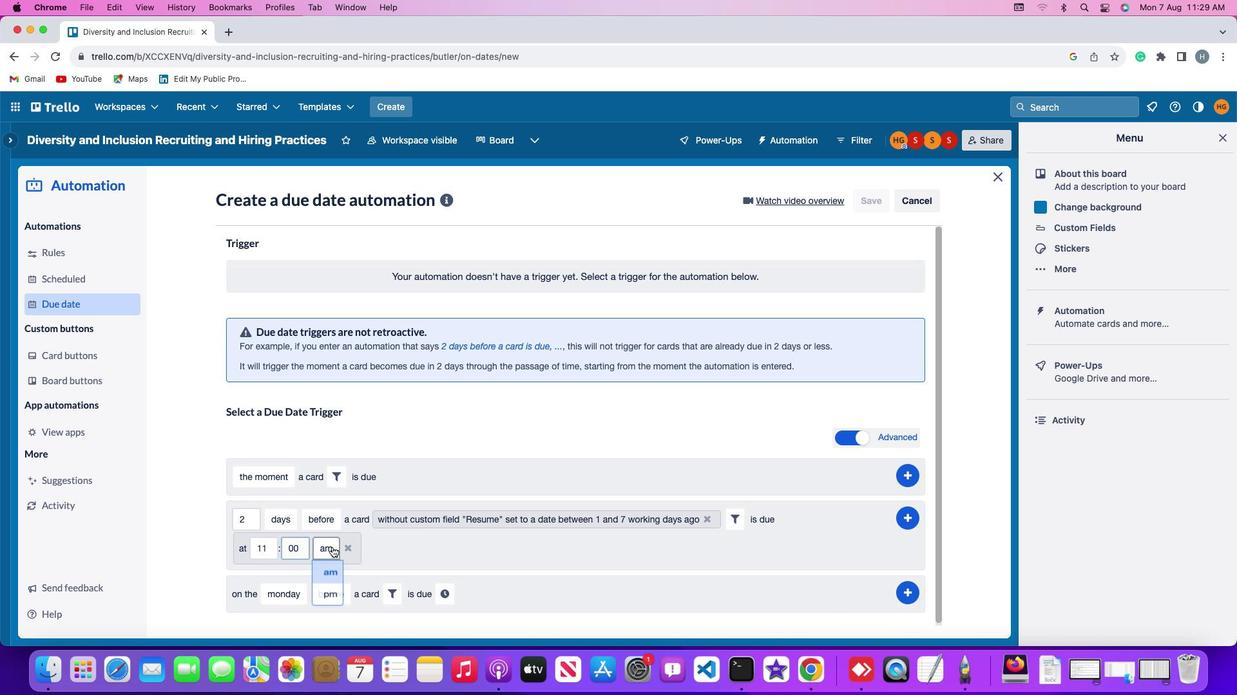 
Action: Mouse moved to (329, 572)
Screenshot: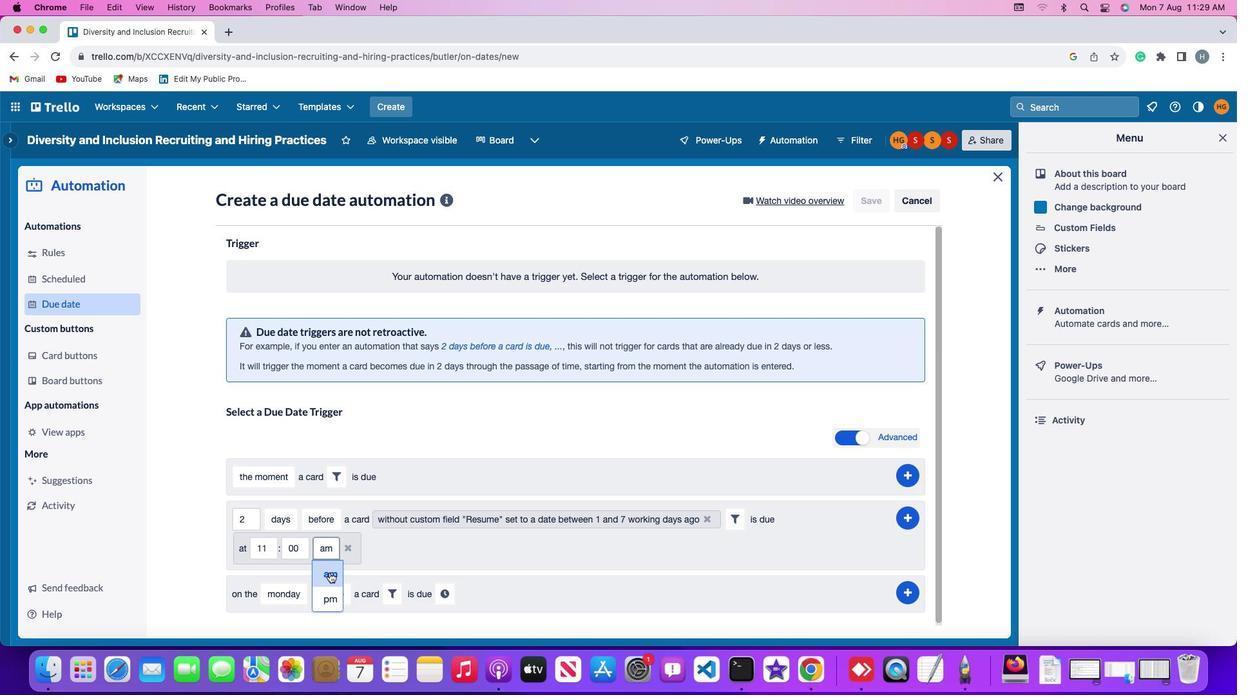 
Action: Mouse pressed left at (329, 572)
Screenshot: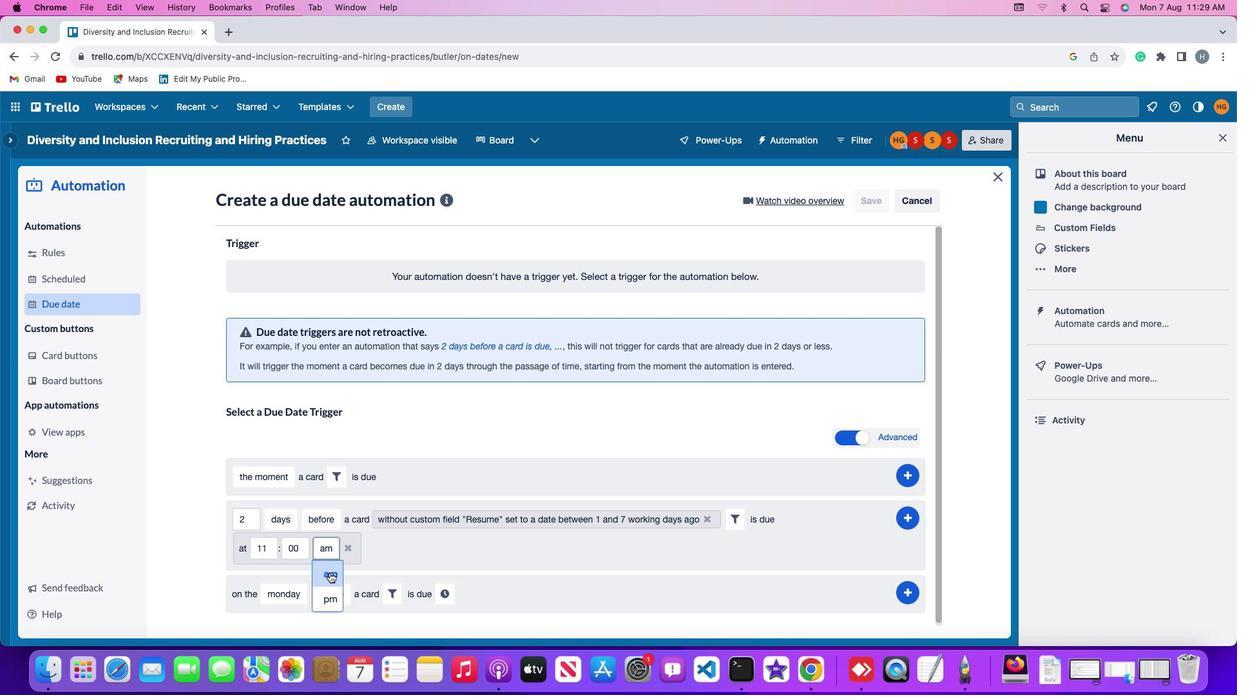 
Action: Mouse moved to (905, 515)
Screenshot: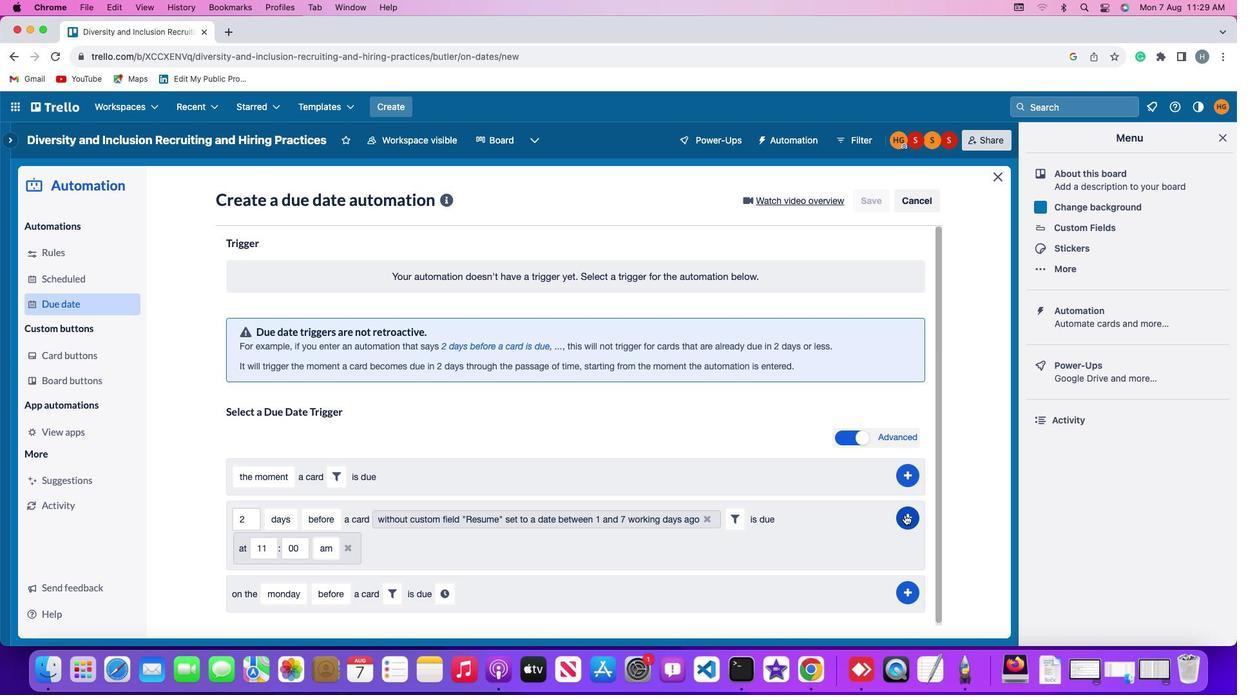 
Action: Mouse pressed left at (905, 515)
Screenshot: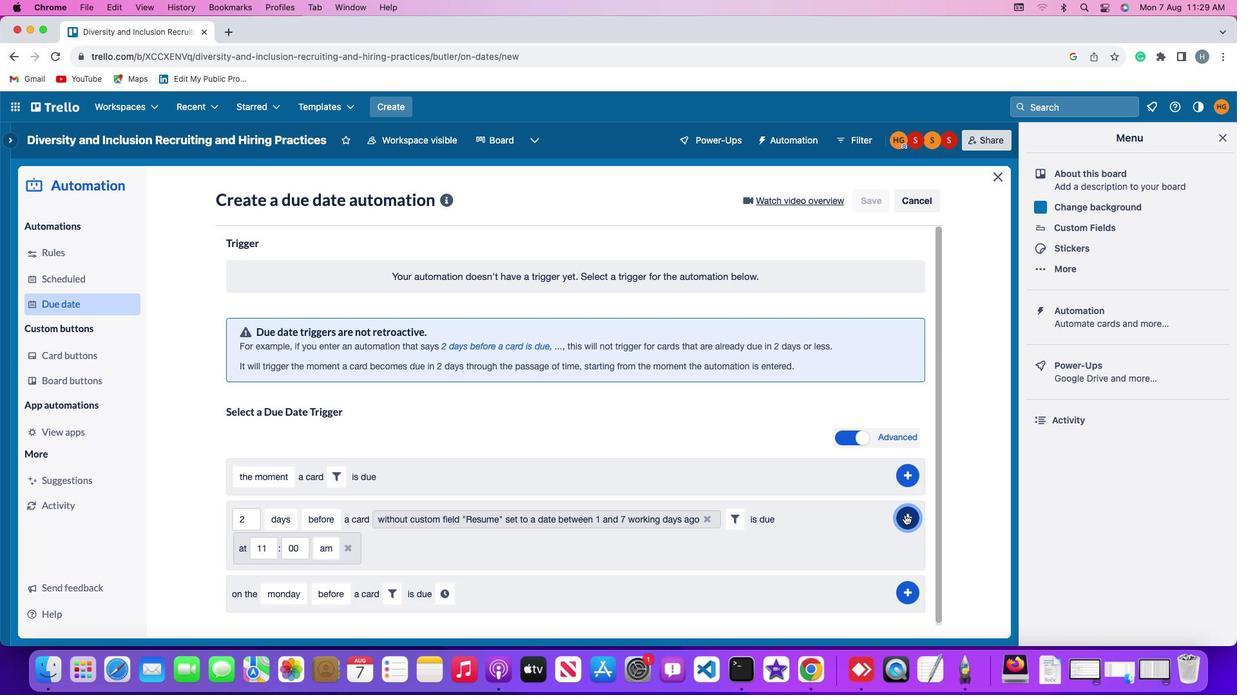 
Action: Mouse moved to (962, 358)
Screenshot: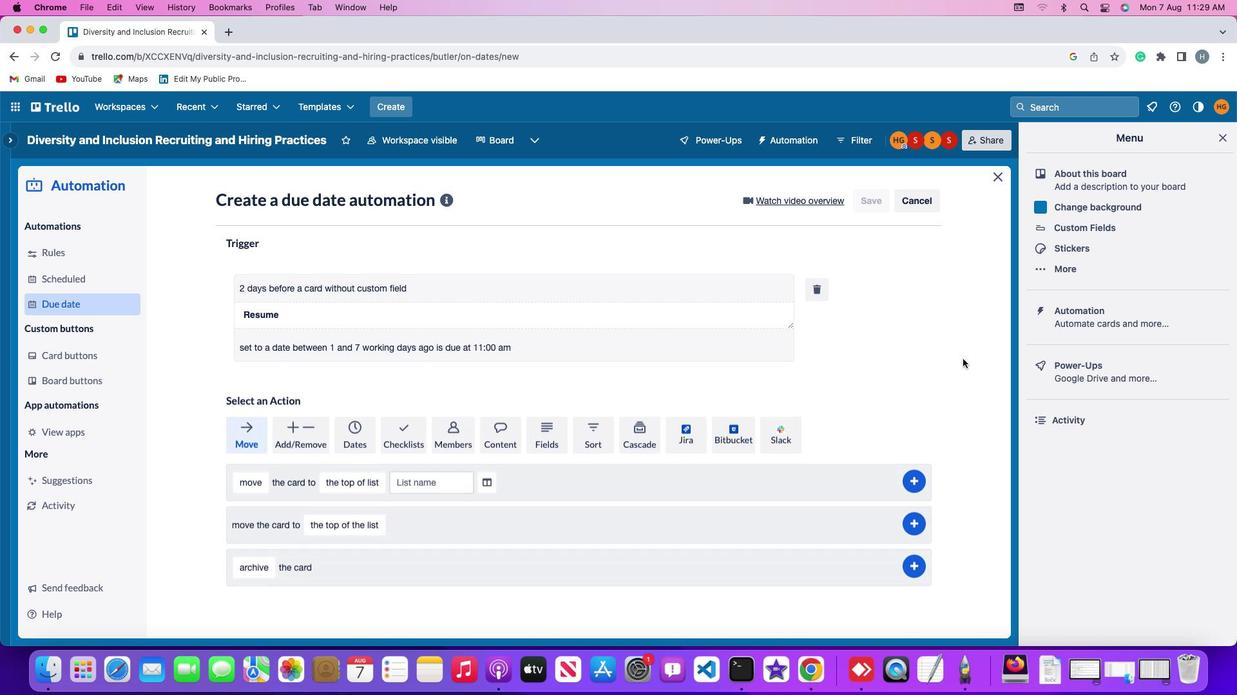 
